 Task: Create a task titled 'Welcome Message and Kit' in the 'Pre-onboarding checklist' with a description of the welcome message and kit contents, assign it to Garima, and set the due date to Tuesday.
Action: Mouse moved to (289, 71)
Screenshot: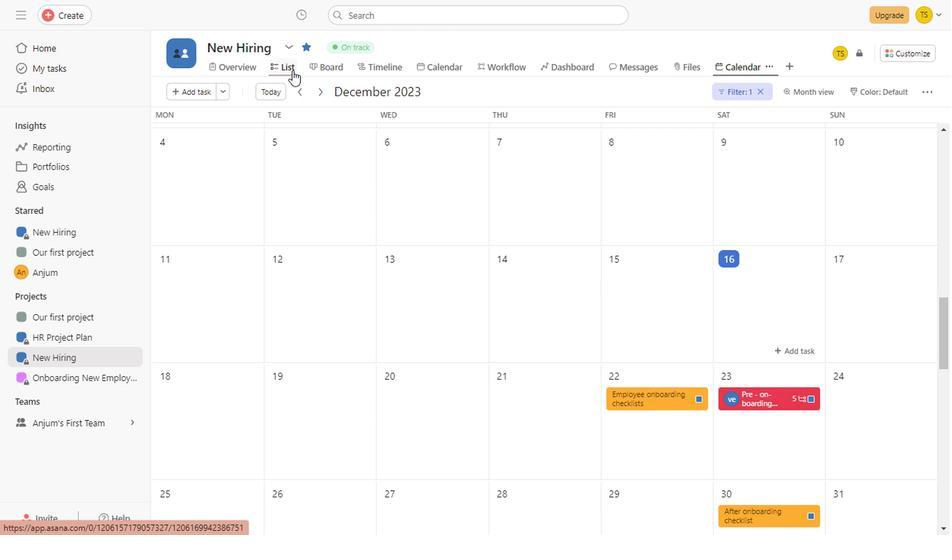 
Action: Mouse pressed left at (289, 71)
Screenshot: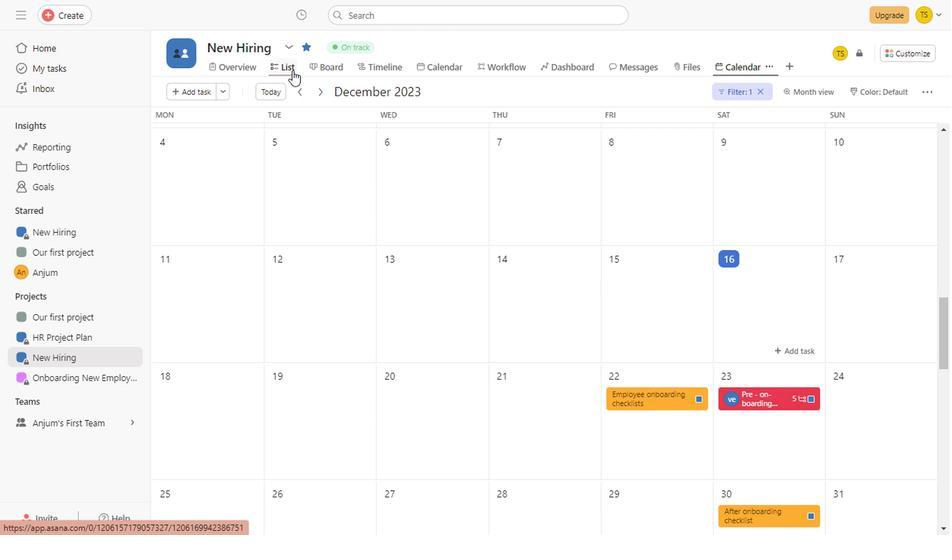 
Action: Mouse moved to (338, 259)
Screenshot: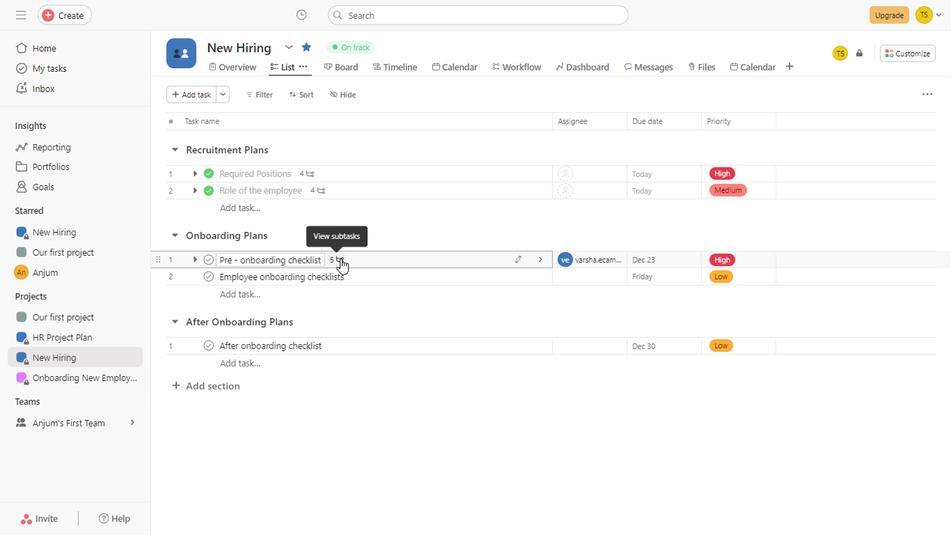 
Action: Mouse pressed left at (338, 259)
Screenshot: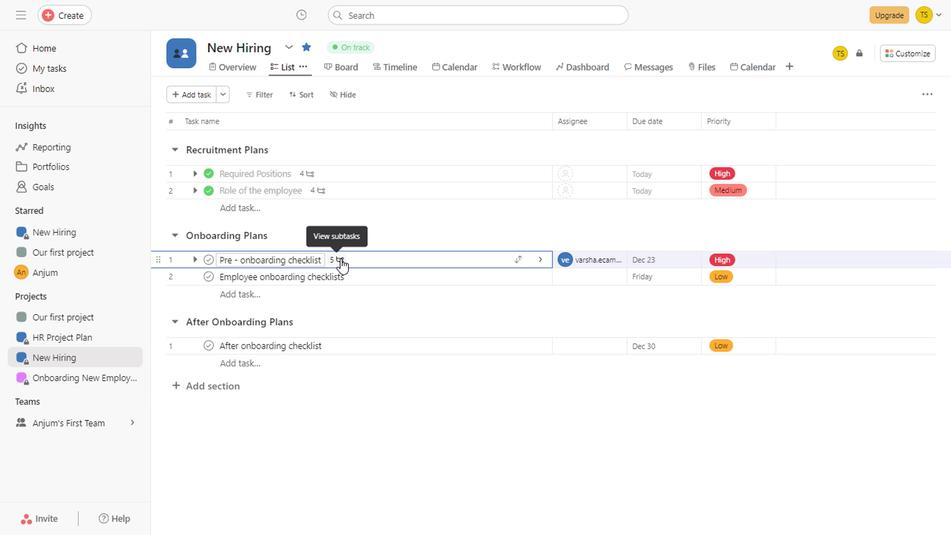 
Action: Mouse moved to (914, 251)
Screenshot: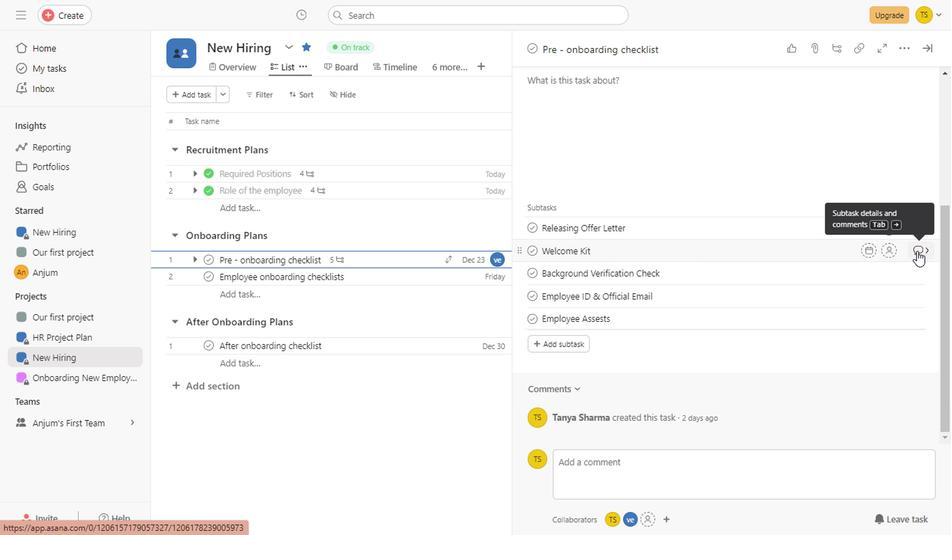 
Action: Mouse pressed left at (914, 251)
Screenshot: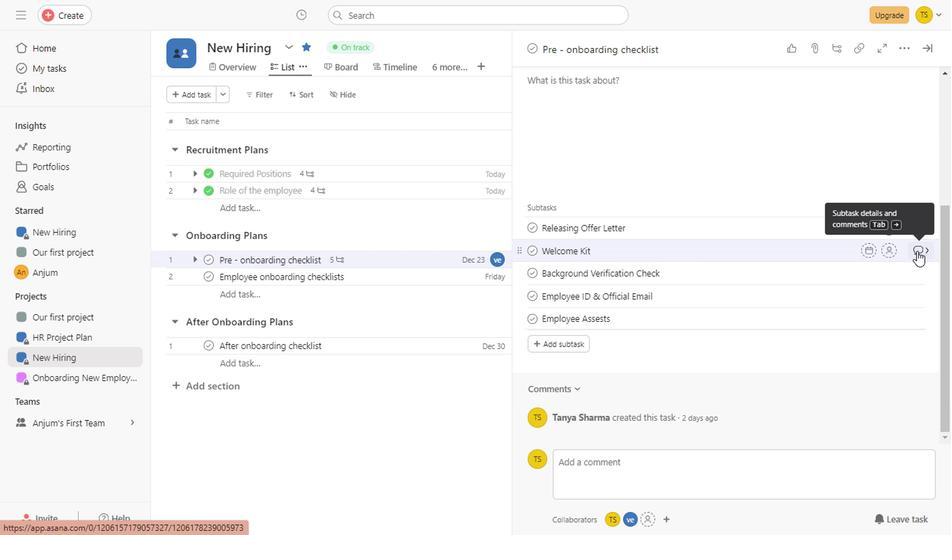 
Action: Mouse moved to (616, 280)
Screenshot: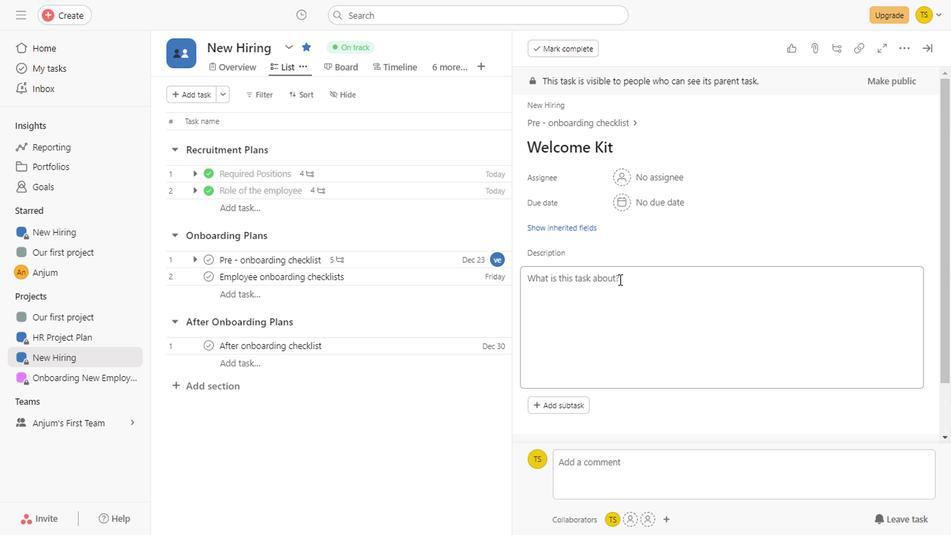 
Action: Mouse pressed left at (616, 280)
Screenshot: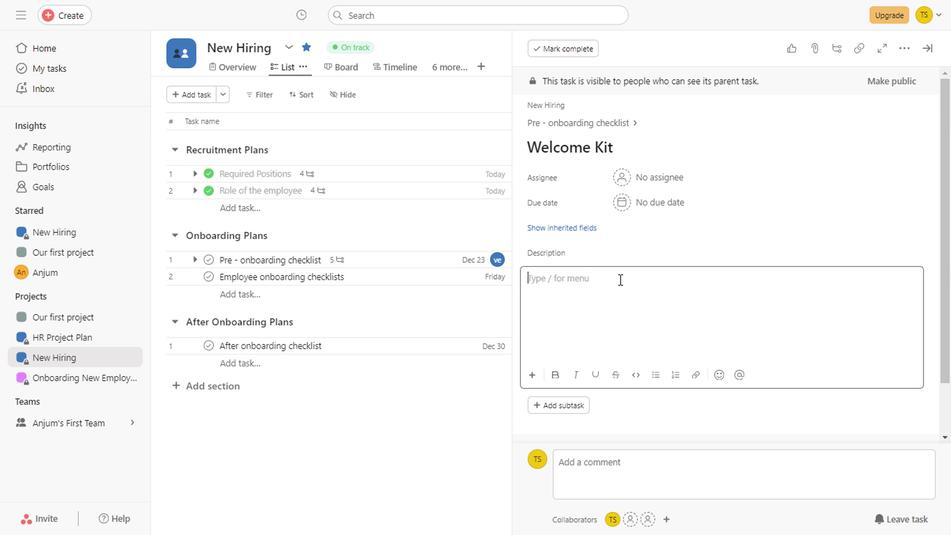 
Action: Key pressed <Key.shift>Welcome<Key.space>message<Key.space>for<Key.space>new<Key.space>hire<Key.space><Key.backspace>s<Key.space>
Screenshot: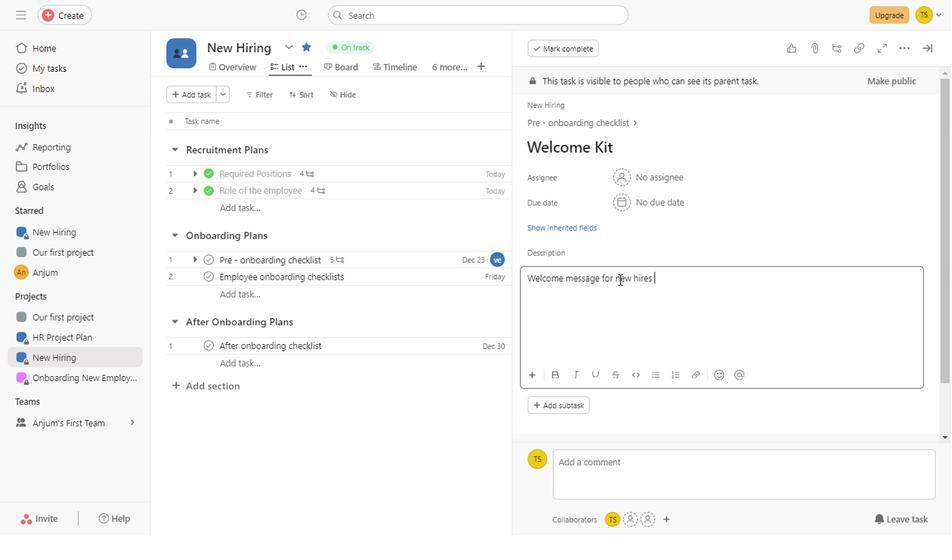 
Action: Mouse moved to (606, 279)
Screenshot: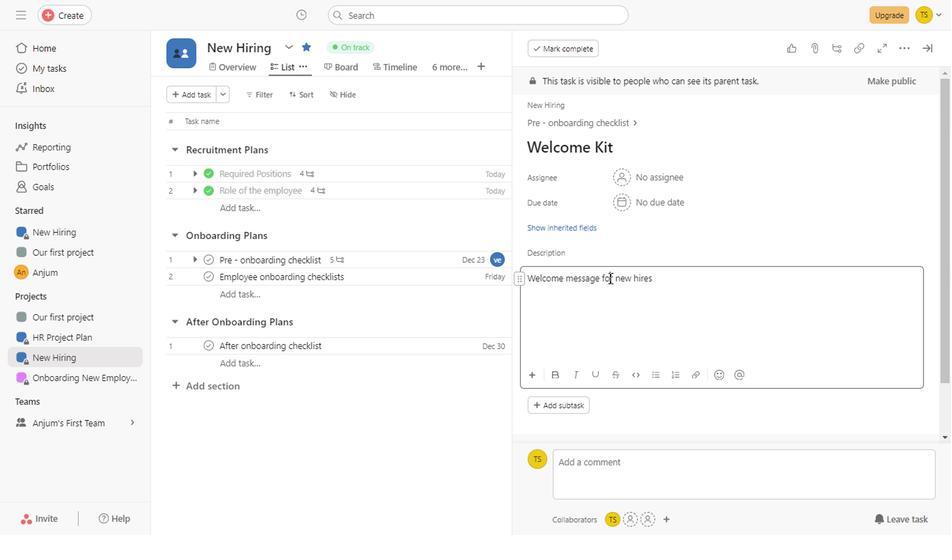 
Action: Mouse pressed left at (606, 279)
Screenshot: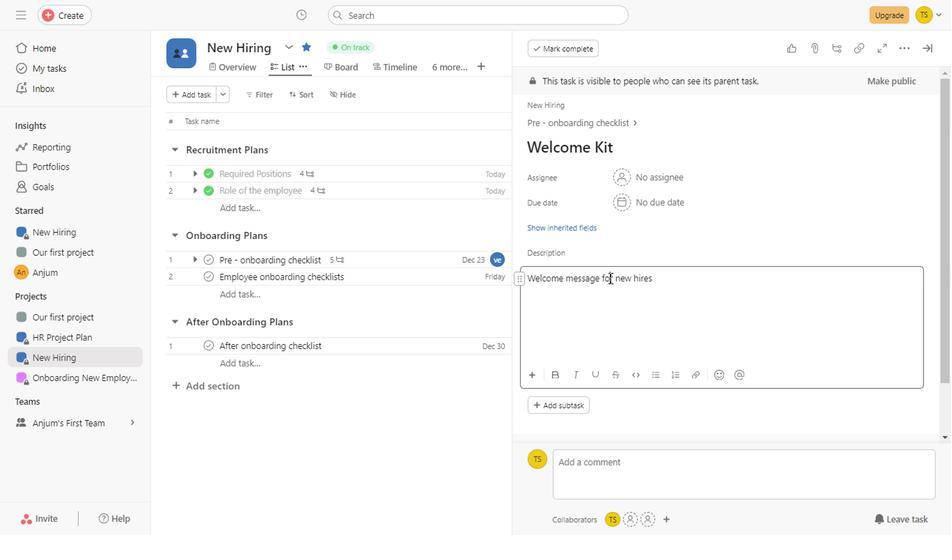 
Action: Mouse moved to (591, 157)
Screenshot: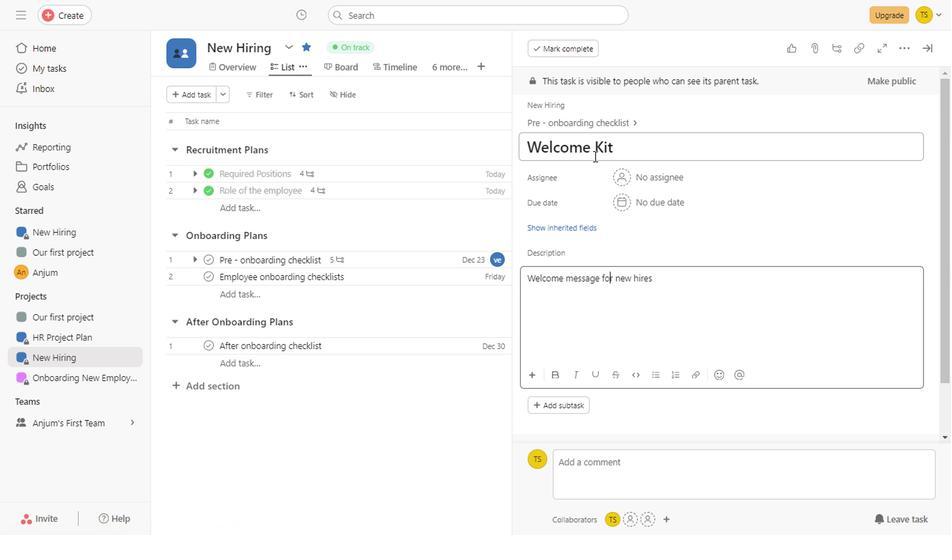 
Action: Mouse pressed left at (591, 157)
Screenshot: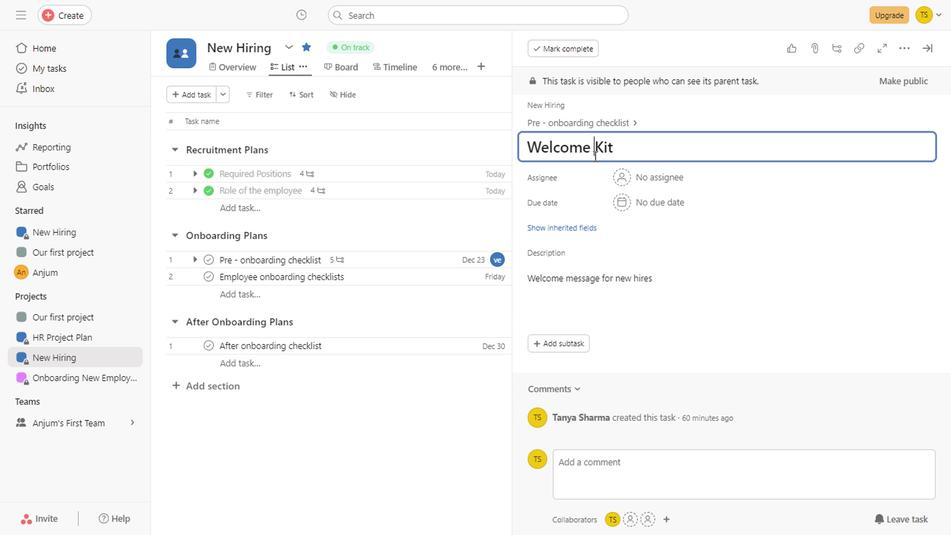 
Action: Mouse moved to (619, 152)
Screenshot: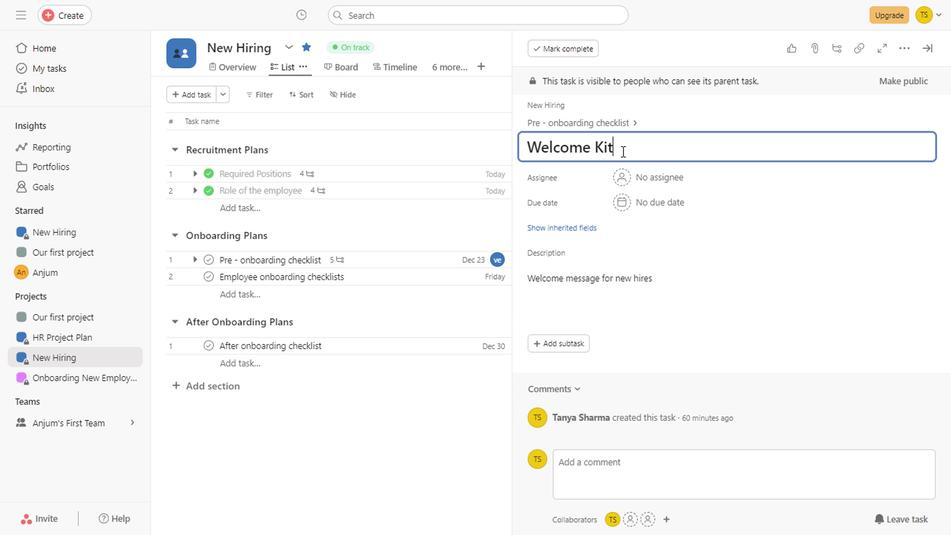 
Action: Mouse pressed left at (619, 152)
Screenshot: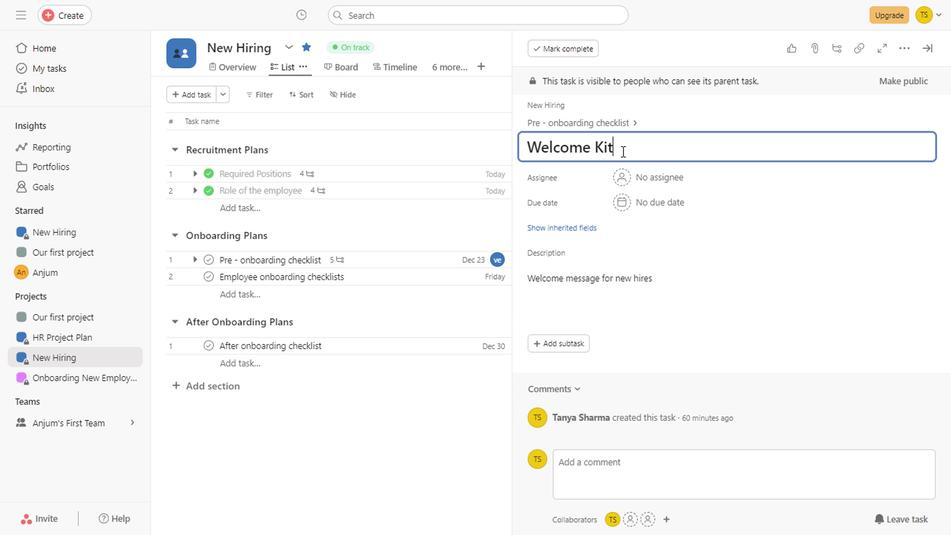 
Action: Key pressed <Key.backspace><Key.backspace><Key.backspace><Key.shift_r><Key.shift_r><Key.shift_r><Key.shift_r><Key.shift_r><Key.shift_r><Key.shift_r><Key.shift_r><Key.shift_r><Key.shift_r><Key.shift_r><Key.shift_r><Key.shift_r><Key.shift_r><Key.shift_r>M<Key.backspace><Key.shift_r>Mail<Key.space>
Screenshot: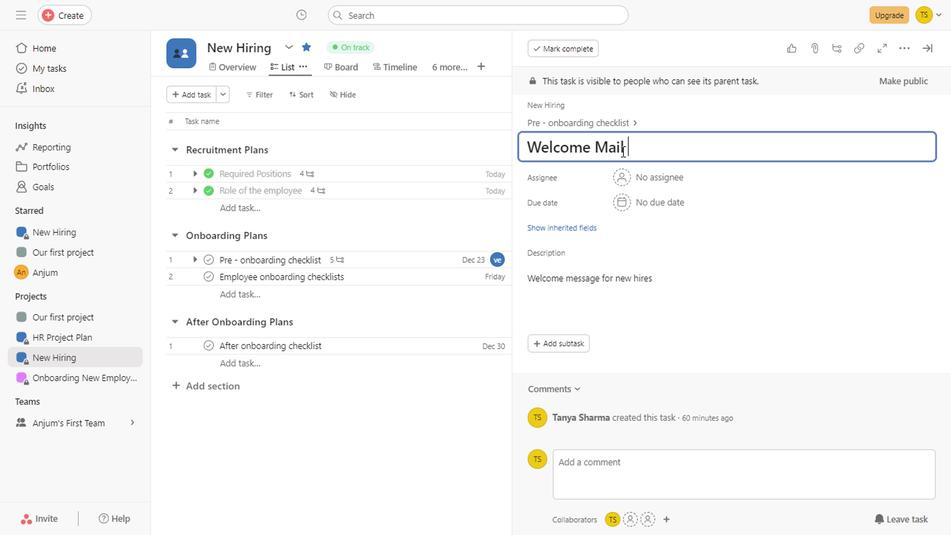 
Action: Mouse moved to (669, 284)
Screenshot: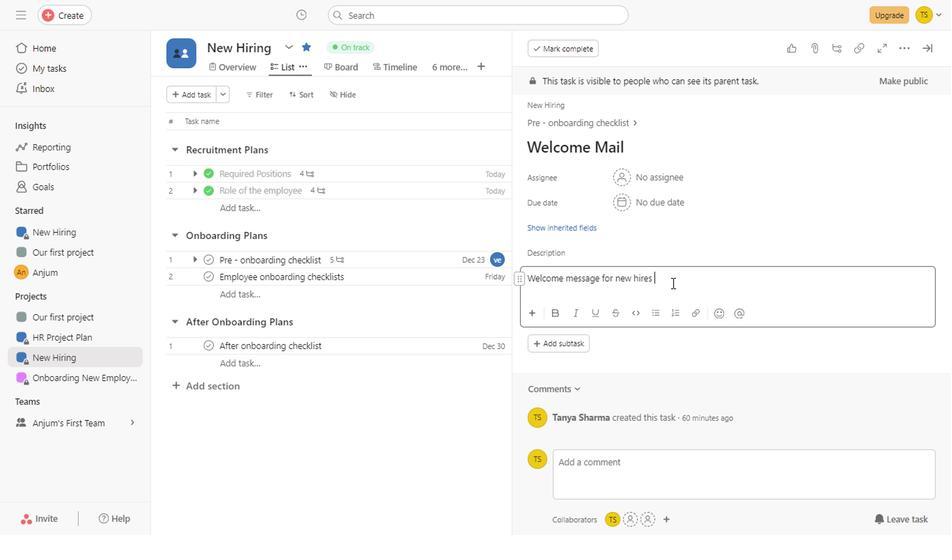 
Action: Mouse pressed left at (669, 284)
Screenshot: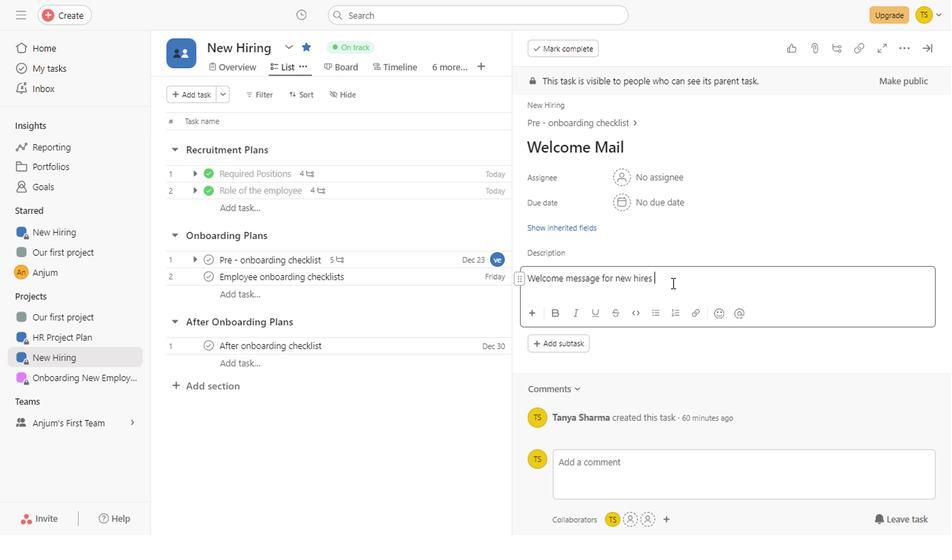 
Action: Mouse moved to (643, 145)
Screenshot: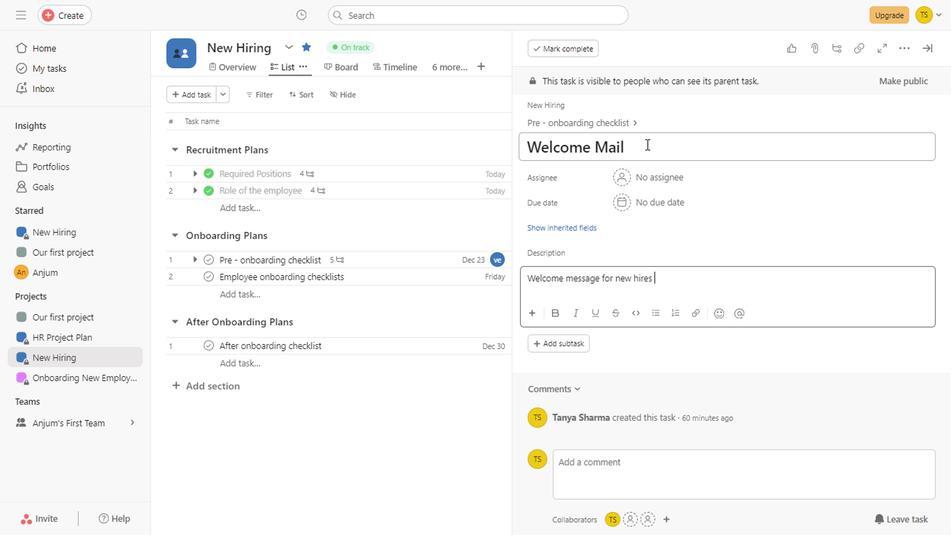 
Action: Mouse pressed left at (643, 145)
Screenshot: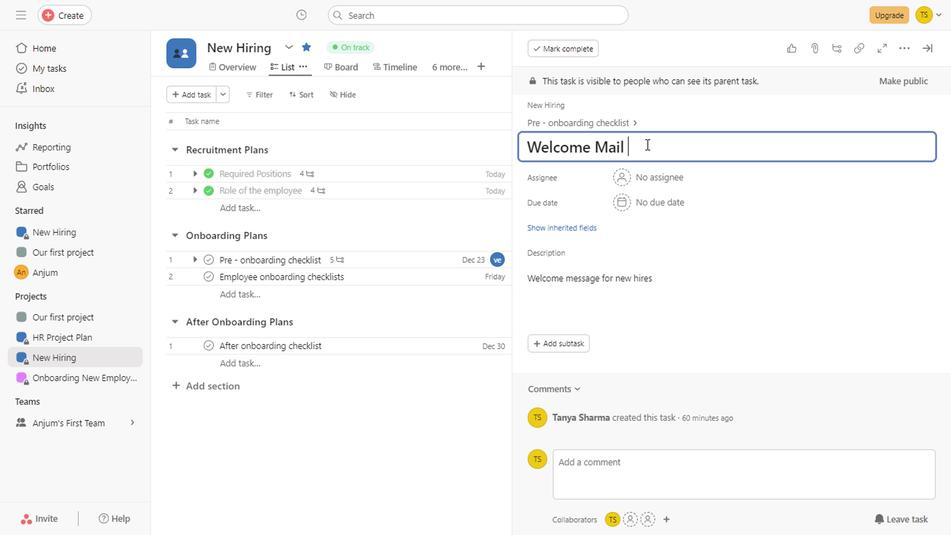 
Action: Key pressed <Key.backspace><Key.backspace><Key.backspace><Key.backspace>essage
Screenshot: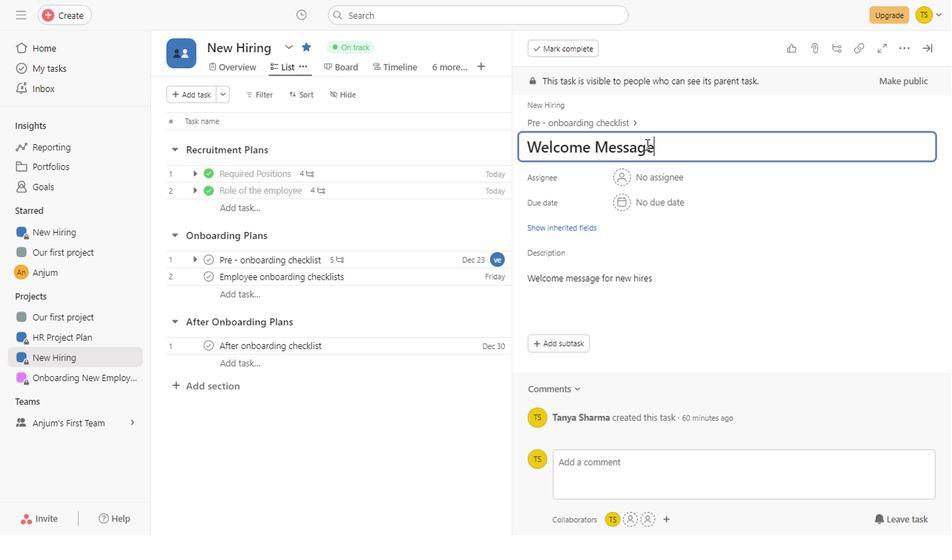 
Action: Mouse moved to (666, 282)
Screenshot: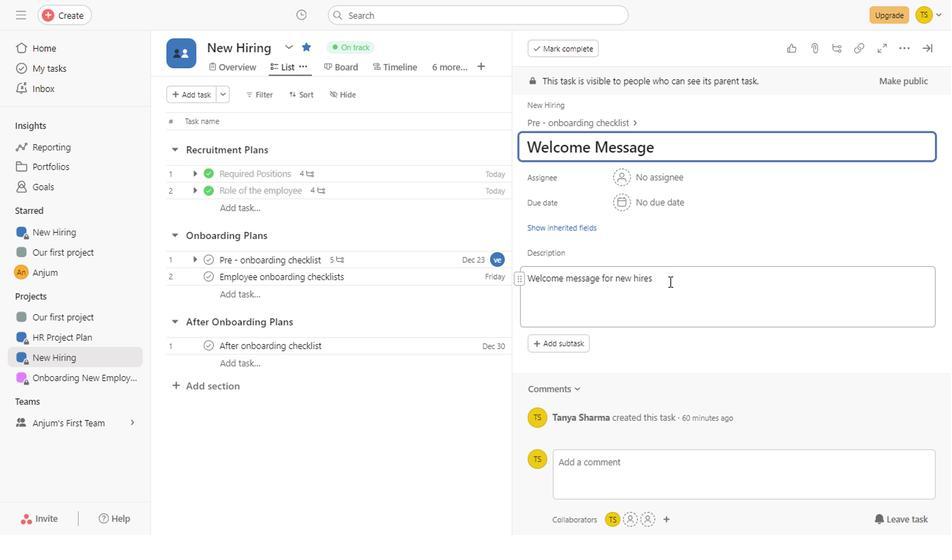 
Action: Mouse pressed left at (666, 282)
Screenshot: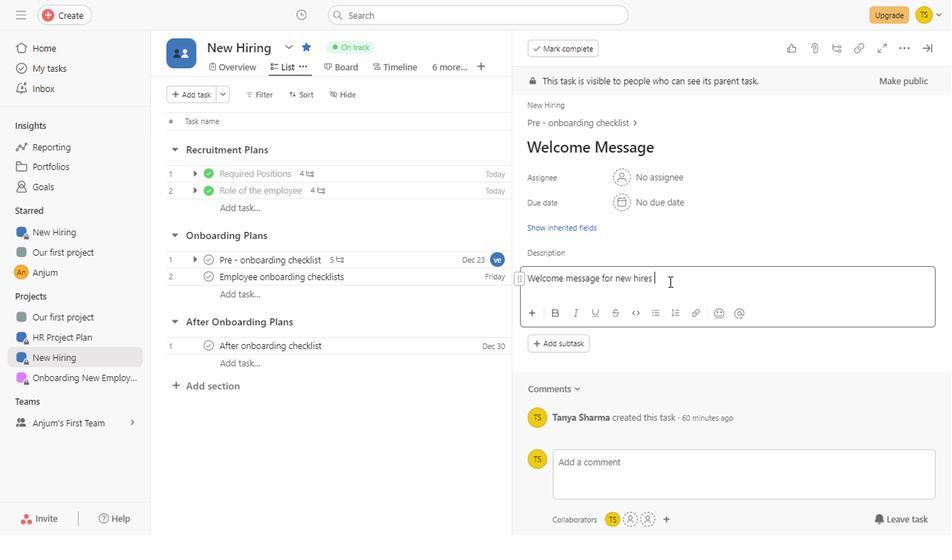 
Action: Key pressed to<Key.space>the<Key.space>respective<Key.space>team.<Key.enter><Key.shift>Confirm<Key.space><Key.backspace>s<Key.space>their<Key.space><Key.backspace><Key.backspace><Key.backspace><Key.backspace><Key.backspace><Key.backspace><Key.backspace><Key.backspace><Key.backspace><Key.backspace><Key.backspace><Key.backspace><Key.backspace><Key.backspace><Key.backspace><Key.shift>Convw<Key.backspace>eys<Key.space>the<Key.space>necessary<Key.space>prep<Key.space>f<Key.backspace><Key.shift_r><Key.shift_r><Key.shift_r><Key.shift_r>(a<Key.space>bank<Key.space>account,<Key.space>documents,<Key.space>etc.<Key.shift_r><Key.shift_r><Key.shift_r><Key.shift_r>)<Key.enter>
Screenshot: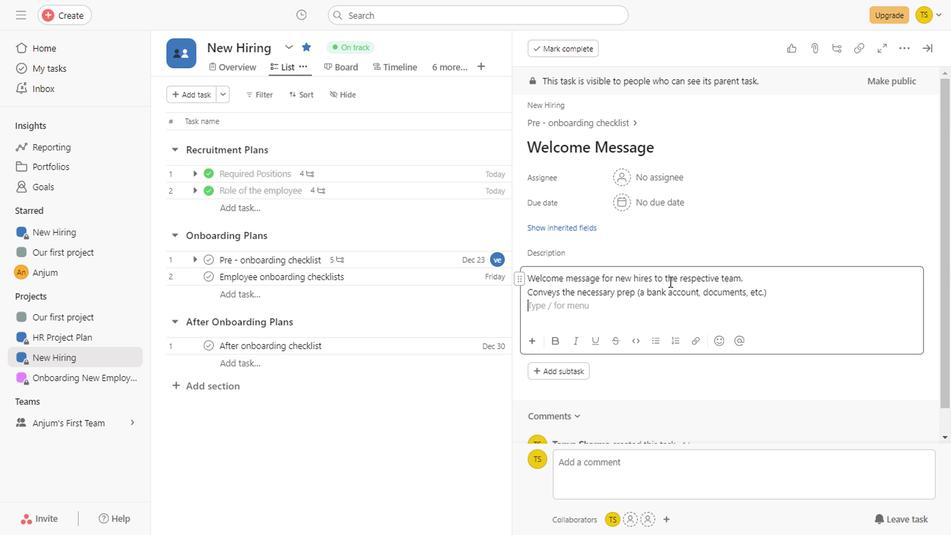 
Action: Mouse moved to (660, 152)
Screenshot: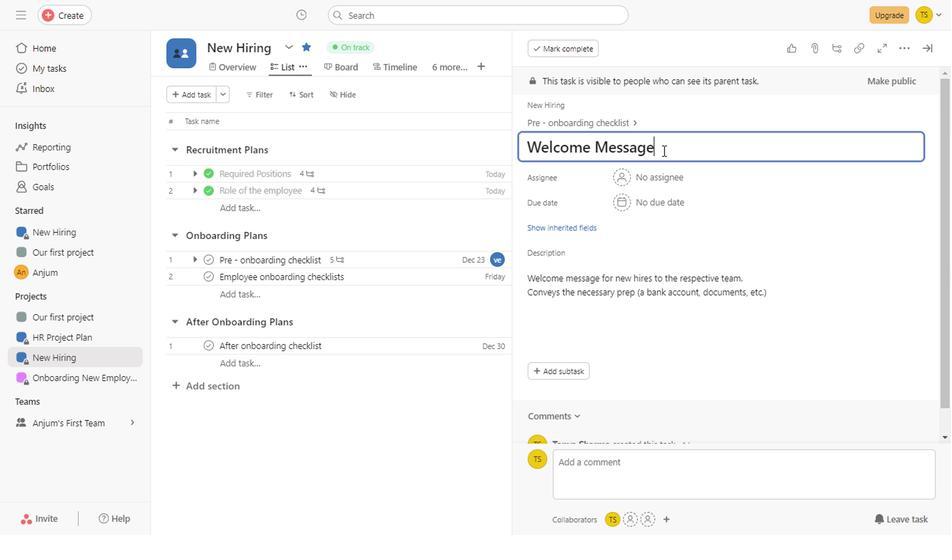 
Action: Mouse pressed left at (660, 152)
Screenshot: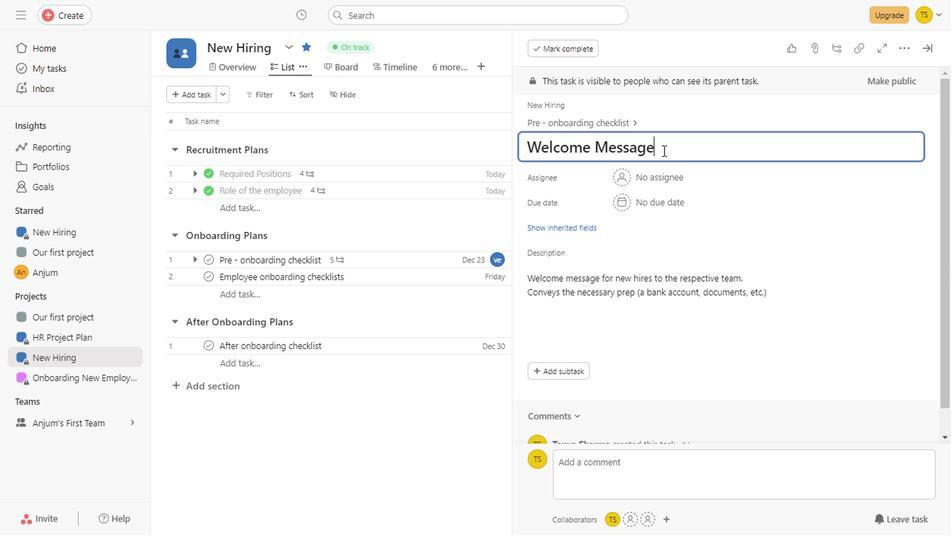 
Action: Key pressed <Key.space>and<Key.space><Key.shift_r><Key.shift_r><Key.shift_r><Key.shift_r><Key.shift_r><Key.shift_r><Key.shift_r><Key.shift_r>Kit
Screenshot: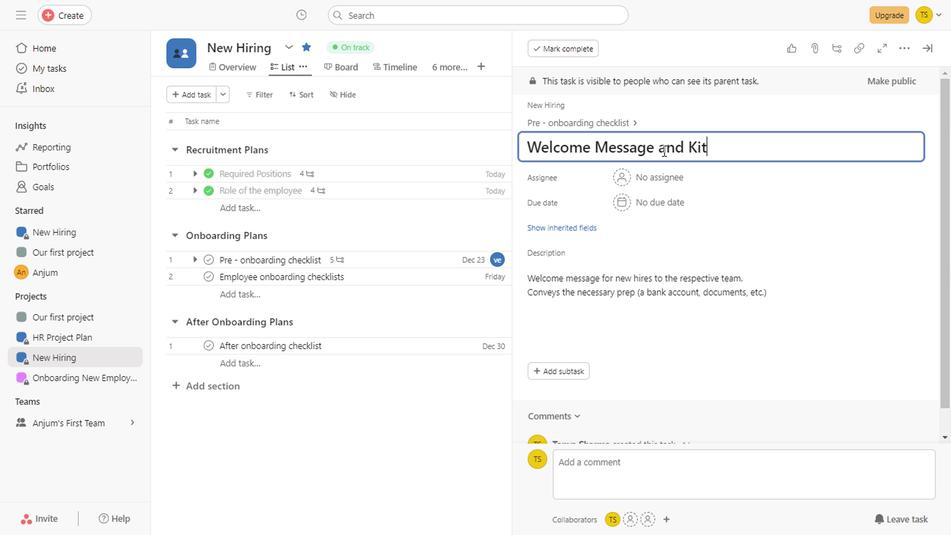 
Action: Mouse moved to (780, 290)
Screenshot: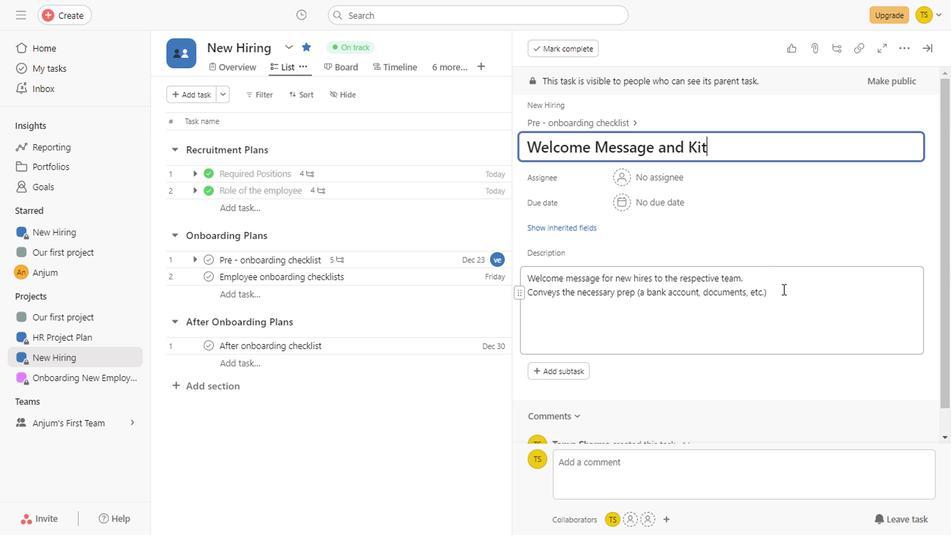 
Action: Mouse pressed left at (780, 290)
Screenshot: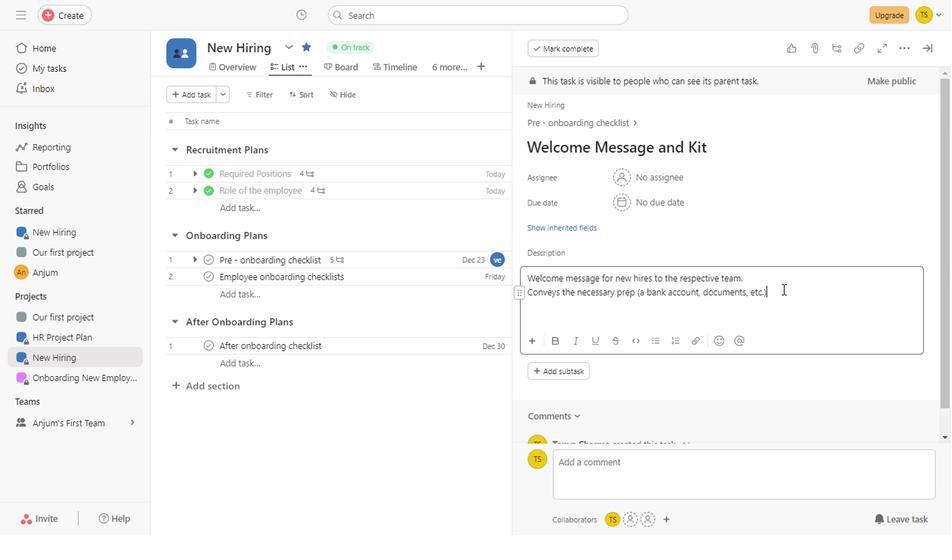
Action: Key pressed <Key.enter><Key.shift_r><Key.shift_r><Key.shift_r><Key.shift_r><Key.shift_r><Key.shift_r><Key.shift_r><Key.shift_r><Key.shift_r><Key.shift_r><Key.shift_r>The<Key.space>welcome<Key.space>pax<Key.backspace><Key.backspace><Key.backspace>
Screenshot: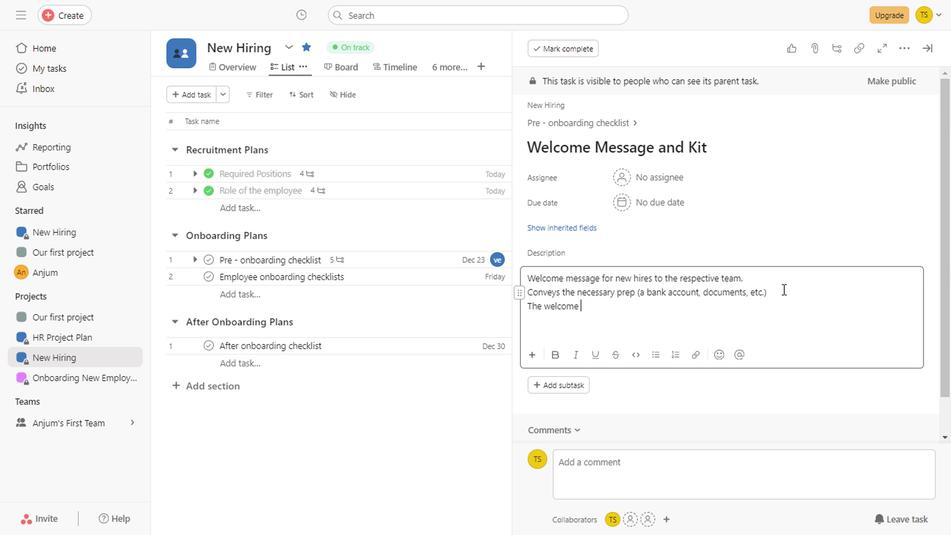 
Action: Mouse moved to (881, 48)
Screenshot: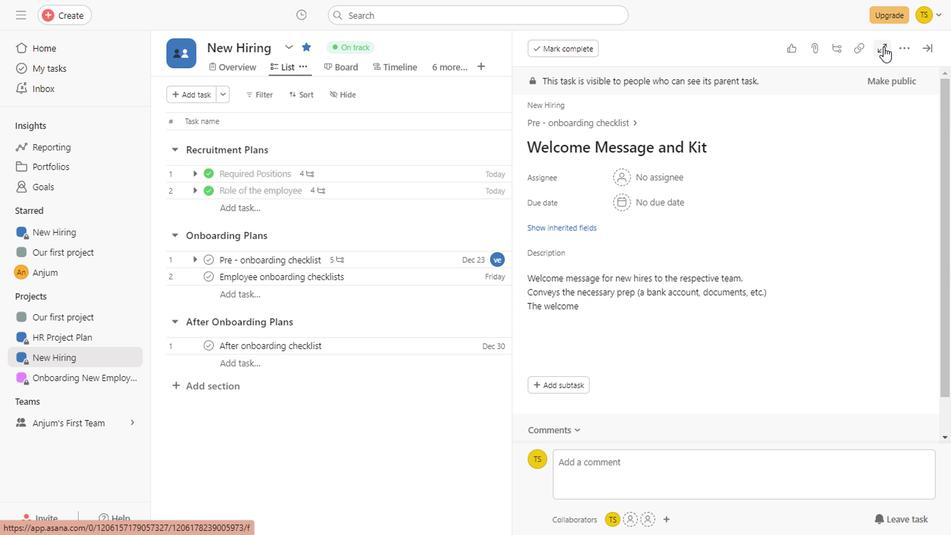 
Action: Mouse pressed left at (881, 48)
Screenshot: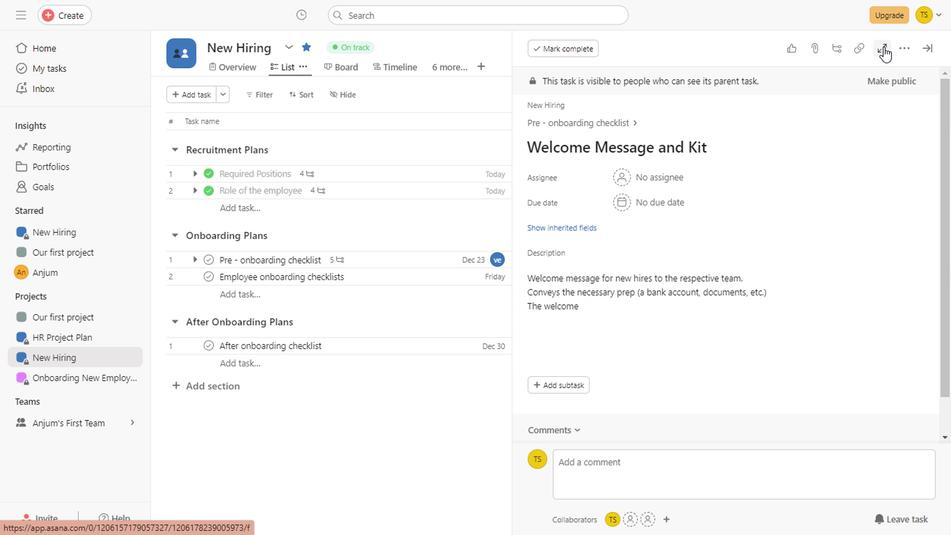 
Action: Mouse moved to (314, 283)
Screenshot: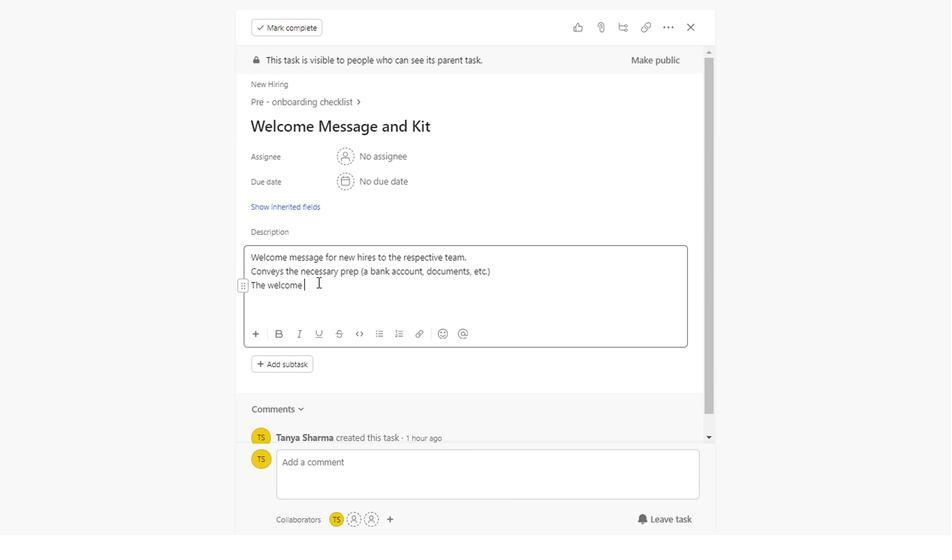
Action: Mouse pressed left at (314, 283)
Screenshot: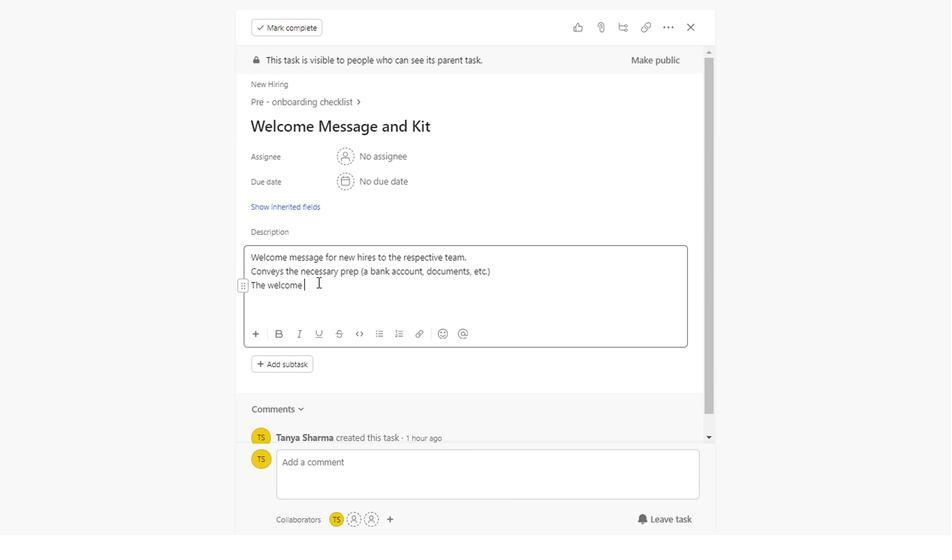 
Action: Key pressed pack
Screenshot: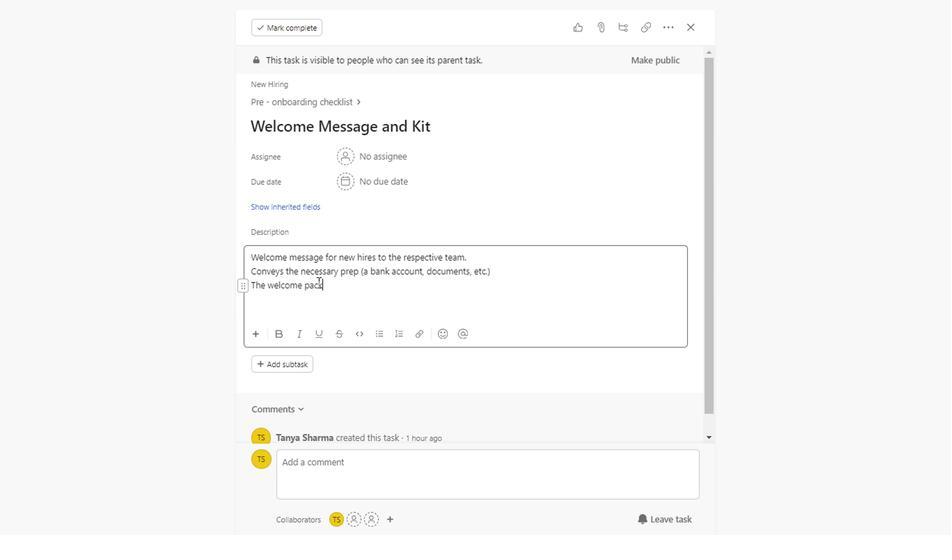 
Action: Mouse moved to (733, 301)
Screenshot: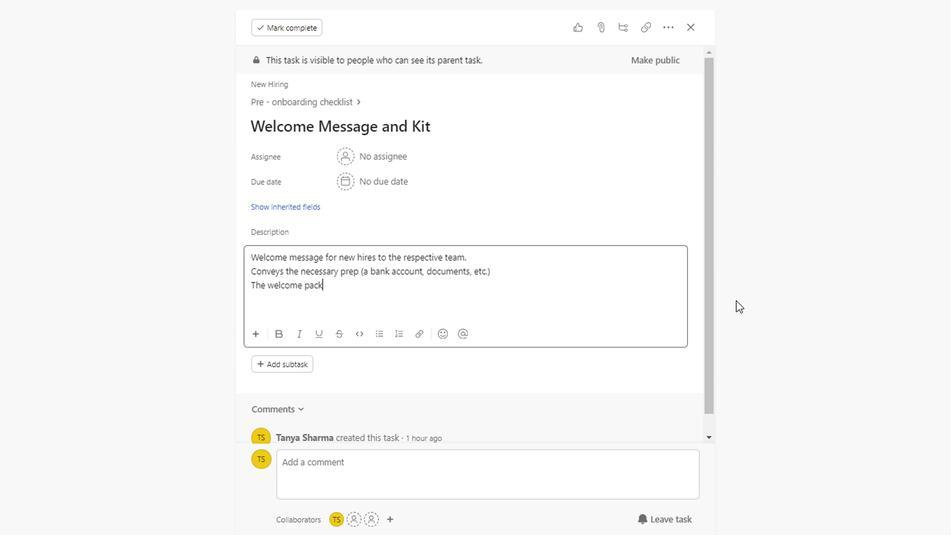 
Action: Key pressed age<Key.space>typically<Key.space>includes<Key.space>notepads,<Key.space>a<Key.space>pen,<Key.space>mousepad,<Key.space><Key.backspace><Key.space>a<Key.space>water<Key.space>bottle,<Key.space>a<Key.space>bags,<Key.space>and<Key.space>a<Key.space>t-shirst<Key.space><Key.space>carrying<Key.space>the<Key.space>compancy<Key.space>logo.<Key.up><Key.up><Key.up><Key.up><Key.shift><Key.shift><Key.shift><Key.shift><Key.shift><Key.shift><Key.shift><Key.shift><Key.shift><Key.shift><Key.shift><Key.shift><Key.shift><Key.down><Key.down><Key.down><Key.up>
Screenshot: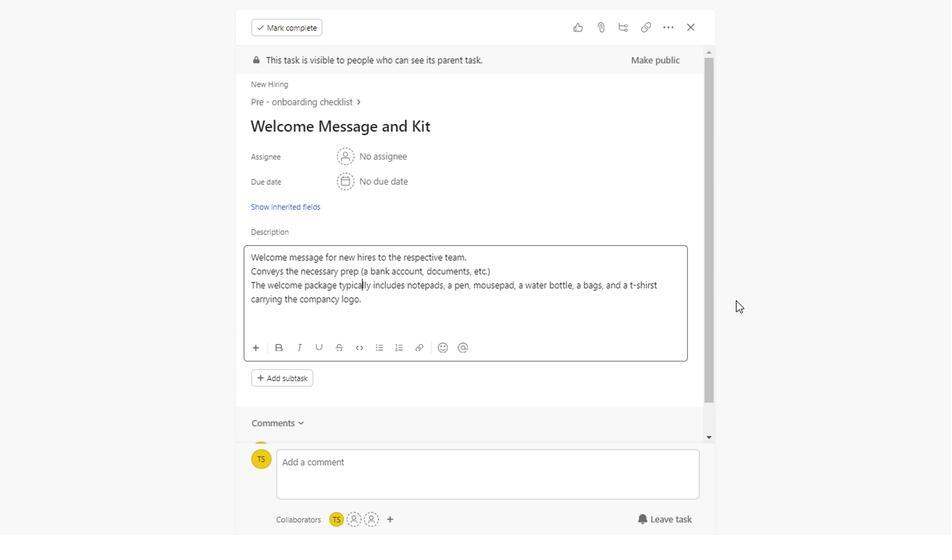 
Action: Mouse moved to (250, 259)
Screenshot: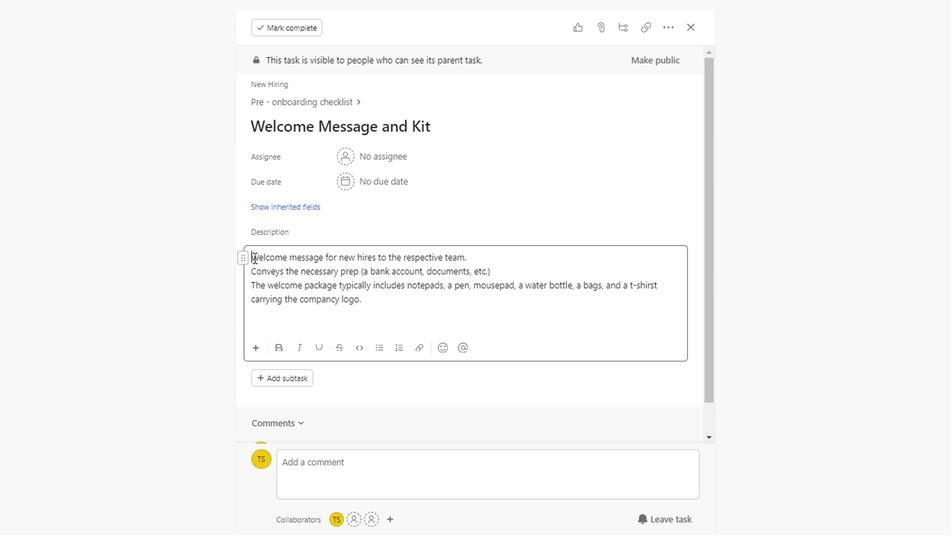 
Action: Mouse pressed left at (250, 259)
Screenshot: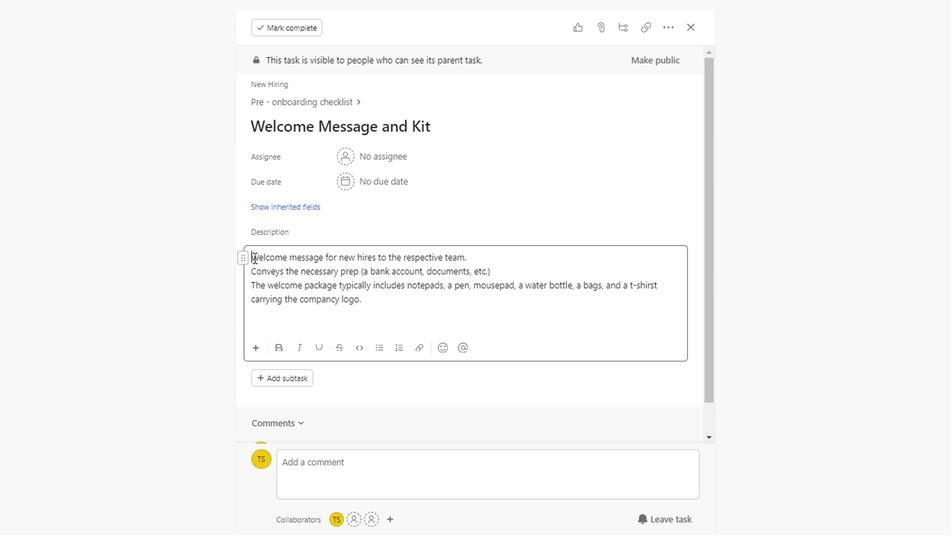 
Action: Mouse moved to (422, 305)
Screenshot: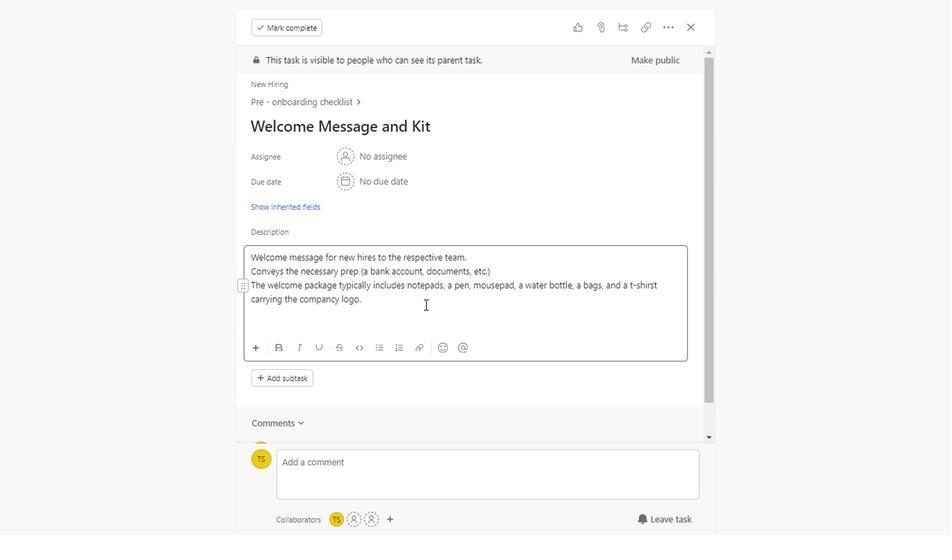 
Action: Key pressed <Key.shift><Key.shift><Key.shift><Key.shift><Key.shift><Key.shift><Key.shift><Key.shift><Key.shift><Key.shift><Key.shift><Key.shift><Key.shift><Key.shift><Key.shift><Key.shift><Key.shift><Key.shift><Key.shift><Key.shift><Key.shift><Key.shift><Key.shift><Key.shift><Key.shift><Key.shift><Key.shift><Key.shift><Key.shift><Key.shift><Key.shift><Key.shift><Key.shift><Key.shift><Key.shift><Key.shift><Key.shift><Key.shift><Key.shift><Key.shift><Key.shift><Key.shift><Key.shift><Key.shift><Key.shift><Key.shift><Key.right><Key.right><Key.right><Key.right><Key.right><Key.right><Key.right><Key.right><Key.right><Key.right><Key.right><Key.right><Key.right><Key.right><Key.right><Key.right><Key.right><Key.right><Key.right><Key.right><Key.right><Key.right><Key.right><Key.right><Key.right><Key.right><Key.right><Key.right><Key.right><Key.right><Key.right><Key.right><Key.right><Key.right><Key.right><Key.right><Key.right><Key.right><Key.right><Key.right><Key.right><Key.right><Key.right><Key.right><Key.right><Key.right><Key.right><Key.right><Key.right><Key.right><Key.right><Key.right><Key.right><Key.right><Key.right><Key.right><Key.right><Key.right><Key.right><Key.right><Key.right><Key.right><Key.right><Key.right><Key.right><Key.right><Key.right><Key.right><Key.right><Key.right><Key.right><Key.right><Key.right><Key.right><Key.right><Key.right><Key.right><Key.right><Key.right><Key.right><Key.right><Key.right><Key.right><Key.right><Key.right><Key.right><Key.right><Key.right><Key.right><Key.right><Key.right><Key.right><Key.right><Key.right><Key.right><Key.right><Key.right><Key.right><Key.right><Key.right><Key.right><Key.right><Key.right><Key.right><Key.right><Key.right><Key.right><Key.right><Key.right><Key.right><Key.right><Key.right><Key.right><Key.right><Key.right><Key.right><Key.right><Key.right><Key.right><Key.right><Key.right><Key.right><Key.right><Key.right><Key.right><Key.right><Key.right><Key.right><Key.right><Key.right><Key.right><Key.right><Key.right><Key.right><Key.right><Key.right><Key.right><Key.right><Key.right><Key.right><Key.right><Key.right><Key.right><Key.right><Key.right><Key.right><Key.right><Key.right><Key.right><Key.right><Key.right><Key.right><Key.right><Key.right><Key.right><Key.right><Key.right><Key.right><Key.right><Key.right><Key.right><Key.right><Key.right><Key.right><Key.right><Key.right><Key.right><Key.right><Key.right><Key.right><Key.right><Key.right><Key.right><Key.right><Key.right><Key.right><Key.right><Key.right><Key.right><Key.right><Key.right><Key.right><Key.right><Key.right><Key.right><Key.right><Key.right><Key.right><Key.right><Key.right><Key.right><Key.right><Key.right><Key.right><Key.right><Key.right><Key.right><Key.right><Key.right><Key.right><Key.right><Key.right><Key.right><Key.right><Key.right><Key.right><Key.right><Key.right><Key.right><Key.right><Key.right><Key.right><Key.right><Key.right><Key.right><Key.right><Key.right><Key.right><Key.right><Key.right><Key.right><Key.right><Key.right><Key.right><Key.right><Key.right><Key.up><Key.right><Key.right><Key.right><Key.right><Key.right><Key.right><Key.right><Key.right><Key.right><Key.right><Key.right><Key.right><Key.right><Key.right><Key.right><Key.right><Key.right><Key.right><Key.right><Key.right><Key.right><Key.right><Key.right><Key.right><Key.right><Key.right><Key.right><Key.right><Key.right><Key.right><Key.right><Key.right><Key.right><Key.right><Key.right><Key.right><Key.right><Key.right><Key.right><Key.right><Key.right><Key.right><Key.right><Key.right><Key.right><Key.right><Key.right><Key.right><Key.right><Key.right><Key.right><Key.right><Key.right><Key.right><Key.right><Key.right><Key.right><Key.right><Key.right><Key.right><Key.right><Key.right><Key.right><Key.right><Key.right><Key.right><Key.right><Key.right><Key.right><Key.right><Key.right><Key.right><Key.right><Key.right><Key.right><Key.right><Key.right><Key.right><Key.right><Key.right><Key.right><Key.right><Key.right><Key.right><Key.right><Key.right><Key.right><Key.right><Key.right><Key.right><Key.right><Key.right><Key.right><Key.right><Key.right><Key.right><Key.right><Key.right><Key.right><Key.right><Key.right><Key.right><Key.right><Key.right><Key.right><Key.right><Key.right><Key.right><Key.right><Key.right><Key.right><Key.right><Key.right><Key.right><Key.right><Key.right><Key.right><Key.right><Key.right><Key.right><Key.right><Key.right><Key.right><Key.right><Key.right><Key.right><Key.right><Key.right><Key.right><Key.right>
Screenshot: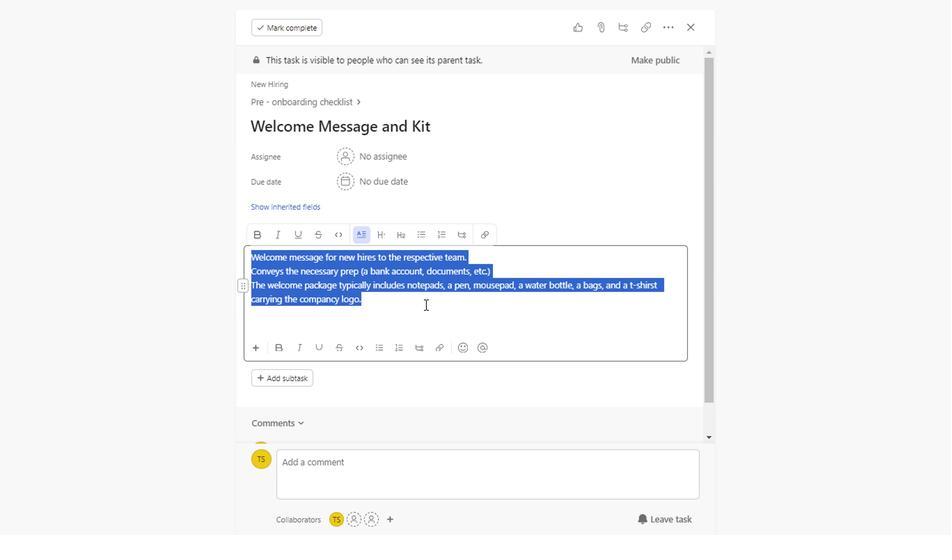 
Action: Mouse moved to (297, 349)
Screenshot: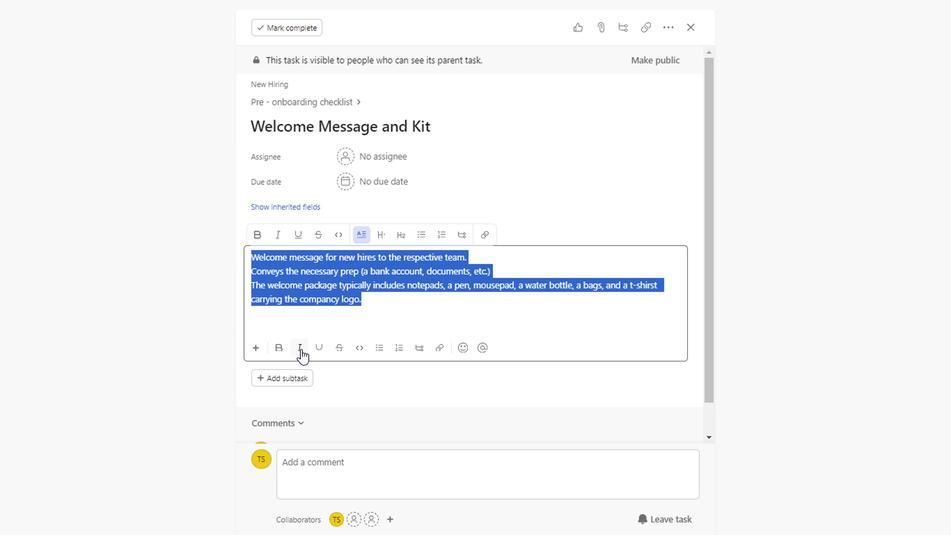 
Action: Mouse pressed left at (297, 349)
Screenshot: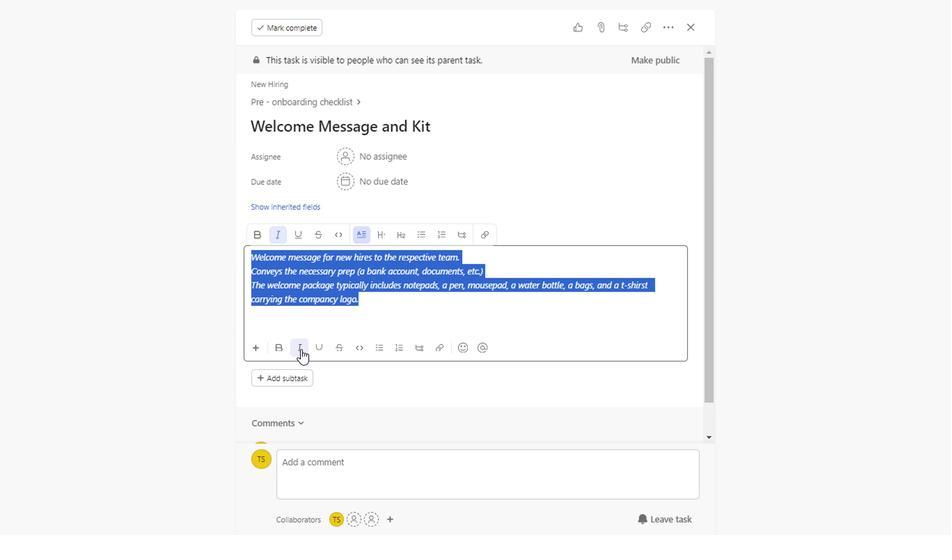
Action: Mouse moved to (381, 303)
Screenshot: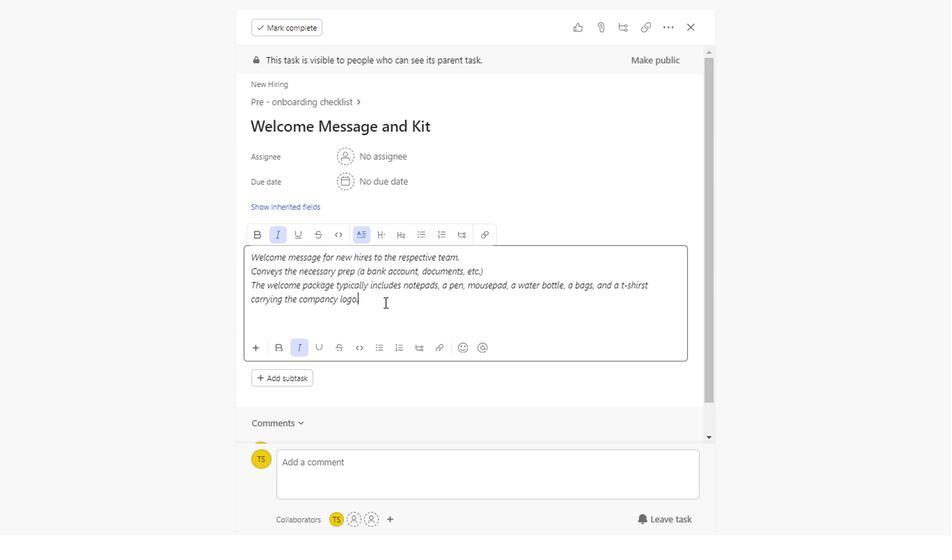 
Action: Mouse pressed left at (381, 303)
Screenshot: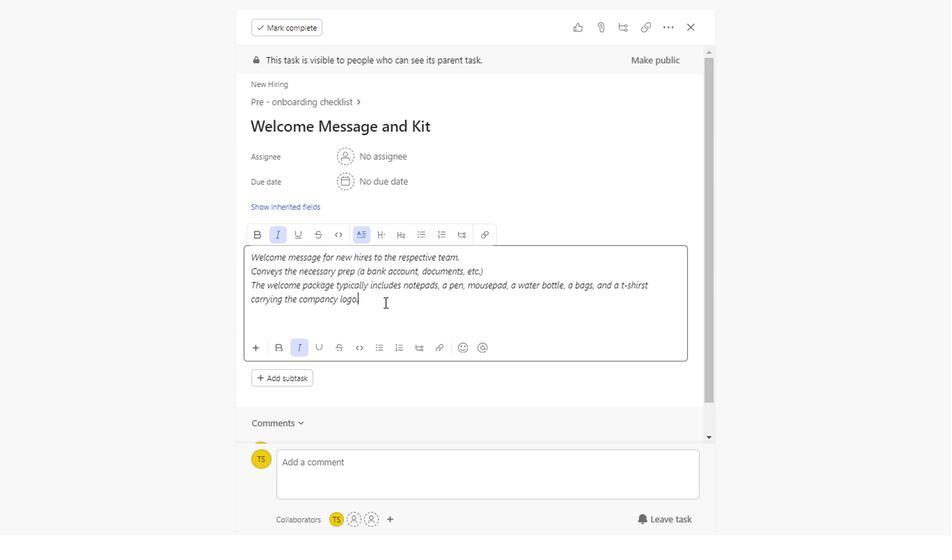 
Action: Mouse moved to (249, 258)
Screenshot: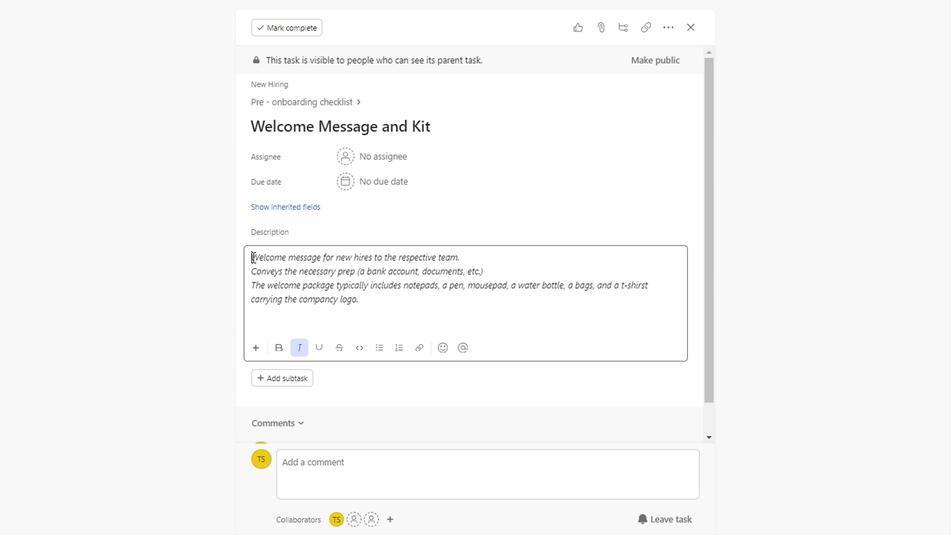 
Action: Mouse pressed left at (249, 258)
Screenshot: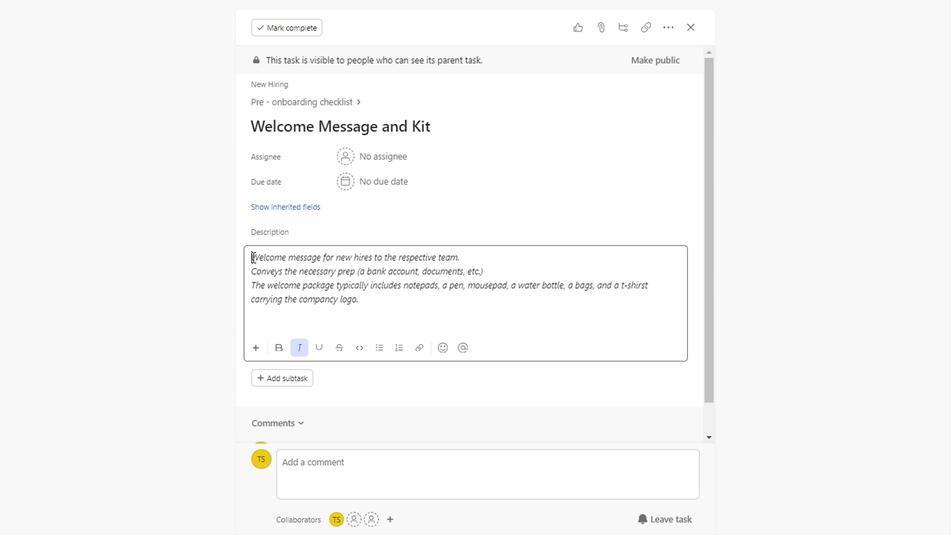 
Action: Key pressed <Key.shift><Key.right><Key.right><Key.right><Key.right><Key.right><Key.right><Key.right><Key.right><Key.right><Key.right><Key.right><Key.right><Key.right><Key.right><Key.right><Key.right><Key.right><Key.right><Key.right><Key.right><Key.right><Key.right><Key.right><Key.right><Key.right><Key.right><Key.right><Key.right><Key.right><Key.right><Key.right><Key.right><Key.right><Key.right><Key.right><Key.right><Key.right><Key.right><Key.right><Key.right><Key.right><Key.right><Key.right><Key.right><Key.right><Key.right><Key.right><Key.right><Key.right><Key.right><Key.right><Key.right><Key.right><Key.right><Key.right><Key.right><Key.right><Key.right><Key.right><Key.right><Key.right><Key.right><Key.right><Key.right><Key.right><Key.right><Key.right><Key.right><Key.right><Key.right><Key.right><Key.right><Key.right><Key.right><Key.right><Key.right><Key.right><Key.right><Key.right><Key.right><Key.right><Key.right><Key.right><Key.right><Key.right><Key.right><Key.right><Key.right><Key.right><Key.right><Key.right><Key.right><Key.right><Key.right><Key.right><Key.right><Key.right><Key.right><Key.right><Key.right><Key.right><Key.right><Key.right><Key.right><Key.right><Key.right><Key.right><Key.right><Key.right><Key.right><Key.right><Key.right><Key.right><Key.right><Key.right><Key.right><Key.right><Key.right><Key.right><Key.right><Key.right><Key.right><Key.right><Key.right><Key.right><Key.right><Key.right><Key.right><Key.right><Key.right><Key.right><Key.right><Key.right><Key.right><Key.right><Key.right><Key.right><Key.right><Key.right><Key.right><Key.right><Key.right><Key.right><Key.right><Key.right><Key.right><Key.right><Key.right><Key.right><Key.right><Key.right><Key.right><Key.right><Key.right><Key.right><Key.right><Key.right><Key.right><Key.right><Key.right><Key.right><Key.right><Key.right><Key.right><Key.right><Key.right><Key.right><Key.right><Key.right><Key.right><Key.right><Key.right><Key.right><Key.right><Key.right><Key.right><Key.right><Key.right><Key.right><Key.right><Key.right><Key.right><Key.right><Key.right><Key.right><Key.right><Key.right><Key.right><Key.right><Key.right><Key.right><Key.right><Key.right><Key.right><Key.right><Key.right><Key.right><Key.right><Key.right><Key.right><Key.right><Key.right><Key.right><Key.right><Key.right><Key.right><Key.right><Key.right><Key.right><Key.right><Key.right><Key.right><Key.right><Key.right><Key.right><Key.right><Key.right><Key.right><Key.right><Key.right><Key.right><Key.right><Key.right><Key.right><Key.right><Key.right><Key.right><Key.right><Key.right><Key.right><Key.right><Key.right><Key.right><Key.right><Key.right><Key.right><Key.right><Key.right><Key.right><Key.right><Key.right><Key.right><Key.right><Key.right><Key.right><Key.right><Key.right><Key.right><Key.right><Key.right><Key.right><Key.right><Key.right><Key.right><Key.right><Key.right><Key.right><Key.right>
Screenshot: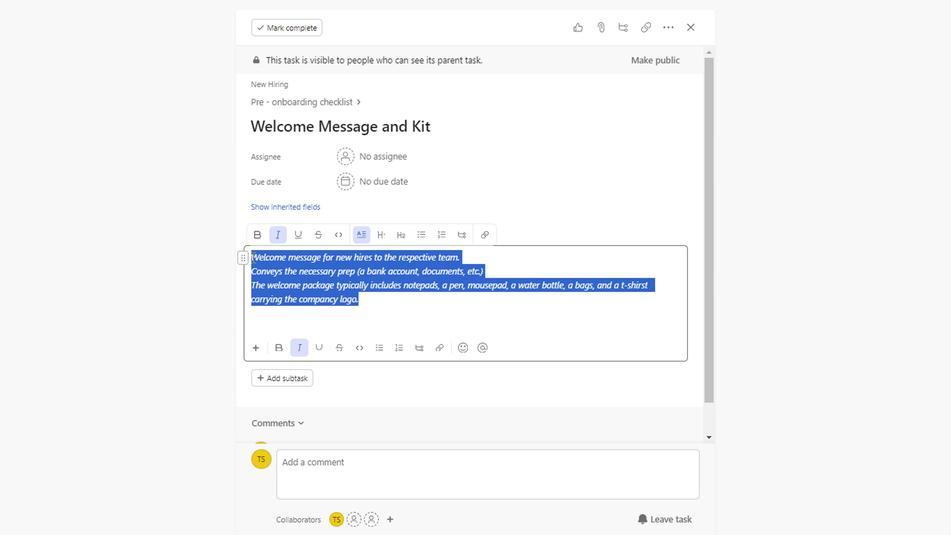 
Action: Mouse moved to (379, 344)
Screenshot: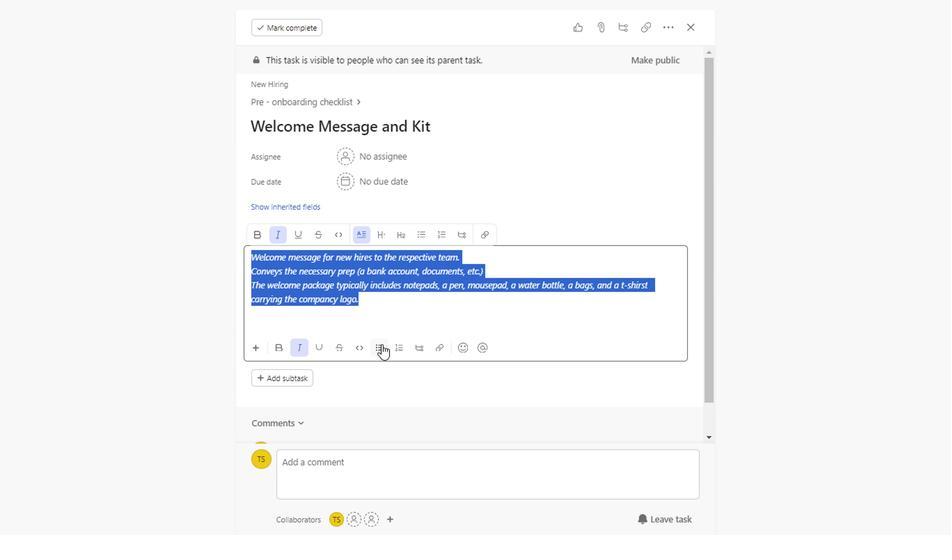 
Action: Mouse pressed left at (379, 344)
Screenshot: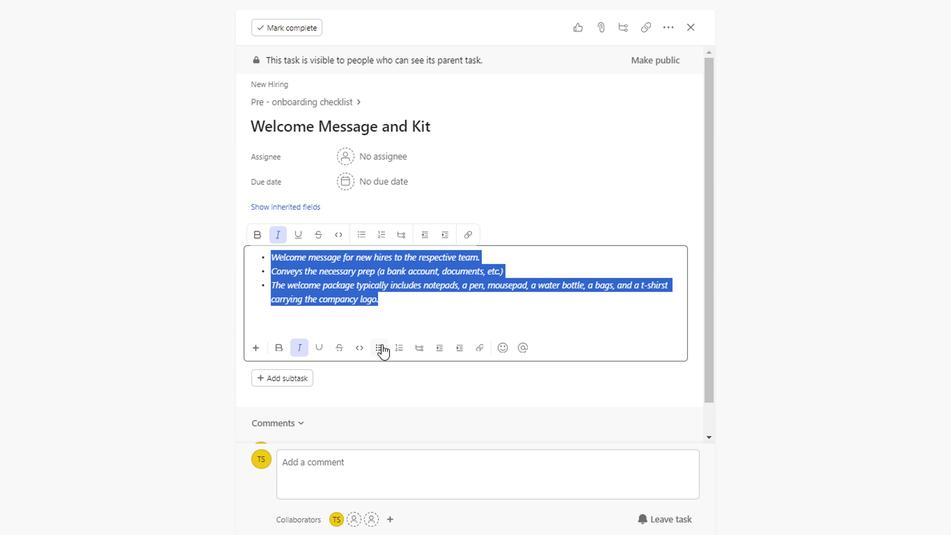 
Action: Mouse moved to (360, 301)
Screenshot: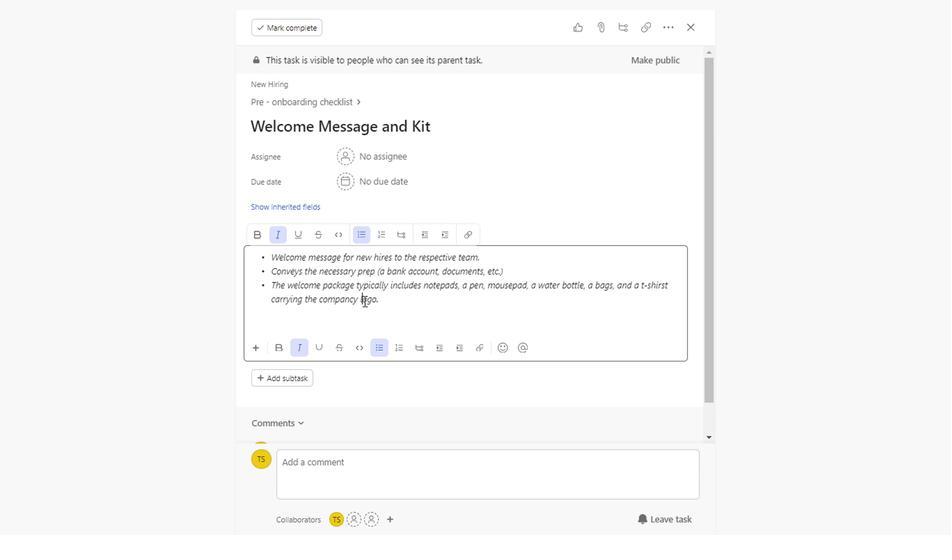 
Action: Mouse pressed left at (360, 301)
Screenshot: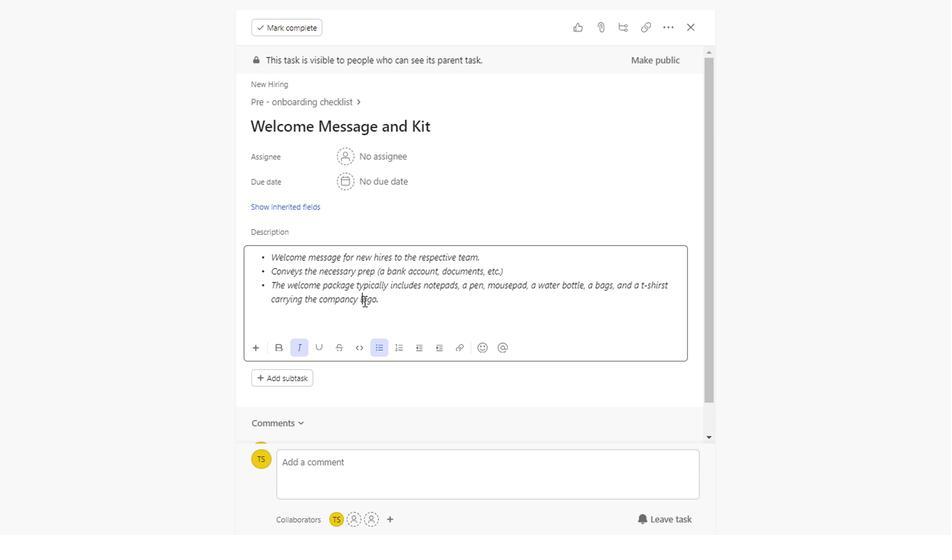 
Action: Mouse moved to (385, 178)
Screenshot: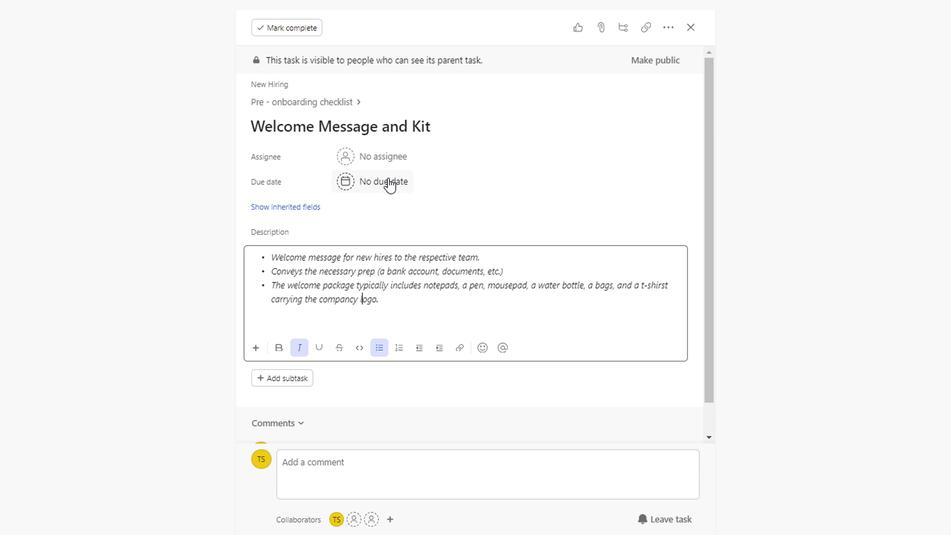 
Action: Mouse pressed left at (385, 178)
Screenshot: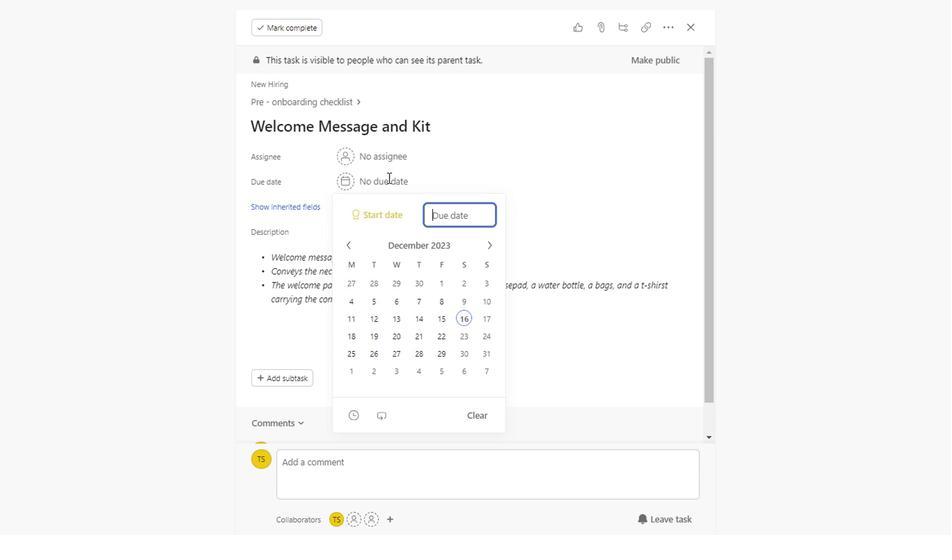 
Action: Mouse moved to (457, 338)
Screenshot: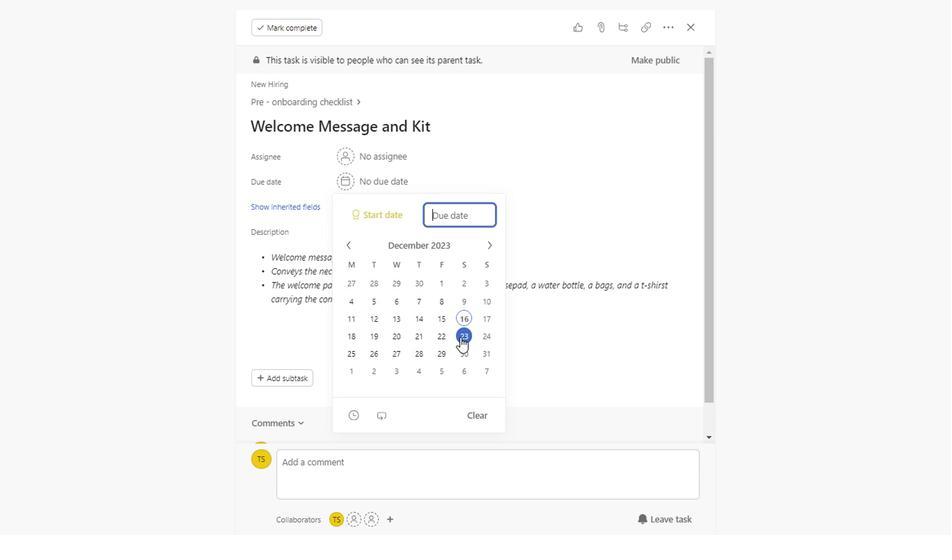 
Action: Mouse pressed left at (457, 338)
Screenshot: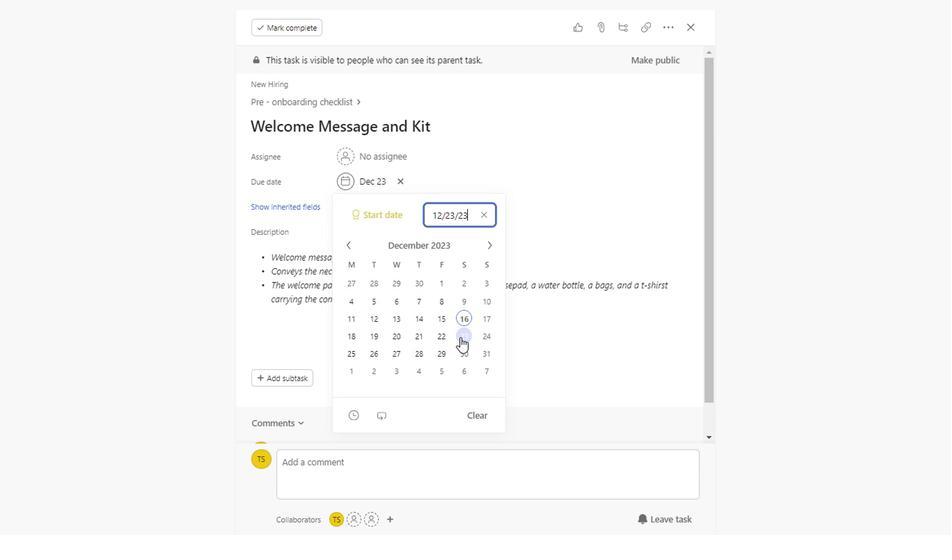 
Action: Mouse moved to (371, 341)
Screenshot: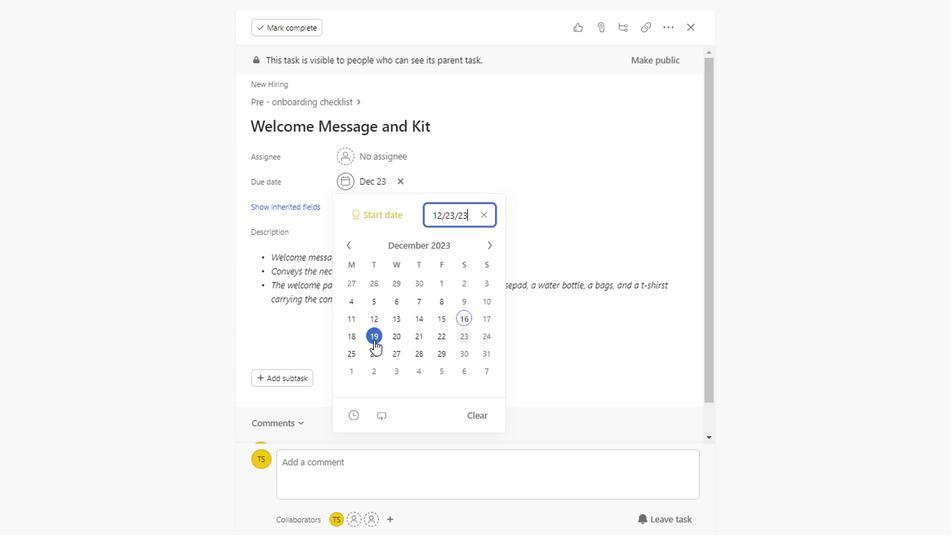 
Action: Mouse pressed left at (371, 341)
Screenshot: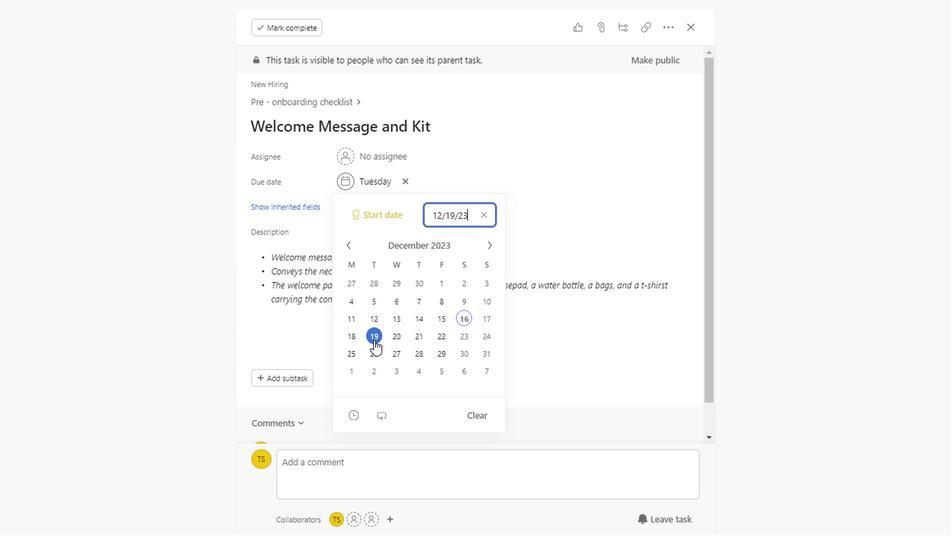
Action: Mouse moved to (563, 284)
Screenshot: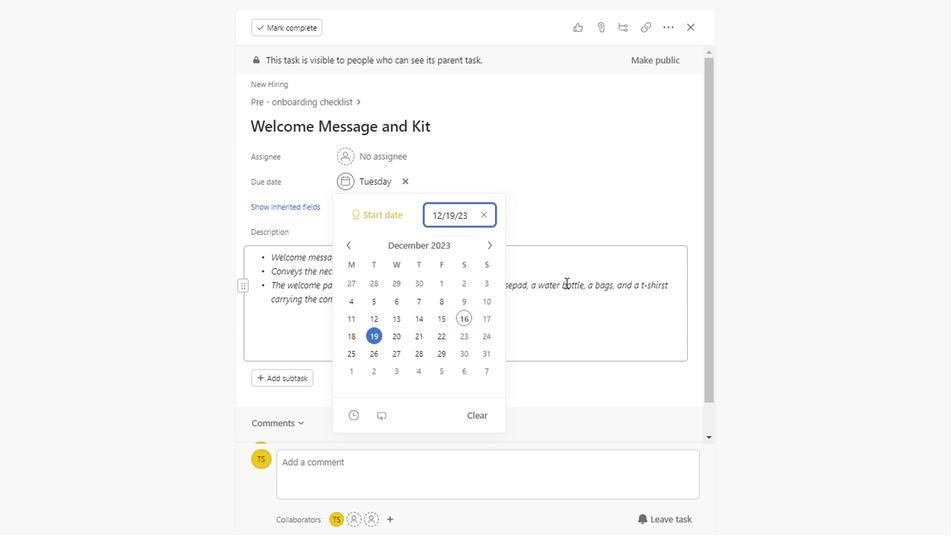 
Action: Mouse pressed left at (563, 284)
Screenshot: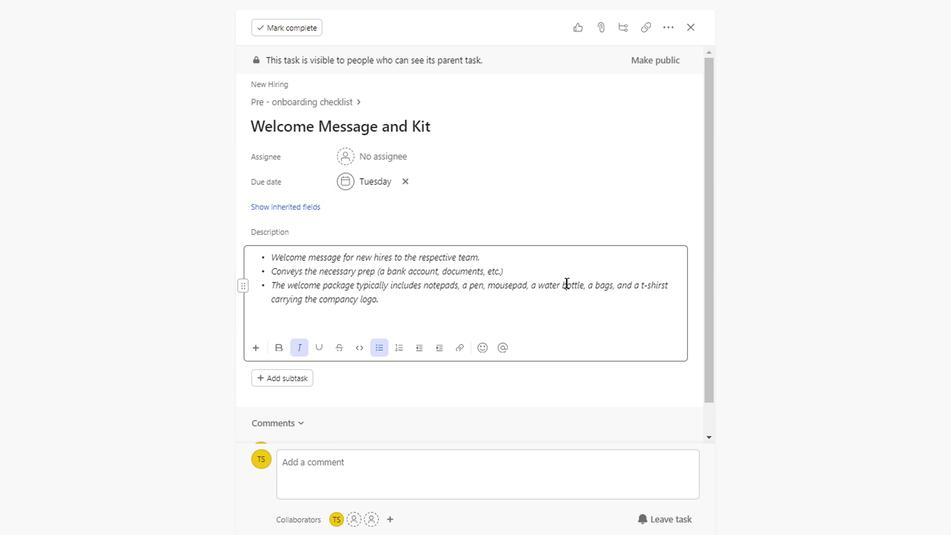 
Action: Mouse moved to (399, 164)
Screenshot: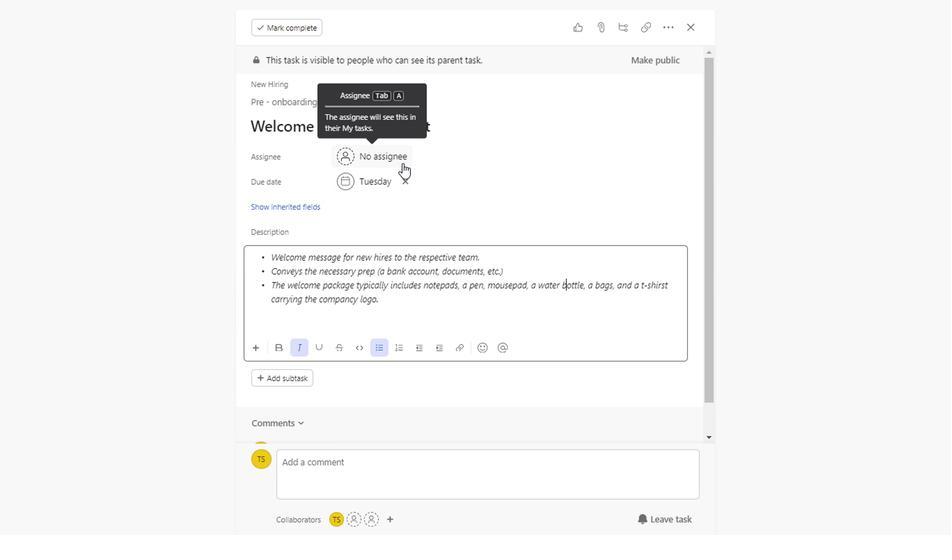 
Action: Mouse pressed left at (399, 164)
Screenshot: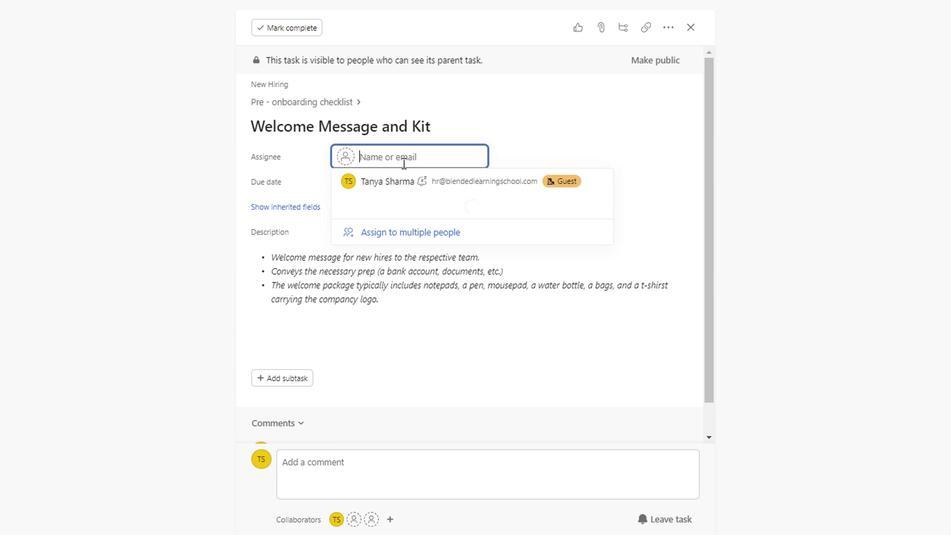 
Action: Key pressed ga<Key.backspace><Key.backspace><Key.backspace>garima<Key.shift><Key.shift><Key.shift><Key.shift><Key.shift><Key.shift><Key.shift><Key.shift><Key.shift><Key.shift><Key.shift><Key.shift><Key.shift>@disc<Key.backspace>tance
Screenshot: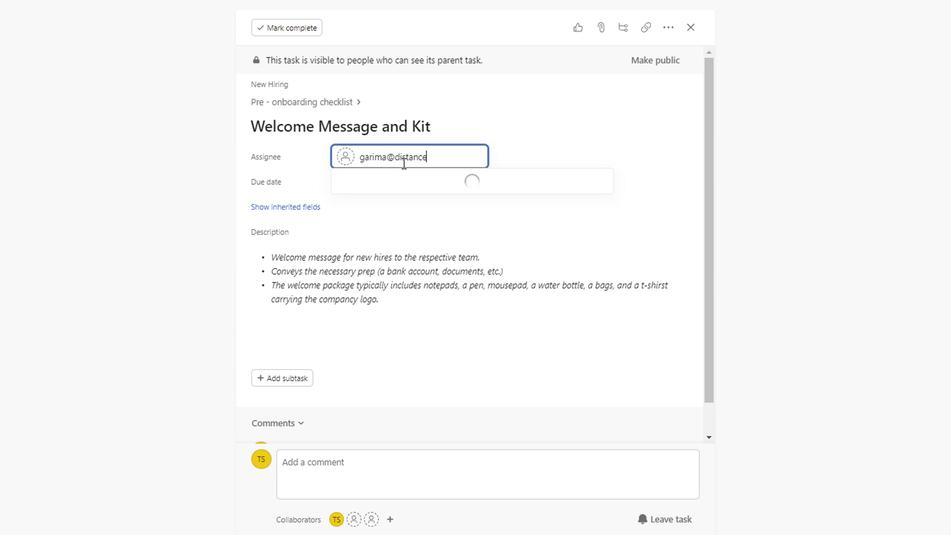 
Action: Mouse moved to (563, 311)
Screenshot: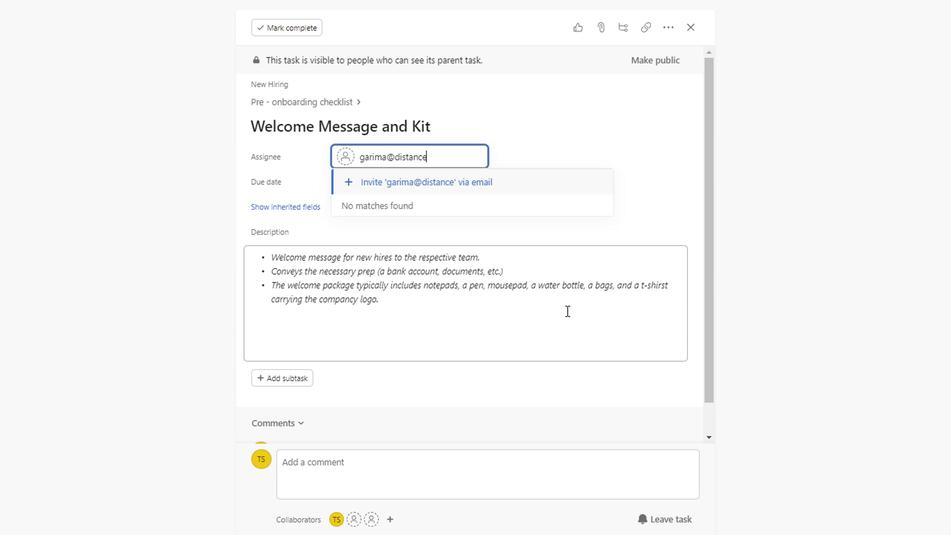 
Action: Key pressed educationcen<Key.backspace><Key.backspace>entre.com
Screenshot: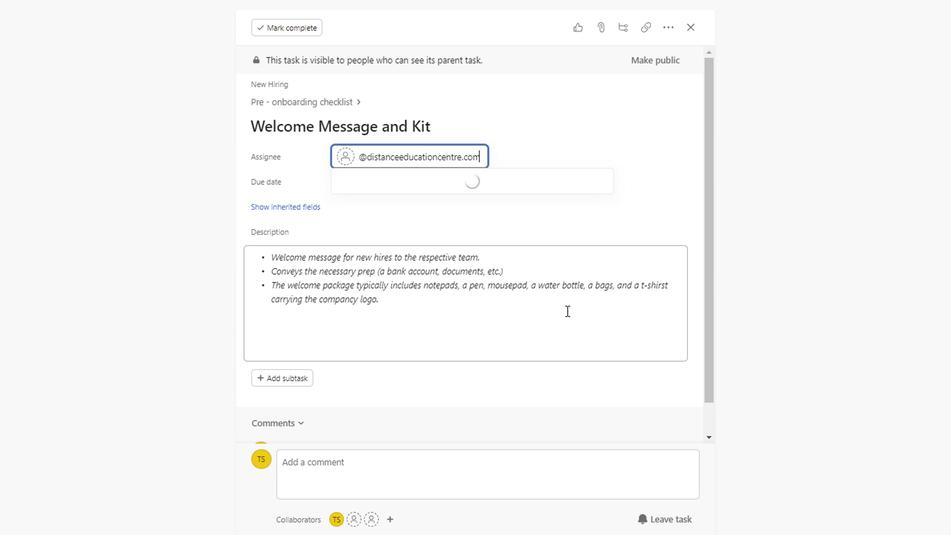 
Action: Mouse moved to (533, 177)
Screenshot: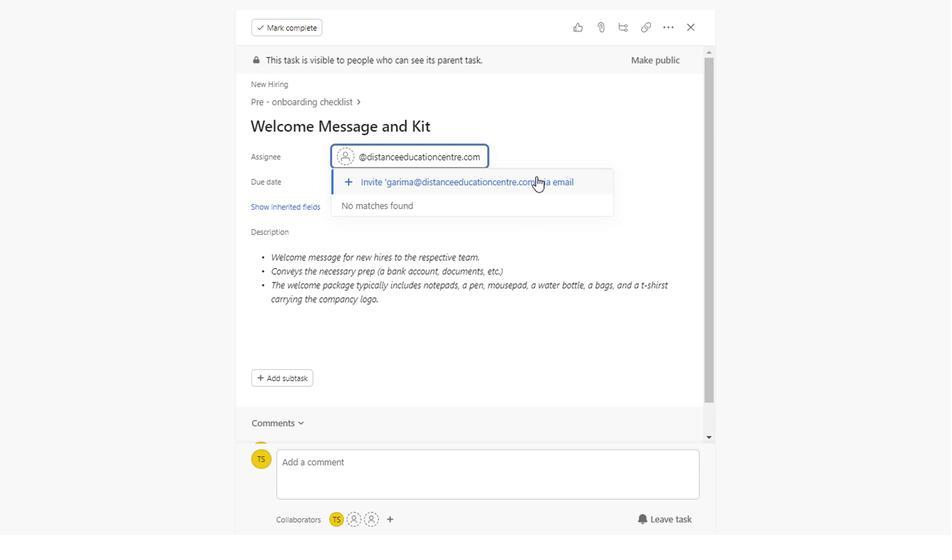 
Action: Mouse pressed left at (533, 177)
Screenshot: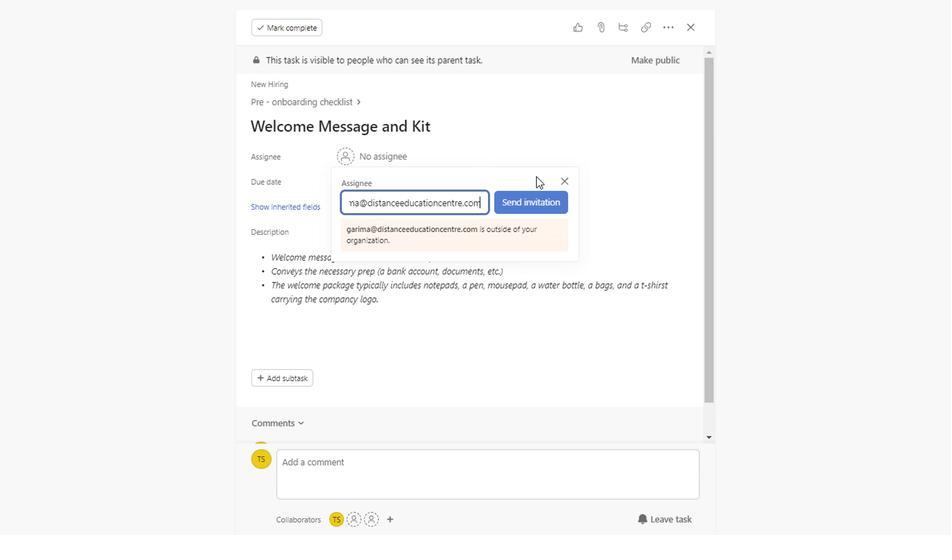 
Action: Mouse moved to (544, 204)
Screenshot: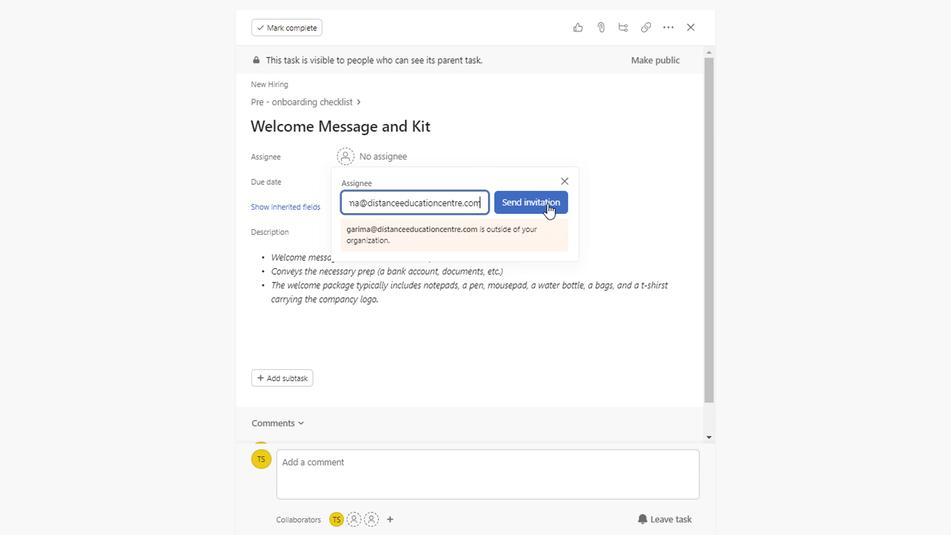 
Action: Mouse pressed left at (544, 204)
Screenshot: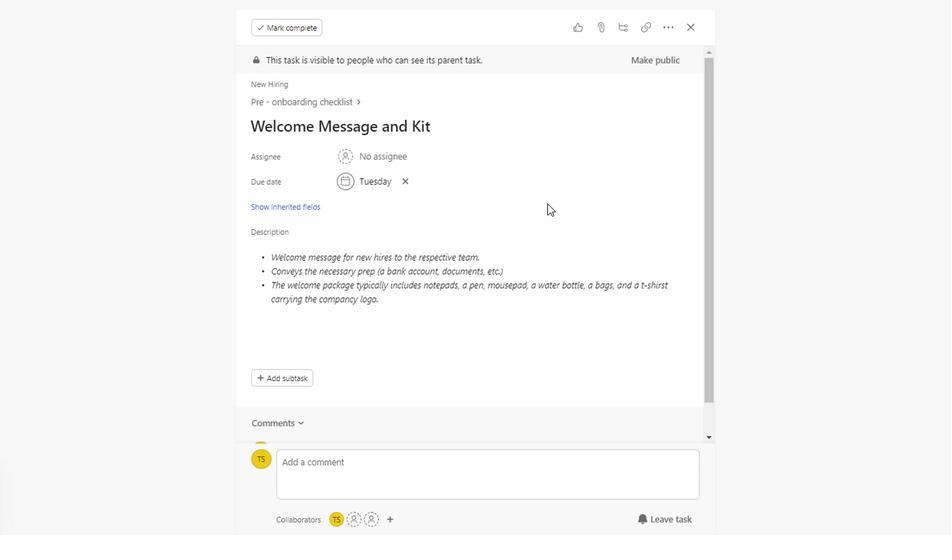 
Action: Mouse moved to (314, 332)
Screenshot: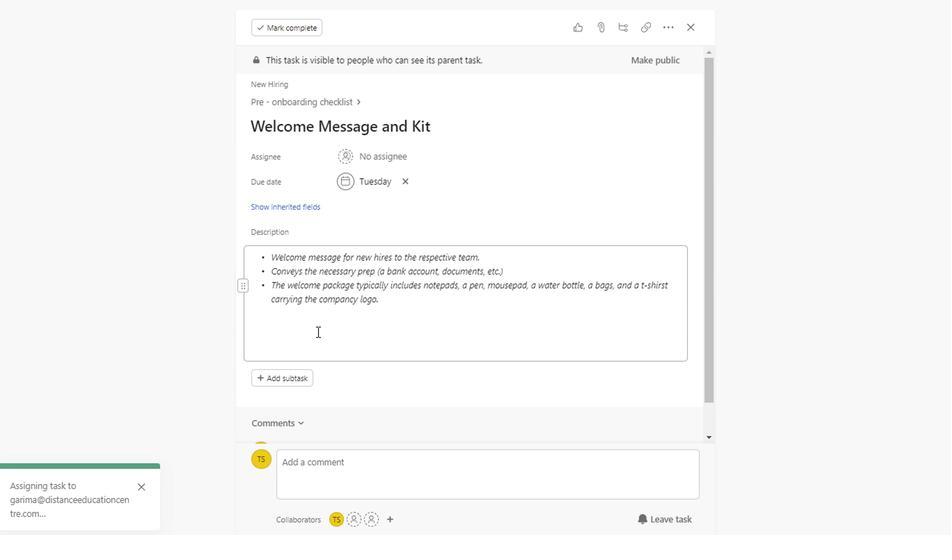 
Action: Mouse pressed left at (314, 332)
Screenshot: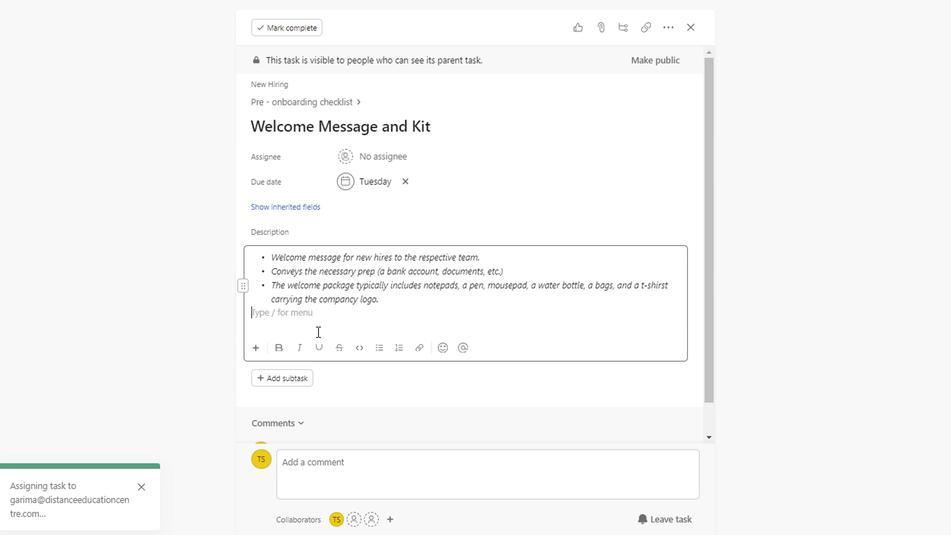 
Action: Key pressed <Key.backspace>
Screenshot: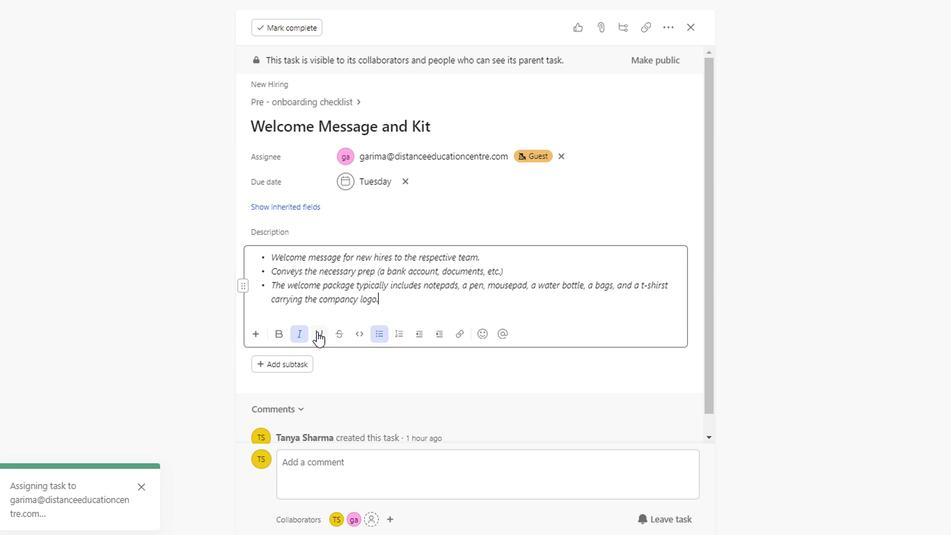 
Action: Mouse moved to (803, 328)
Screenshot: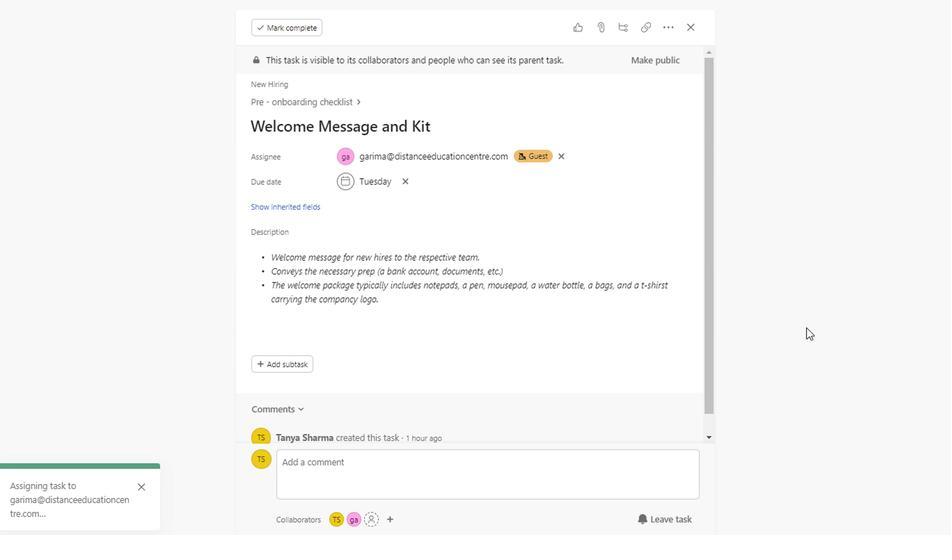 
Action: Mouse pressed left at (803, 328)
Screenshot: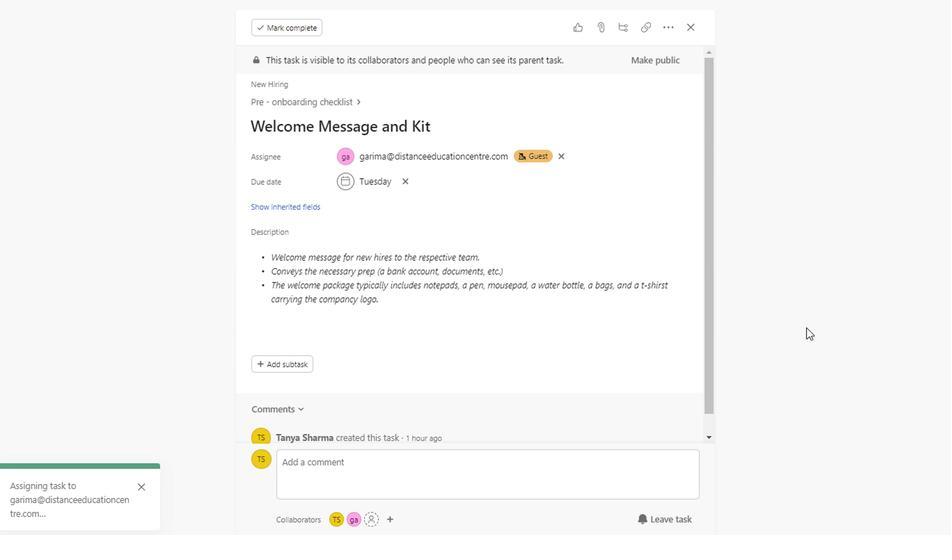 
Action: Mouse moved to (666, 62)
Screenshot: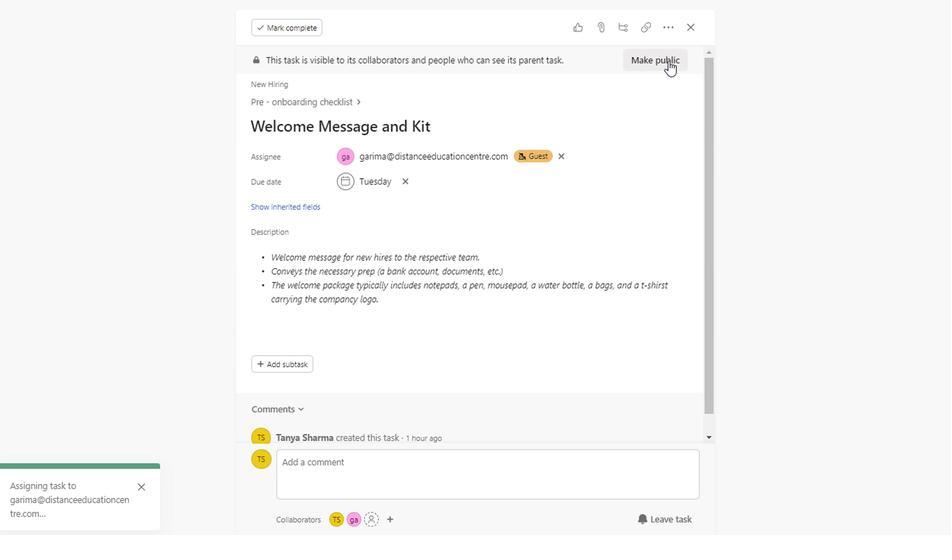 
Action: Mouse pressed left at (666, 62)
Screenshot: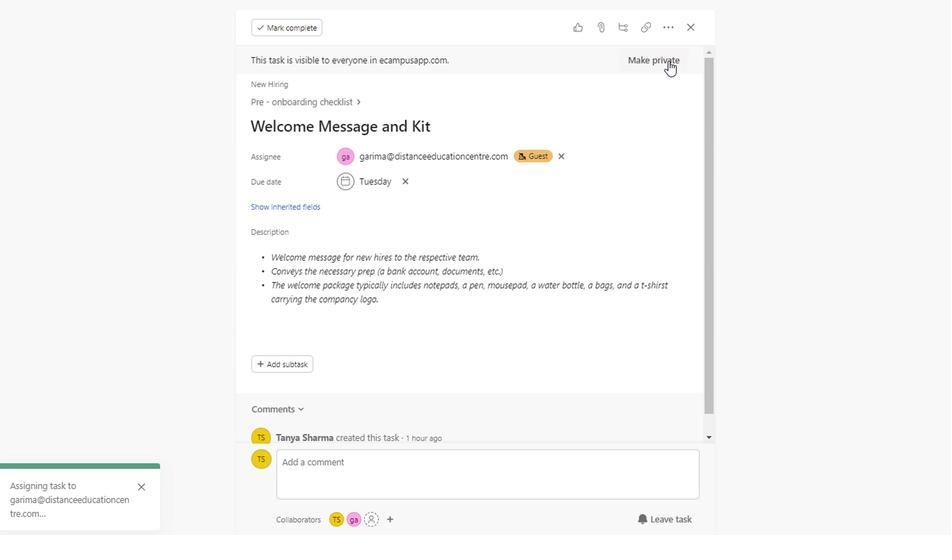 
Action: Mouse moved to (624, 354)
Screenshot: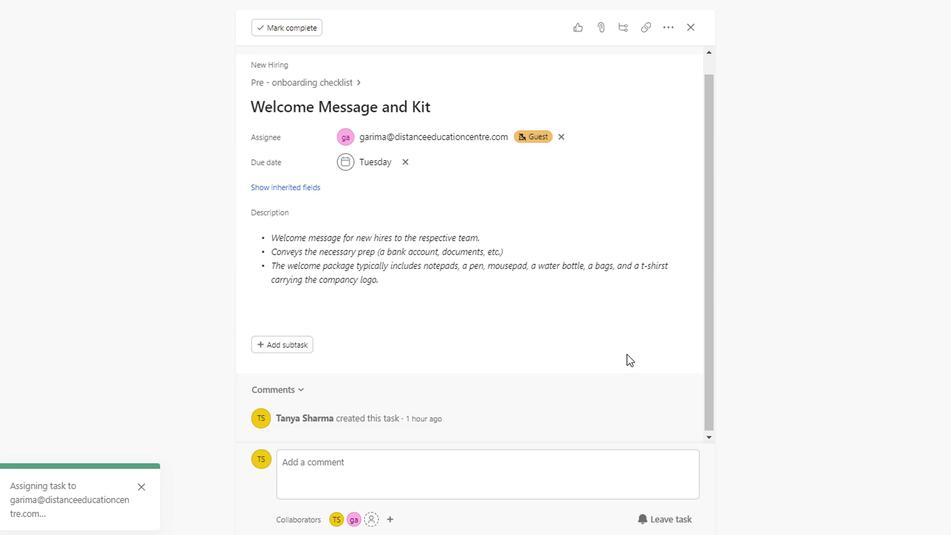 
Action: Mouse scrolled (624, 354) with delta (0, 0)
Screenshot: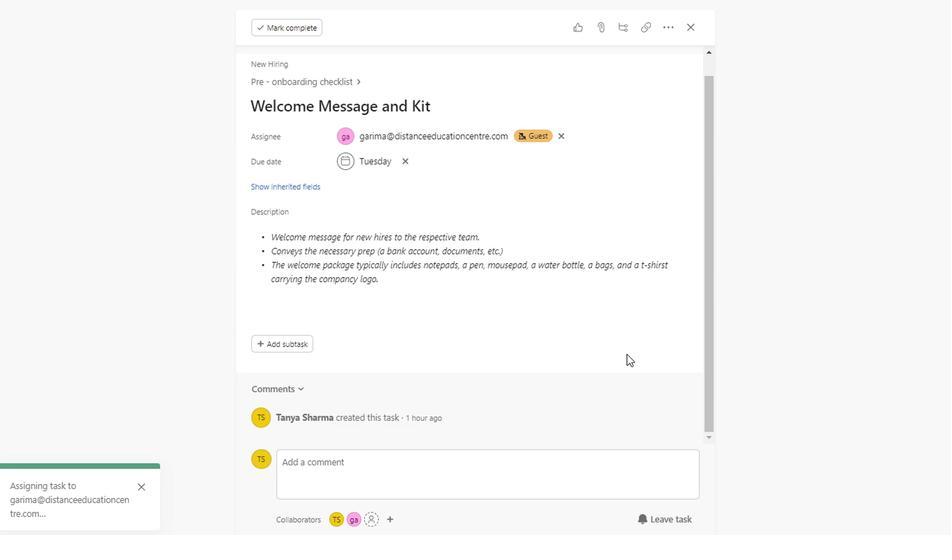 
Action: Mouse scrolled (624, 354) with delta (0, 0)
Screenshot: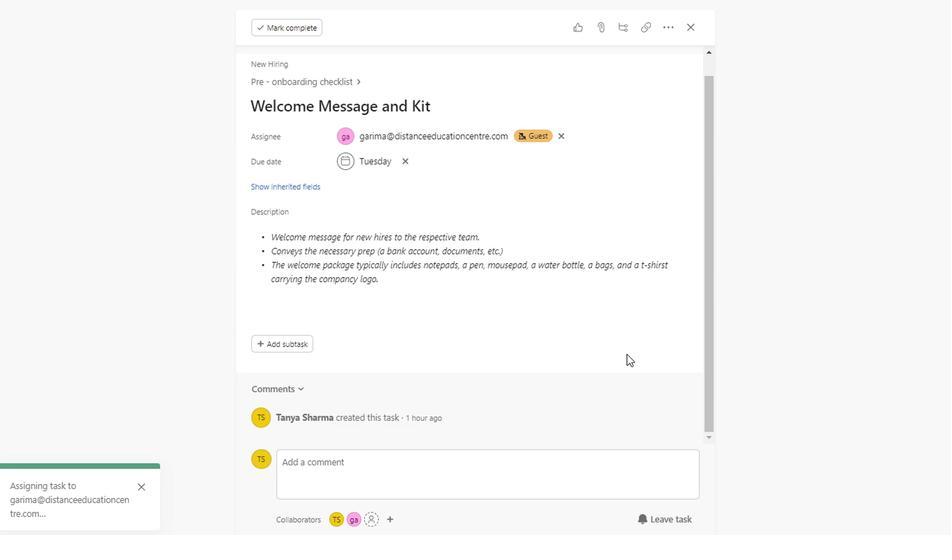 
Action: Mouse scrolled (624, 354) with delta (0, 0)
Screenshot: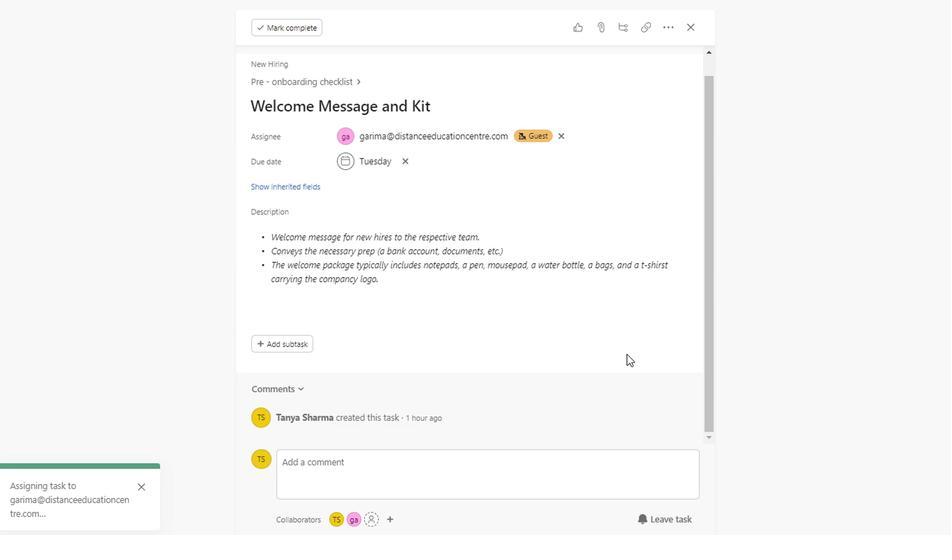 
Action: Mouse scrolled (624, 354) with delta (0, 0)
Screenshot: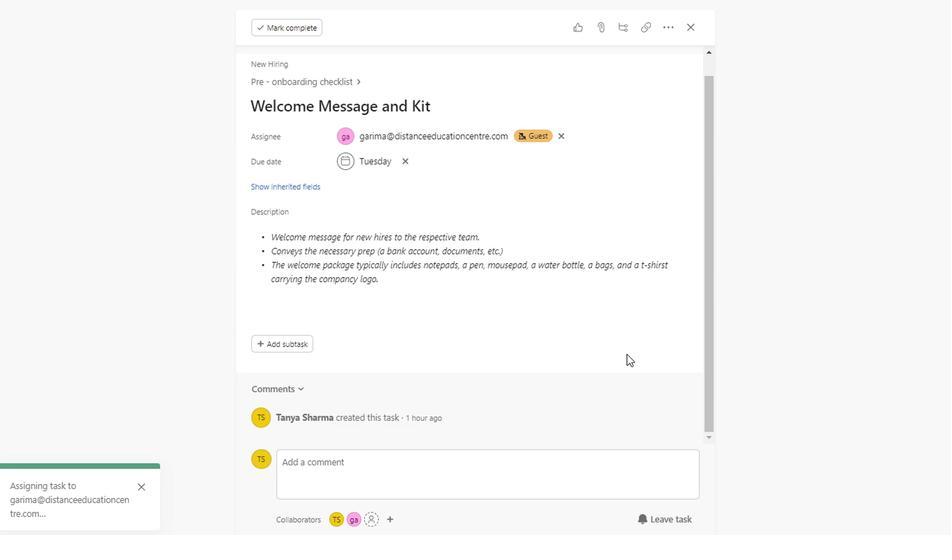 
Action: Mouse scrolled (624, 354) with delta (0, 0)
Screenshot: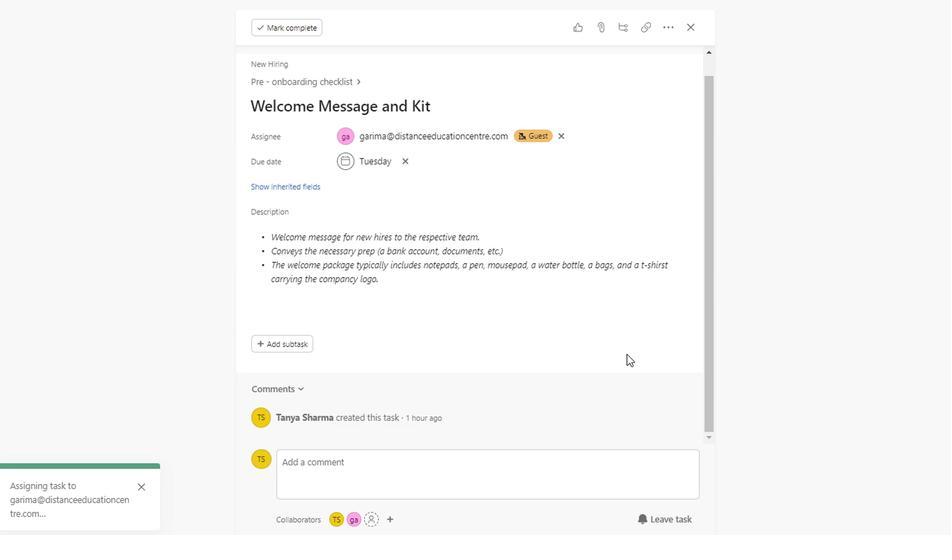 
Action: Mouse scrolled (624, 354) with delta (0, 0)
Screenshot: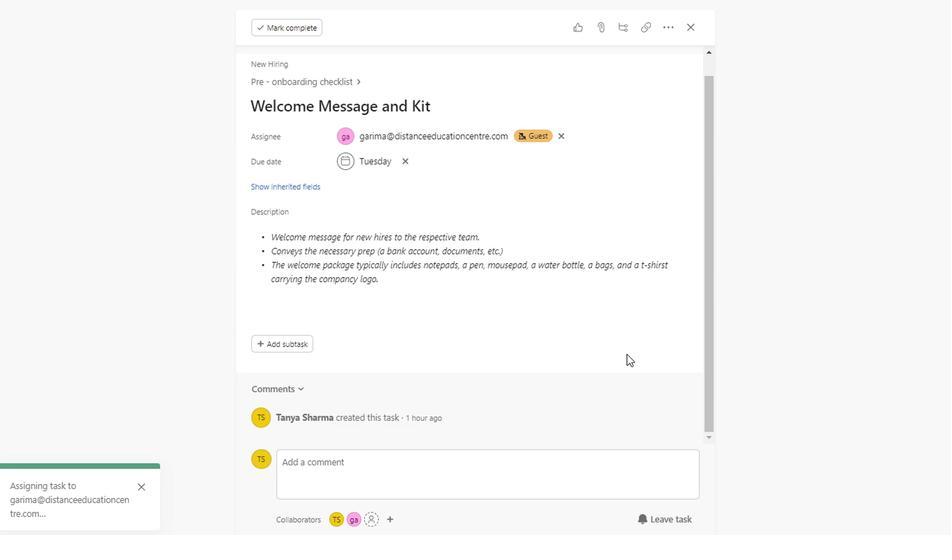 
Action: Mouse scrolled (624, 354) with delta (0, 0)
Screenshot: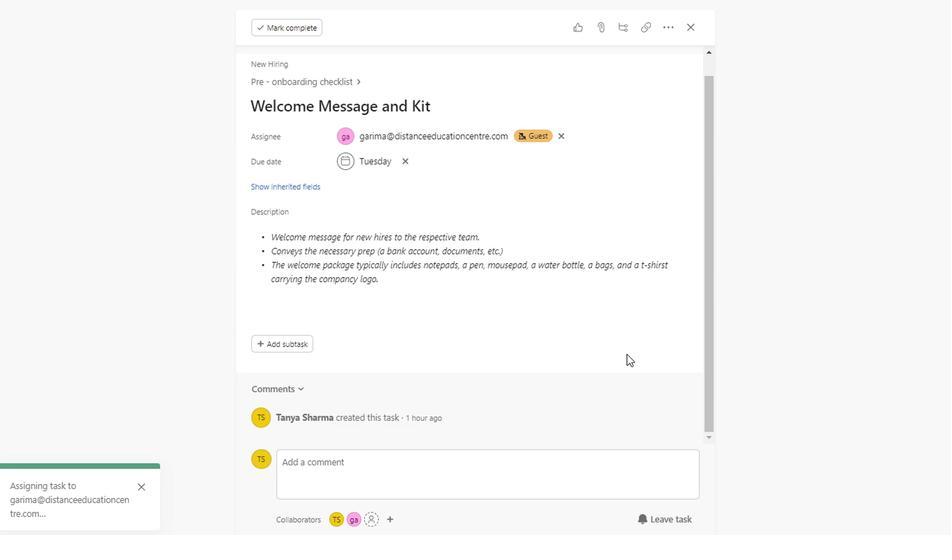 
Action: Mouse scrolled (624, 354) with delta (0, 0)
Screenshot: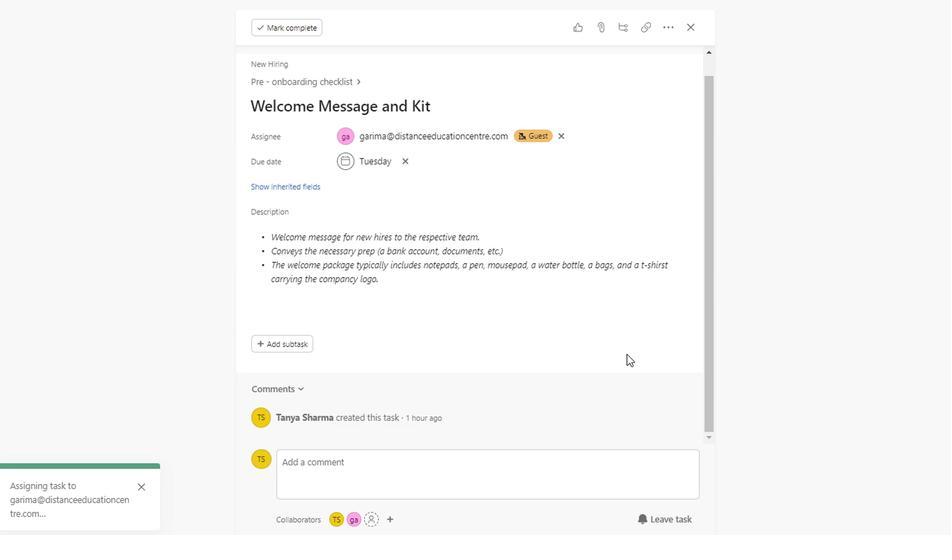 
Action: Mouse scrolled (624, 354) with delta (0, 0)
Screenshot: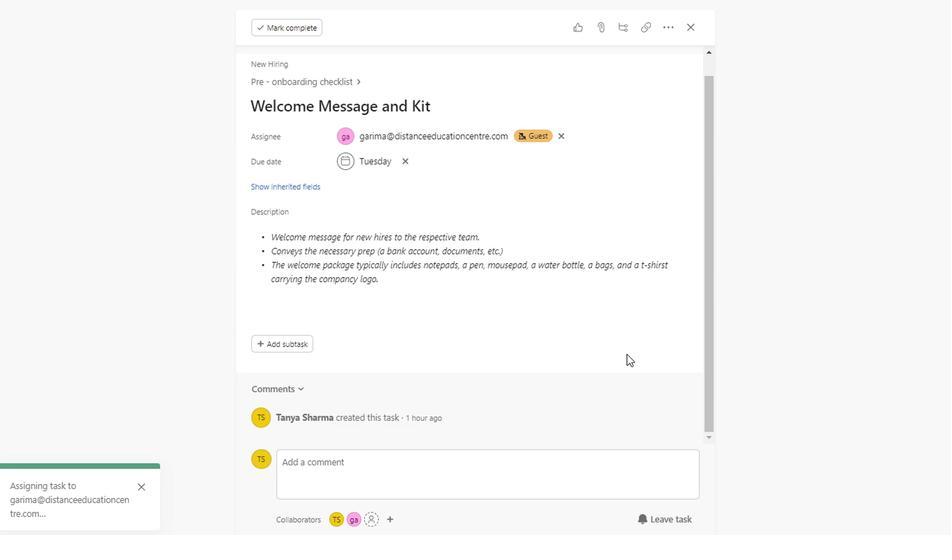 
Action: Mouse scrolled (624, 354) with delta (0, 0)
Screenshot: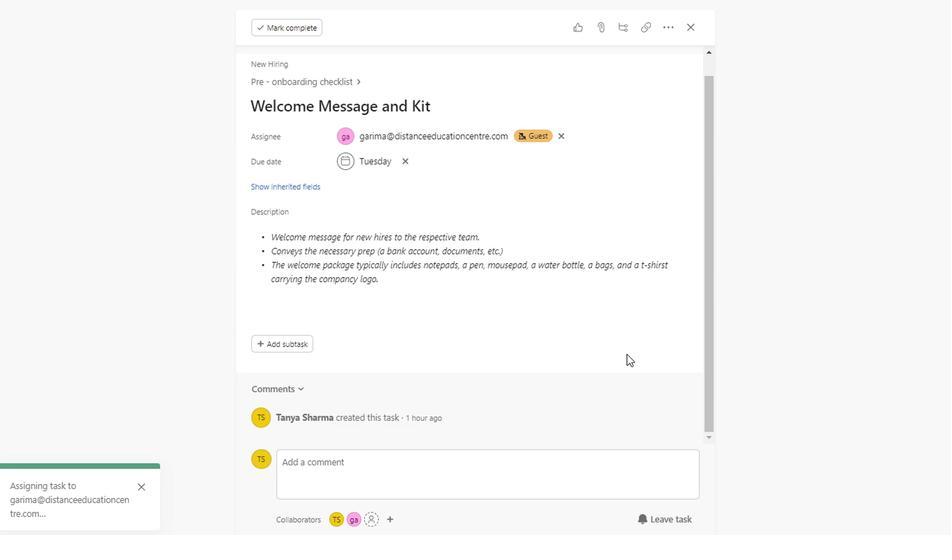 
Action: Mouse scrolled (624, 354) with delta (0, 0)
Screenshot: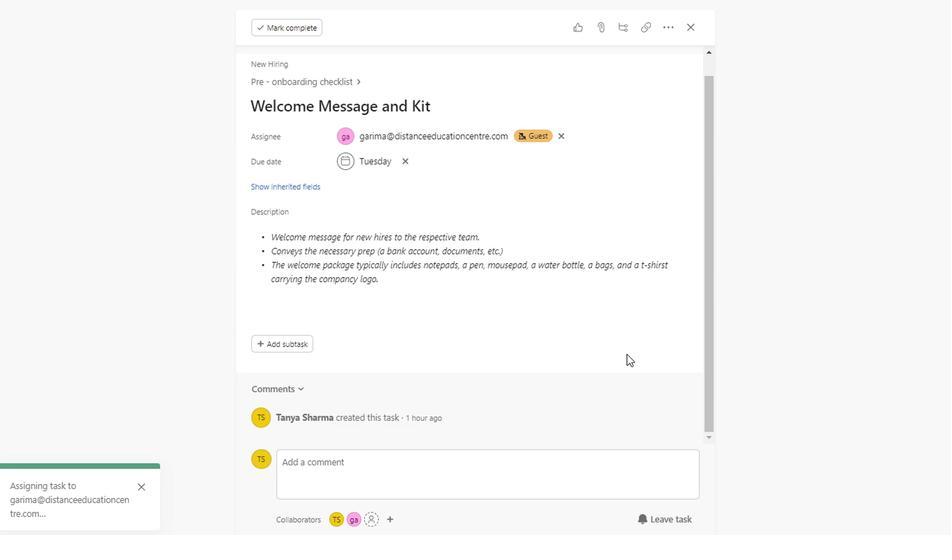 
Action: Mouse scrolled (624, 354) with delta (0, 0)
Screenshot: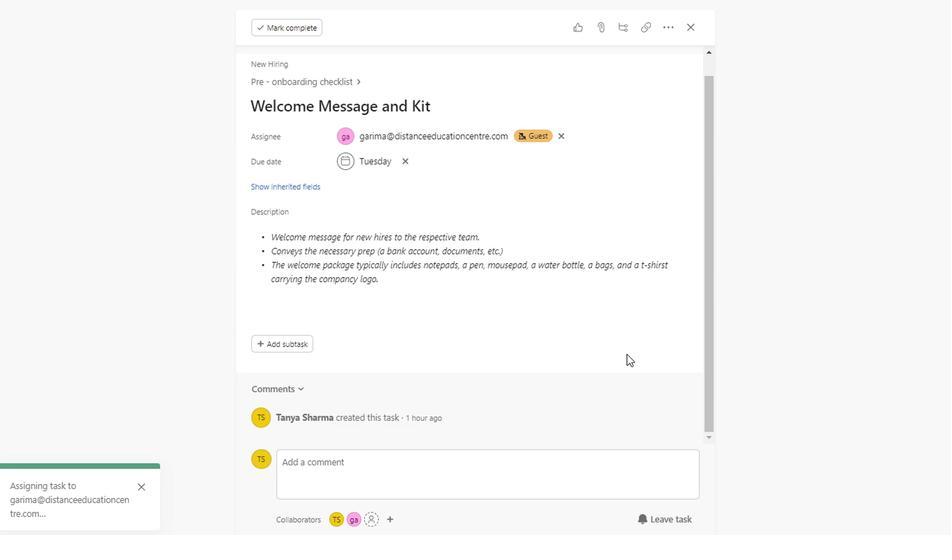 
Action: Mouse scrolled (624, 354) with delta (0, 0)
Screenshot: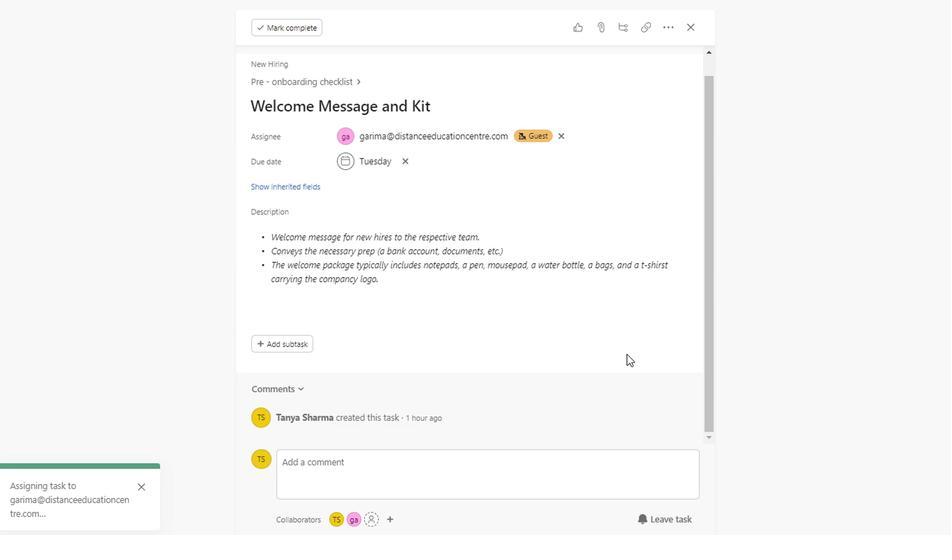
Action: Mouse scrolled (624, 354) with delta (0, 0)
Screenshot: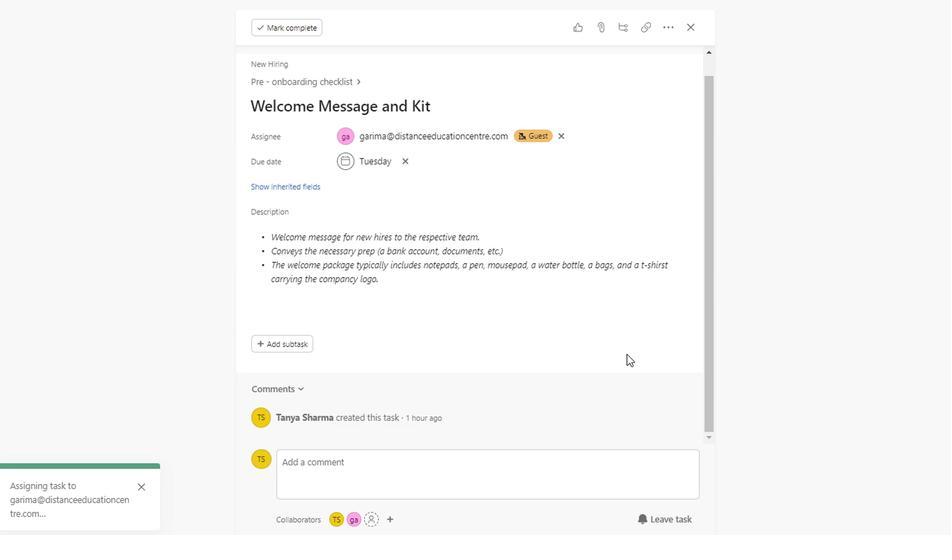 
Action: Mouse scrolled (624, 354) with delta (0, 0)
Screenshot: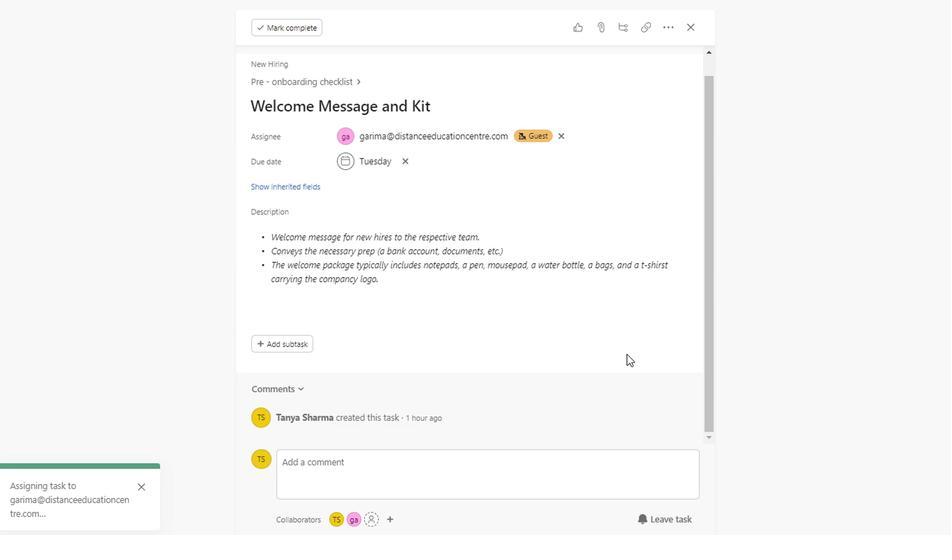 
Action: Mouse scrolled (624, 354) with delta (0, 0)
Screenshot: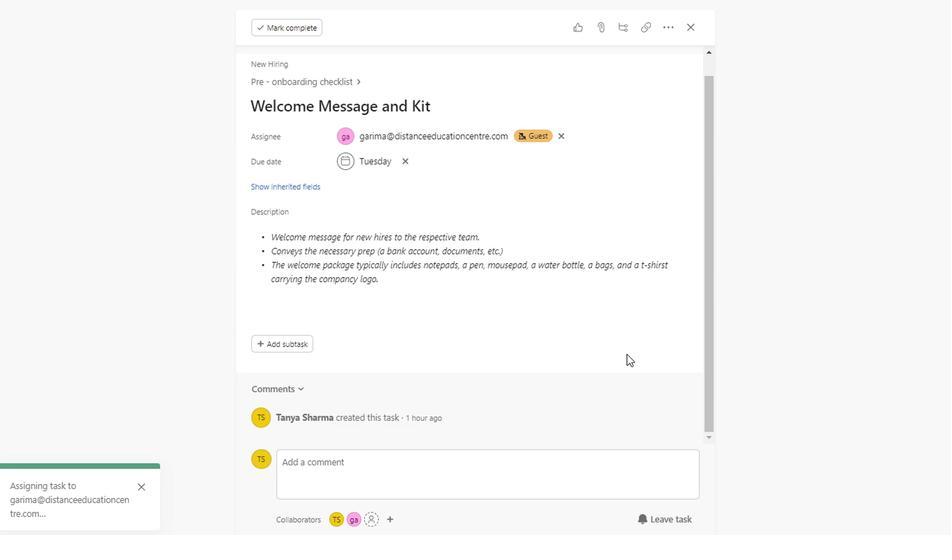 
Action: Mouse scrolled (624, 354) with delta (0, 0)
Screenshot: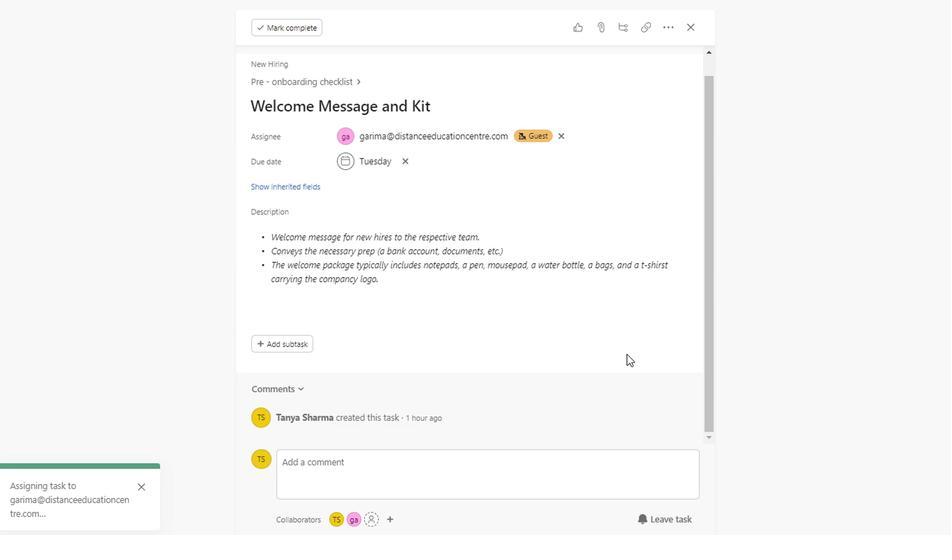 
Action: Mouse scrolled (624, 354) with delta (0, 0)
Screenshot: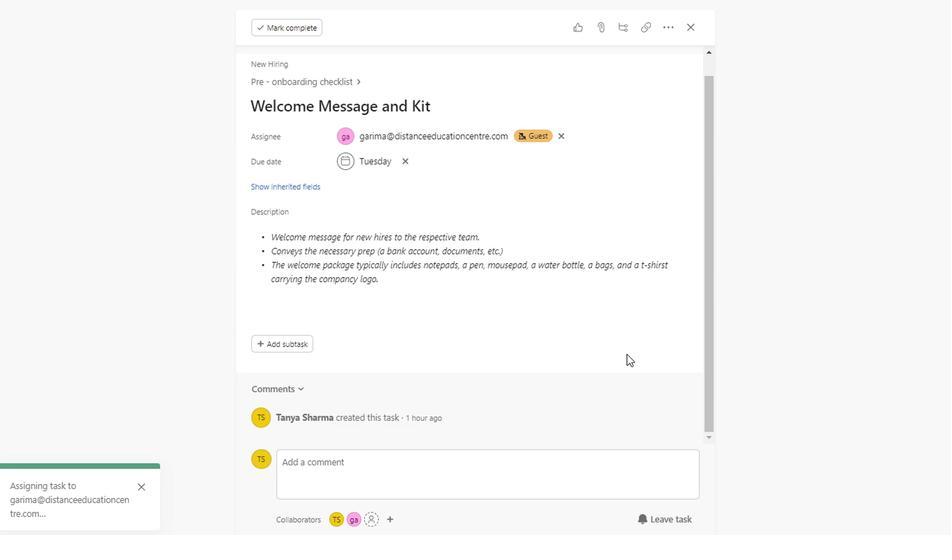 
Action: Mouse scrolled (624, 354) with delta (0, 0)
Screenshot: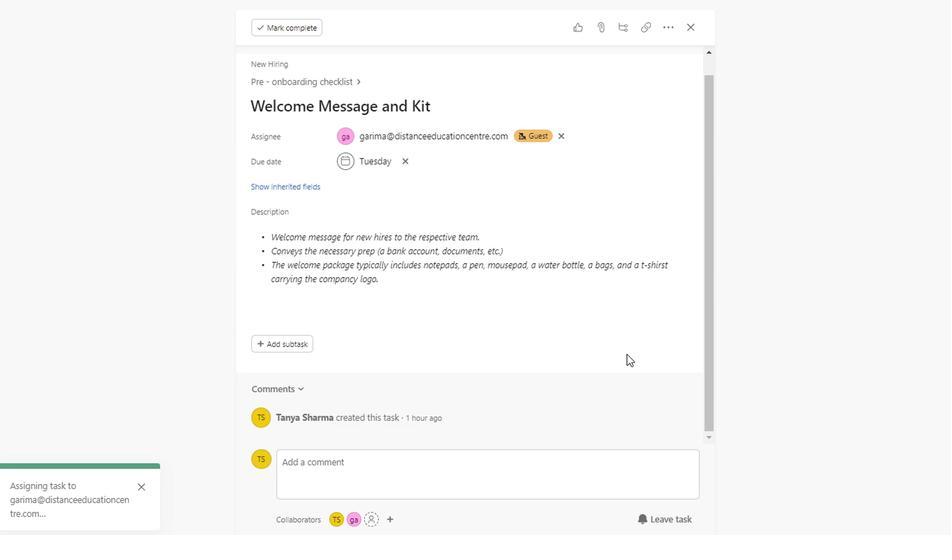 
Action: Mouse scrolled (624, 354) with delta (0, 0)
Screenshot: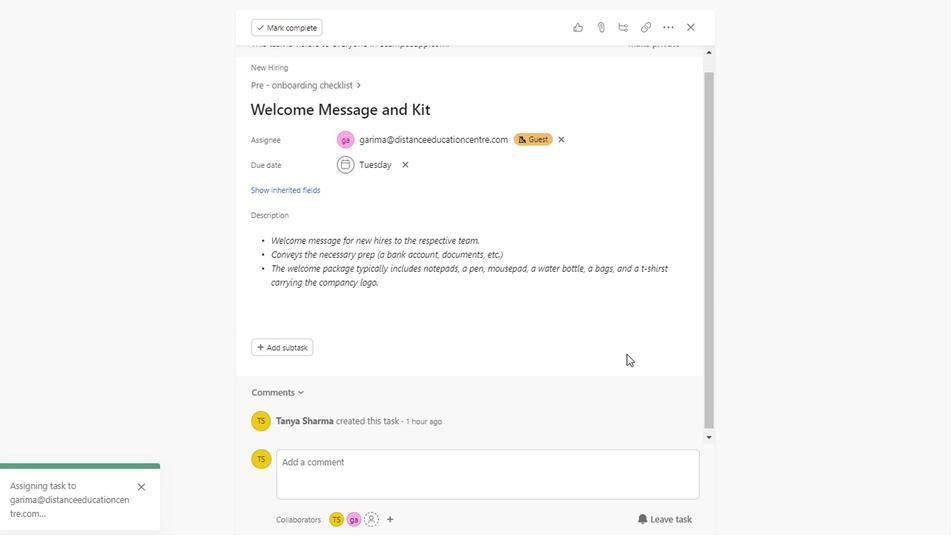 
Action: Mouse scrolled (624, 354) with delta (0, 0)
Screenshot: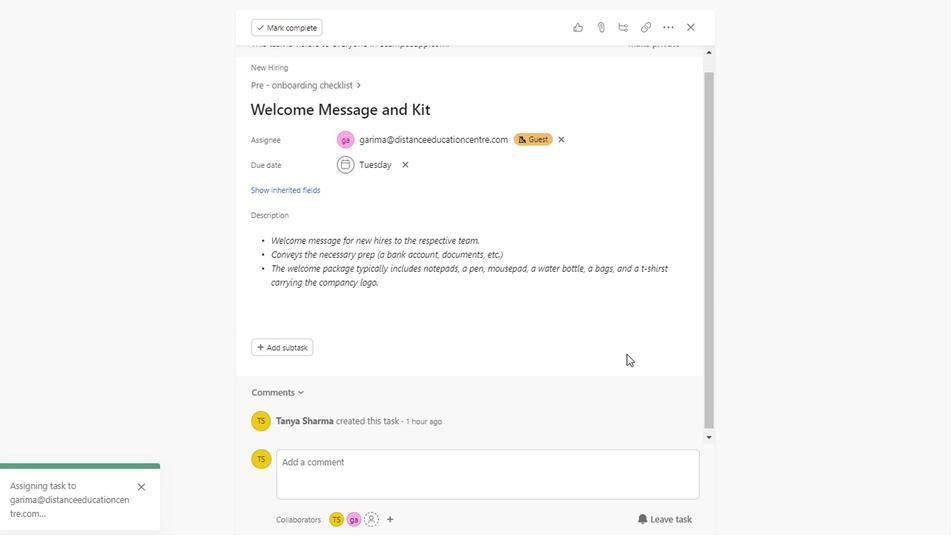 
Action: Mouse scrolled (624, 354) with delta (0, 0)
Screenshot: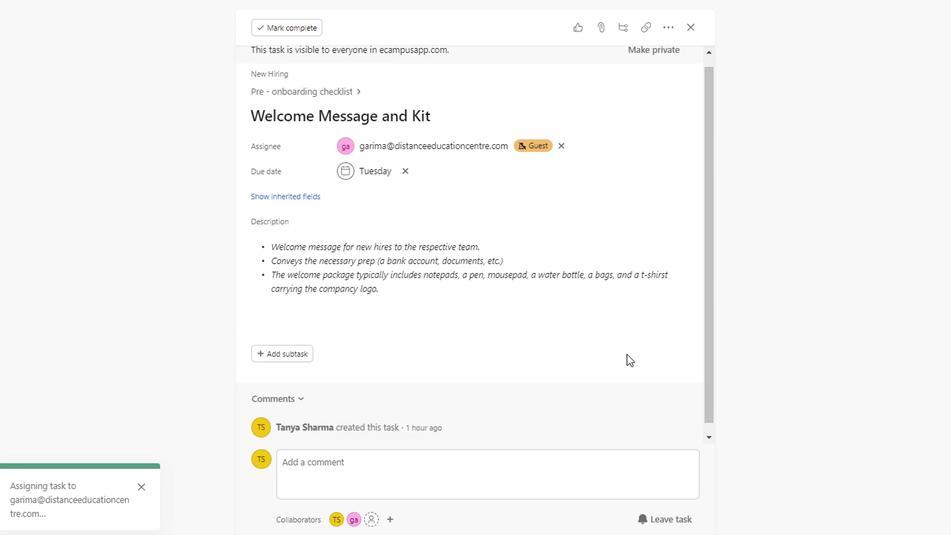 
Action: Mouse scrolled (624, 354) with delta (0, 0)
Screenshot: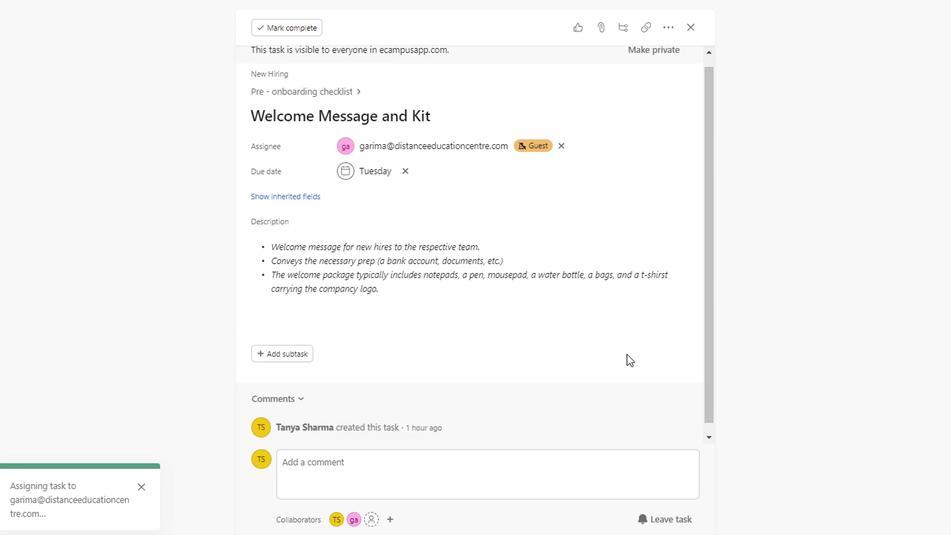 
Action: Mouse scrolled (624, 354) with delta (0, 0)
Screenshot: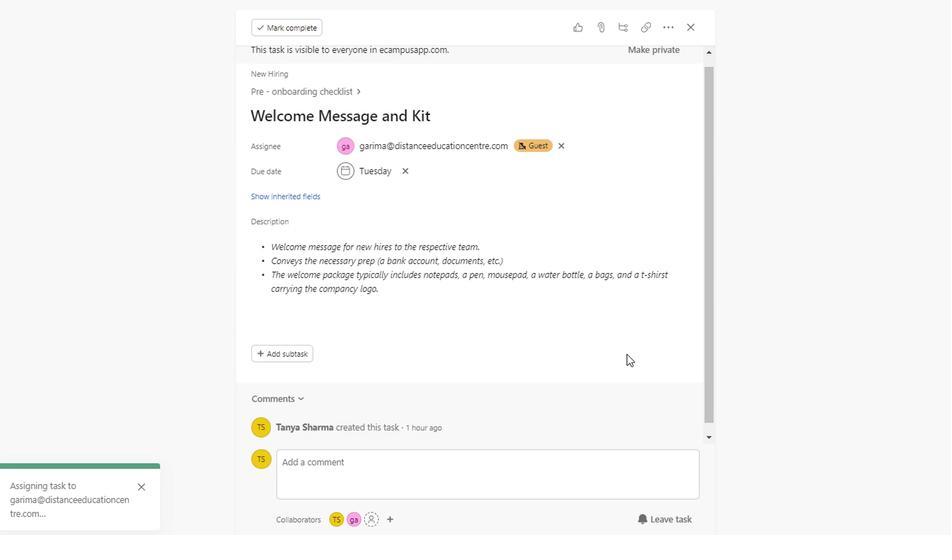 
Action: Mouse scrolled (624, 354) with delta (0, 0)
Screenshot: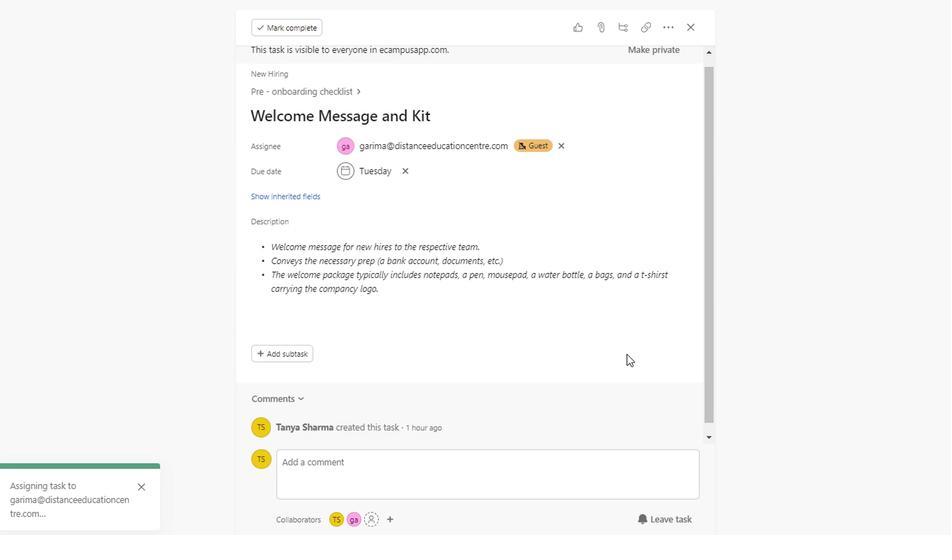 
Action: Mouse scrolled (624, 354) with delta (0, 0)
Screenshot: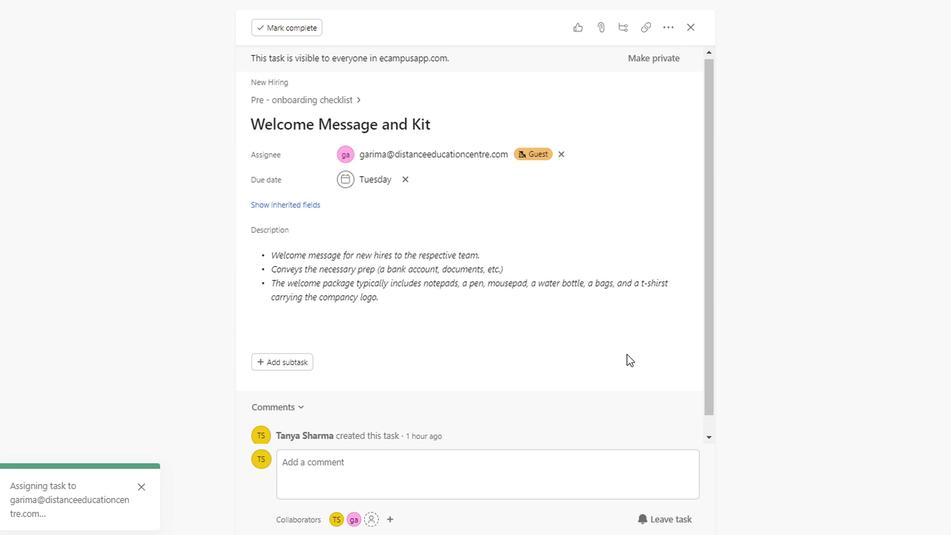 
Action: Mouse scrolled (624, 354) with delta (0, 0)
Screenshot: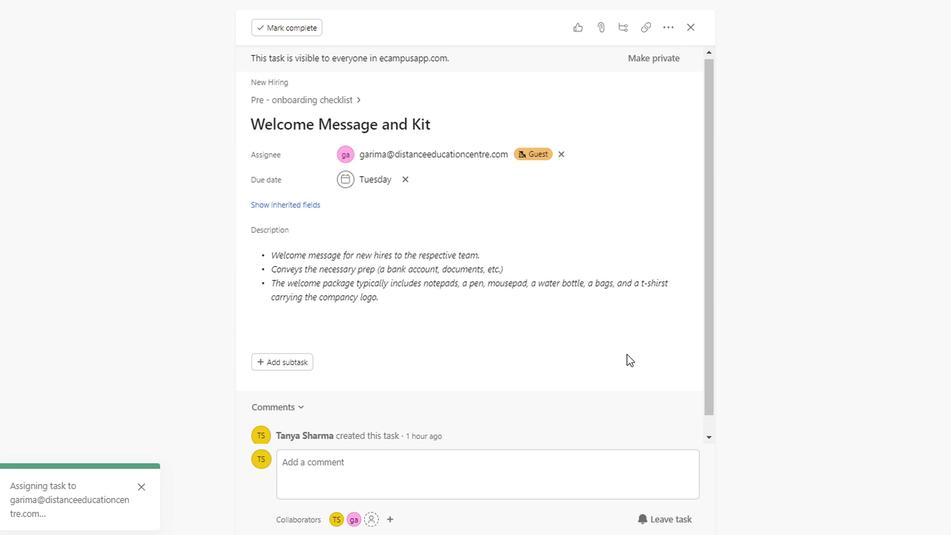 
Action: Mouse scrolled (624, 354) with delta (0, 0)
Screenshot: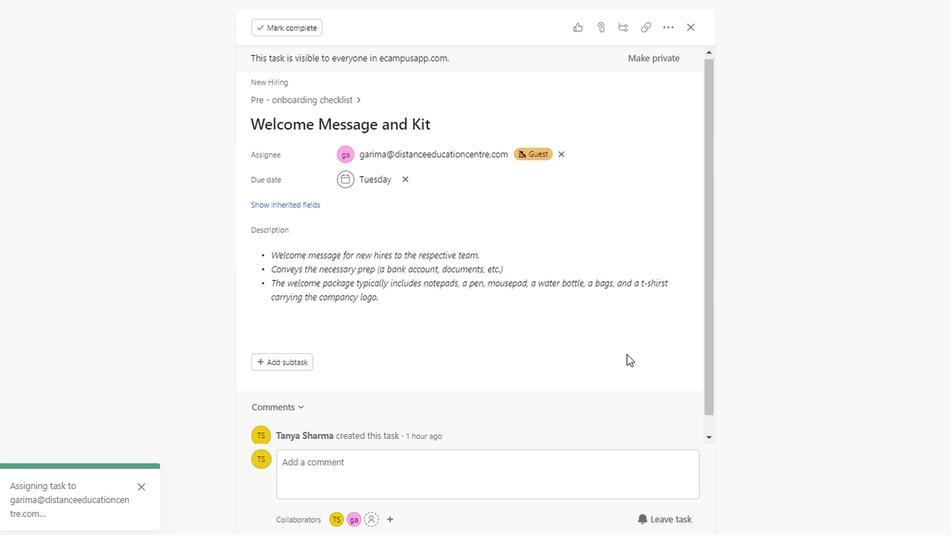 
Action: Mouse scrolled (624, 354) with delta (0, 0)
Screenshot: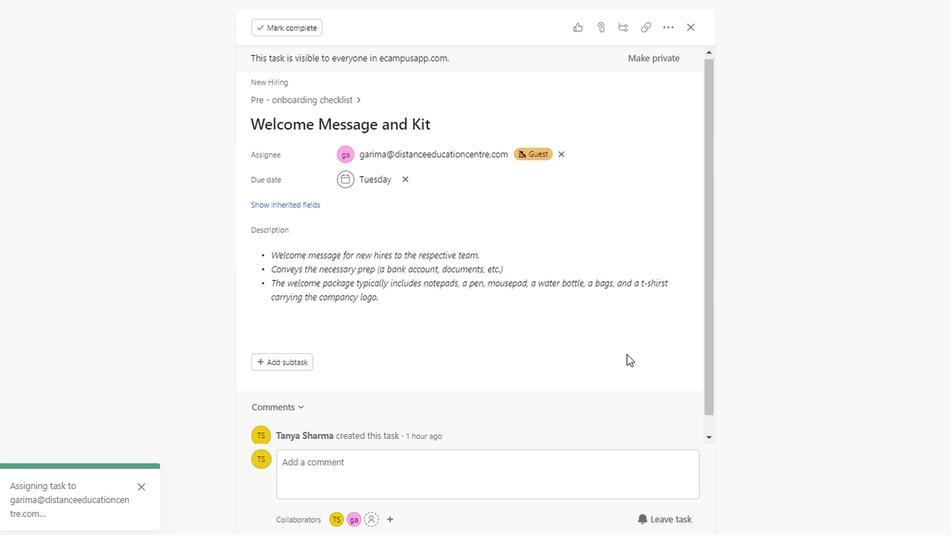 
Action: Mouse scrolled (624, 354) with delta (0, 0)
Screenshot: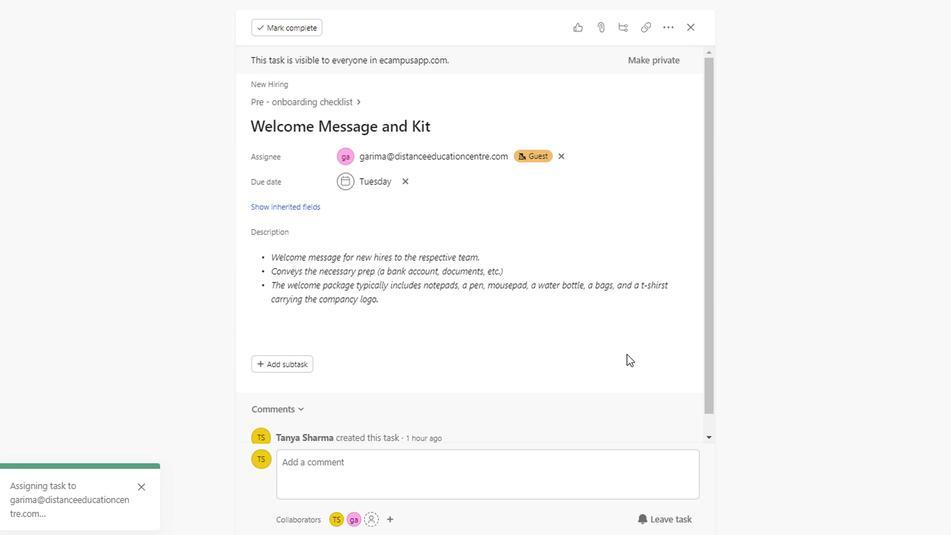 
Action: Mouse scrolled (624, 354) with delta (0, 0)
Screenshot: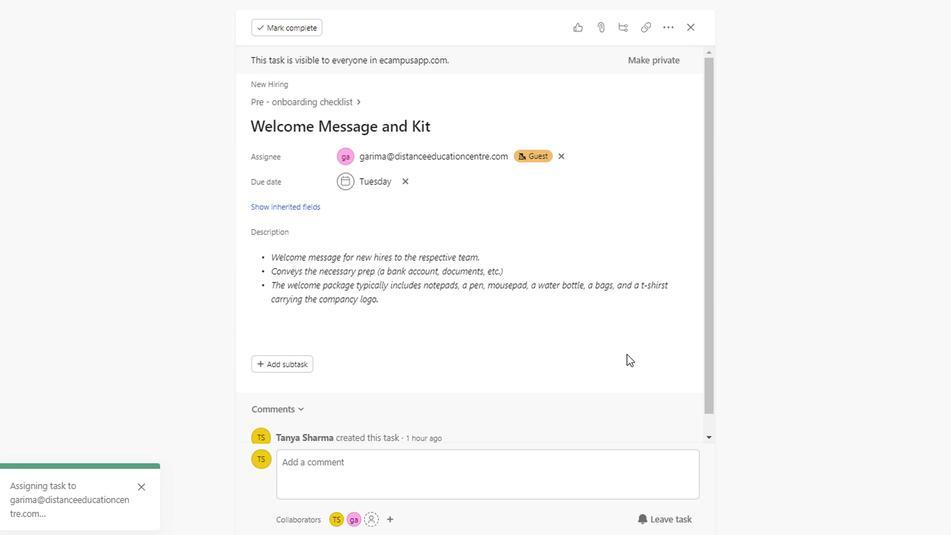 
Action: Mouse scrolled (624, 354) with delta (0, 0)
Screenshot: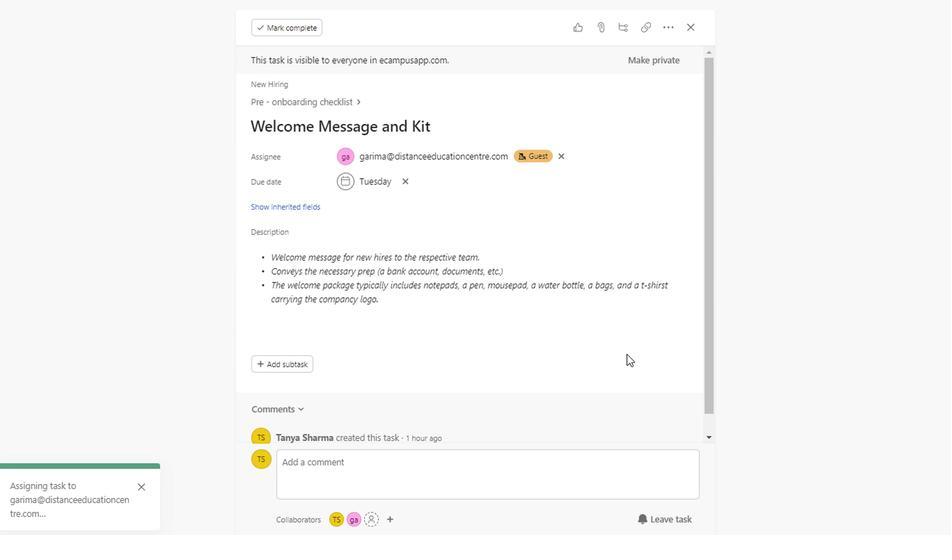 
Action: Mouse scrolled (624, 354) with delta (0, 0)
Screenshot: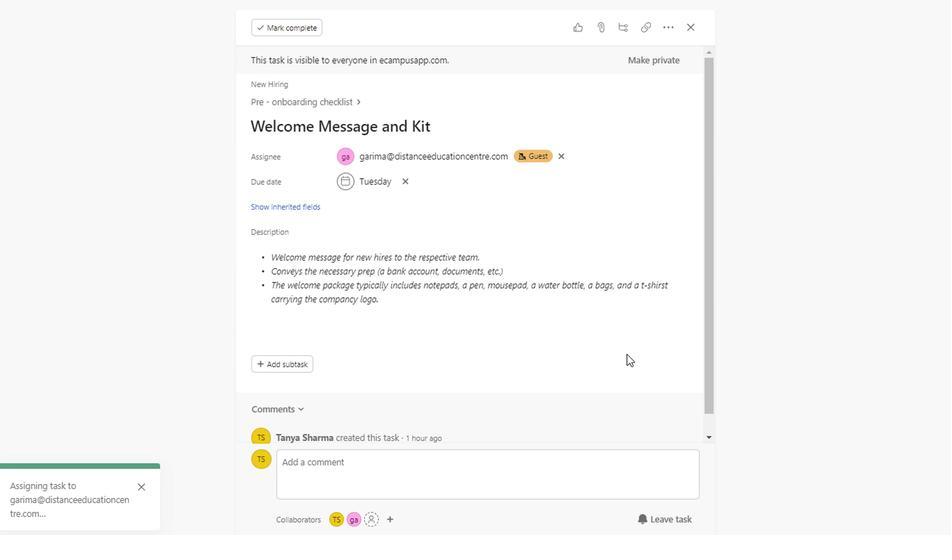 
Action: Mouse scrolled (624, 354) with delta (0, 0)
Screenshot: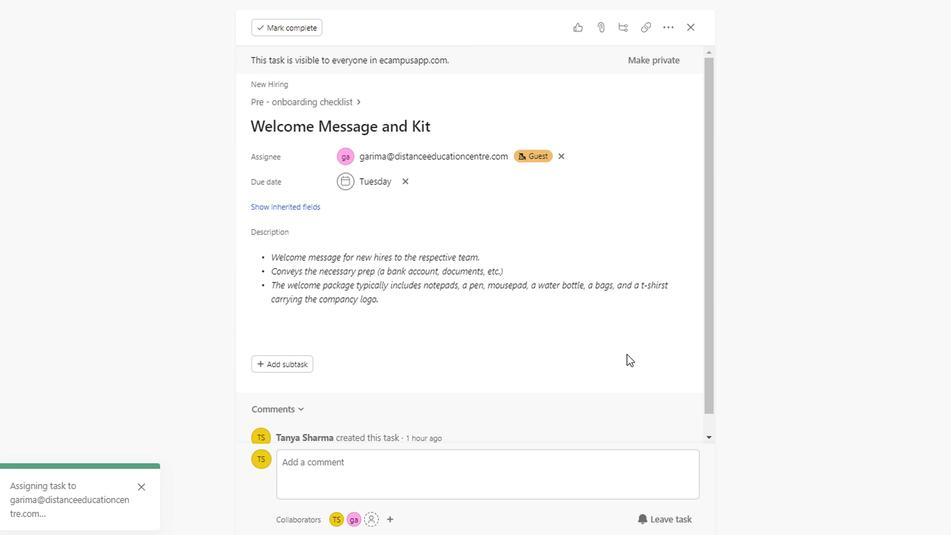 
Action: Mouse scrolled (624, 354) with delta (0, 0)
Screenshot: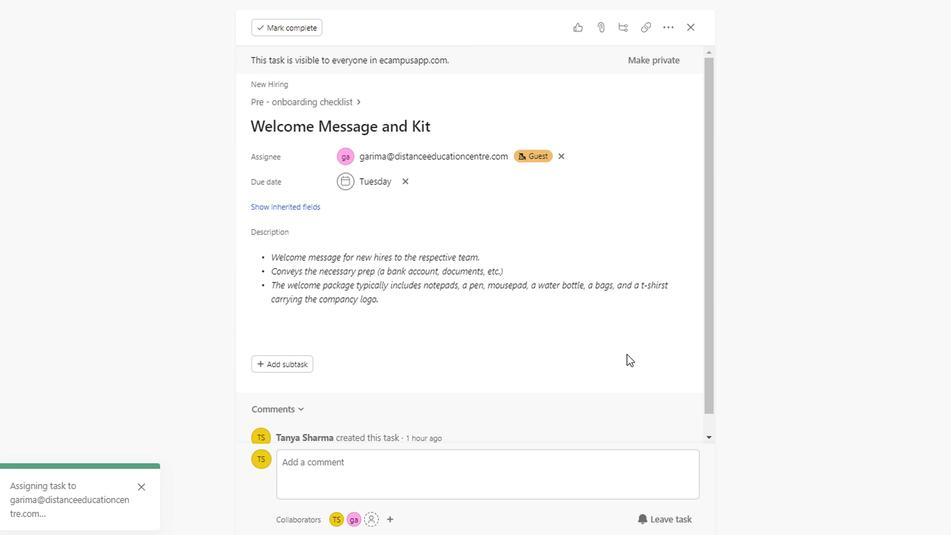 
Action: Mouse scrolled (624, 354) with delta (0, 0)
Screenshot: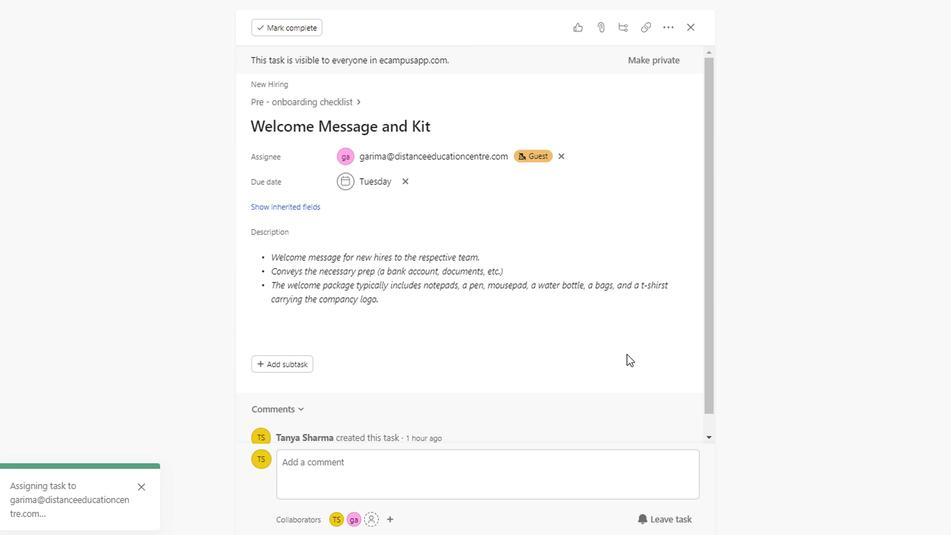 
Action: Mouse scrolled (624, 354) with delta (0, 0)
Screenshot: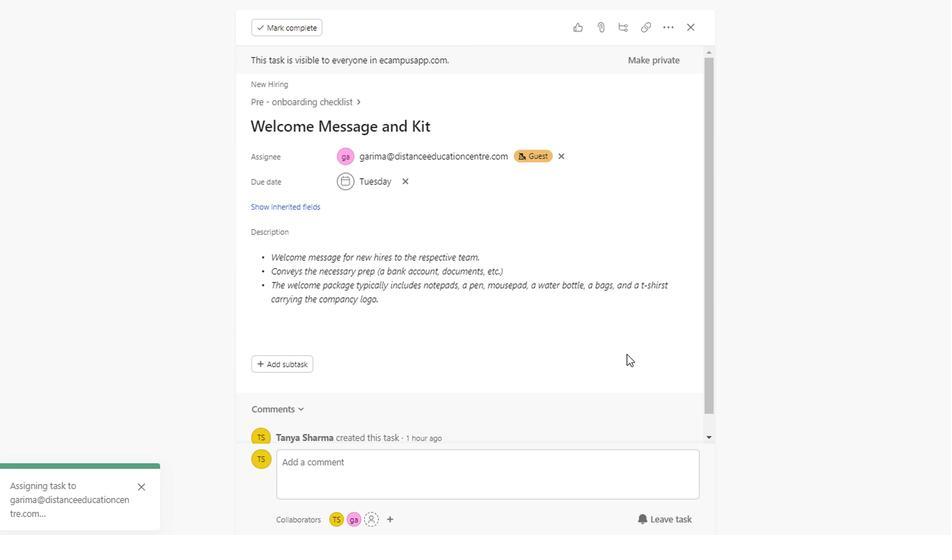 
Action: Mouse scrolled (624, 354) with delta (0, 0)
Screenshot: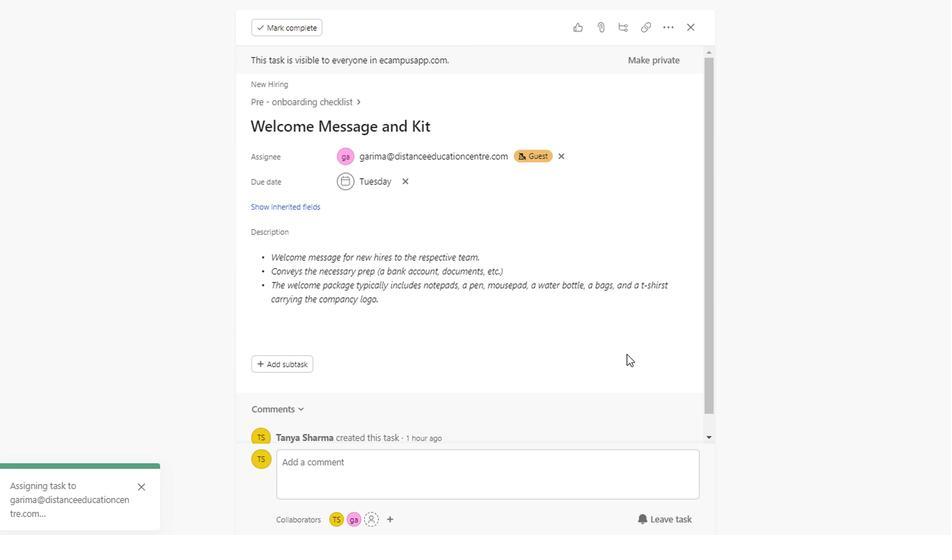 
Action: Mouse moved to (658, 517)
Screenshot: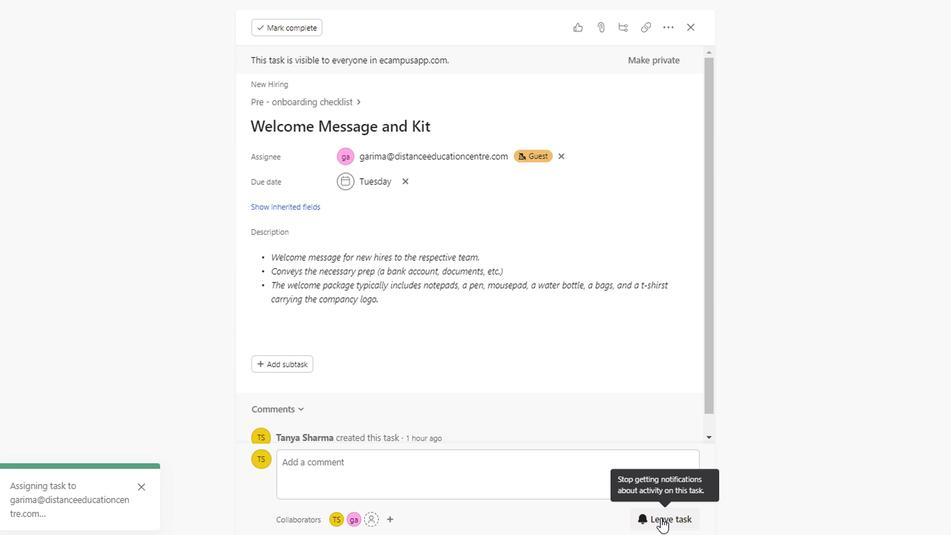 
Action: Mouse pressed left at (658, 517)
Screenshot: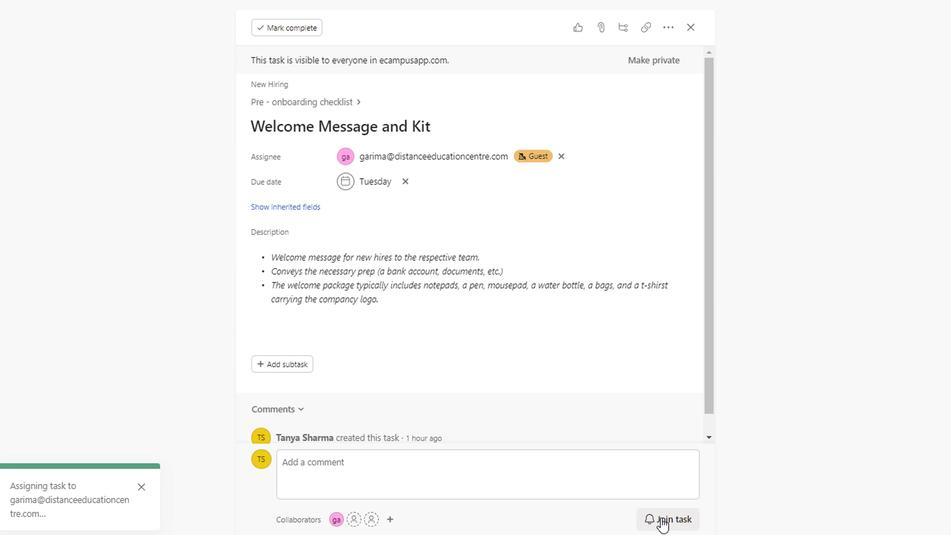 
Action: Mouse moved to (689, 35)
Screenshot: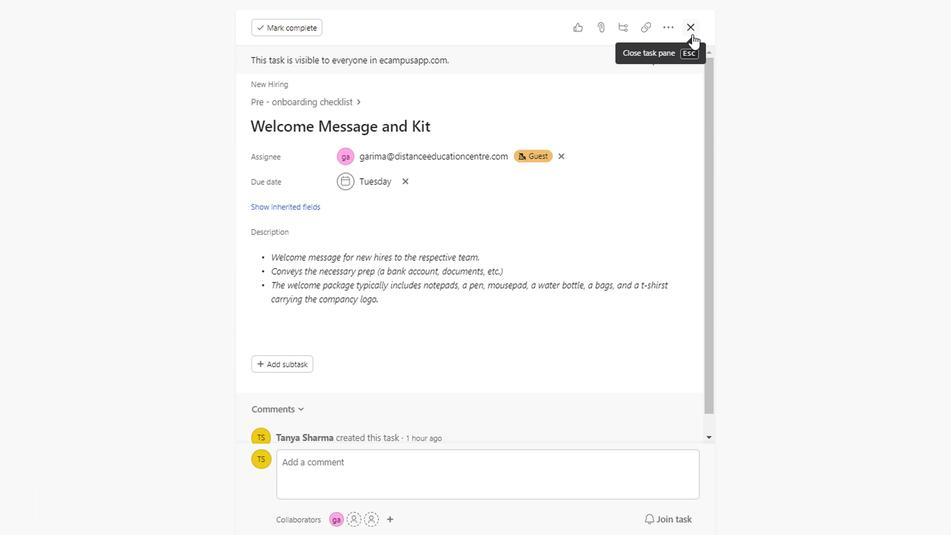 
Action: Mouse pressed left at (689, 35)
Screenshot: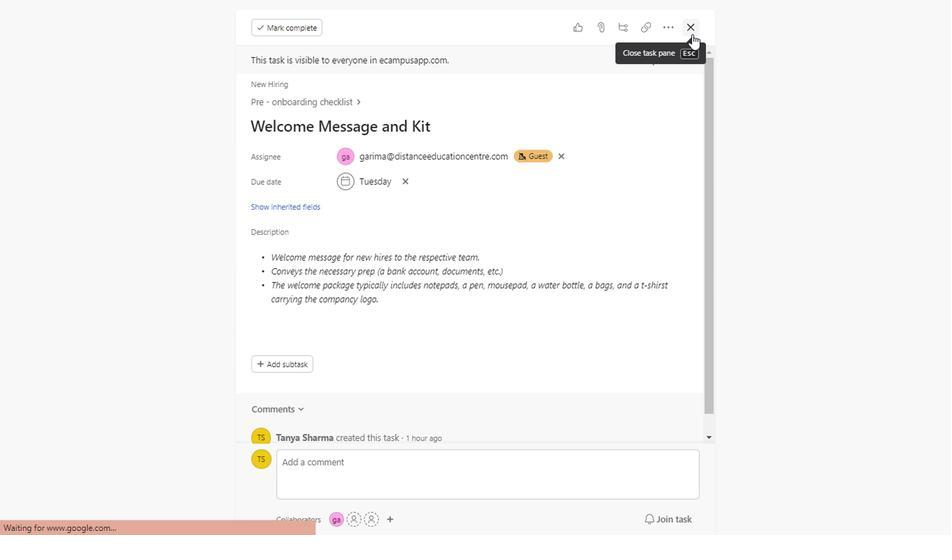 
Action: Mouse moved to (946, 405)
Screenshot: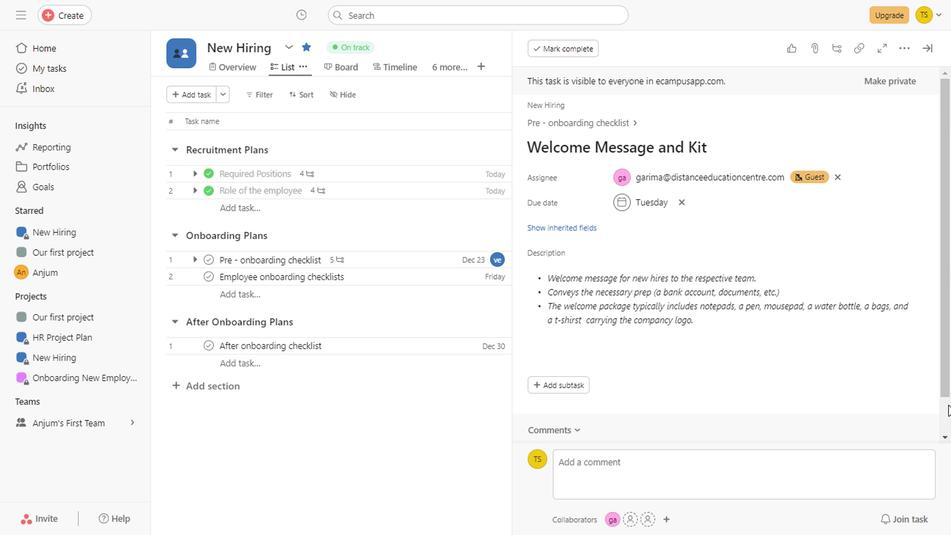 
Action: Mouse pressed left at (946, 405)
Screenshot: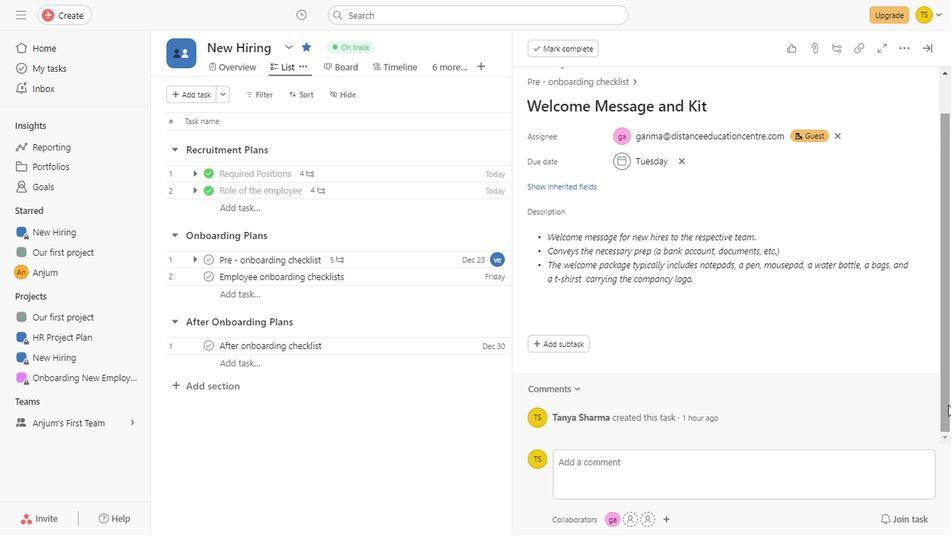 
Action: Mouse moved to (926, 44)
Screenshot: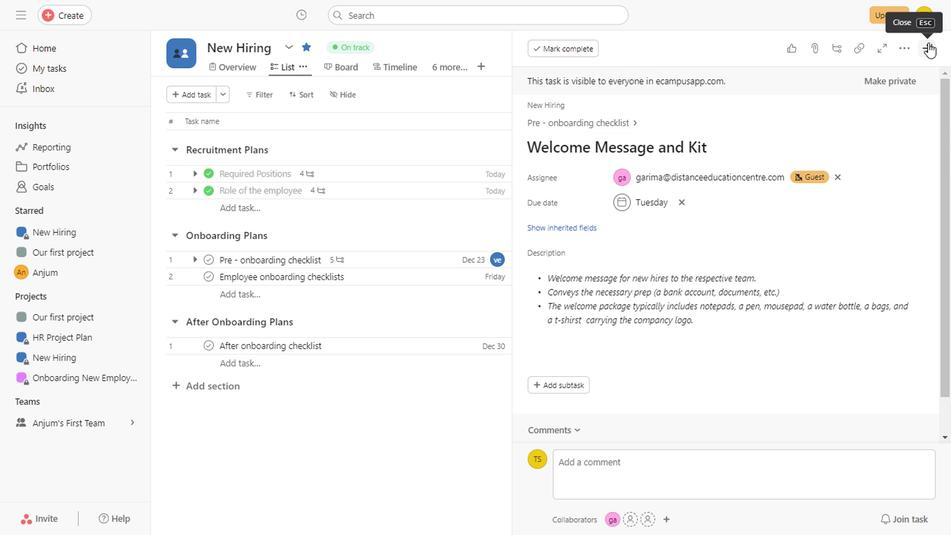 
Action: Mouse pressed left at (926, 44)
Screenshot: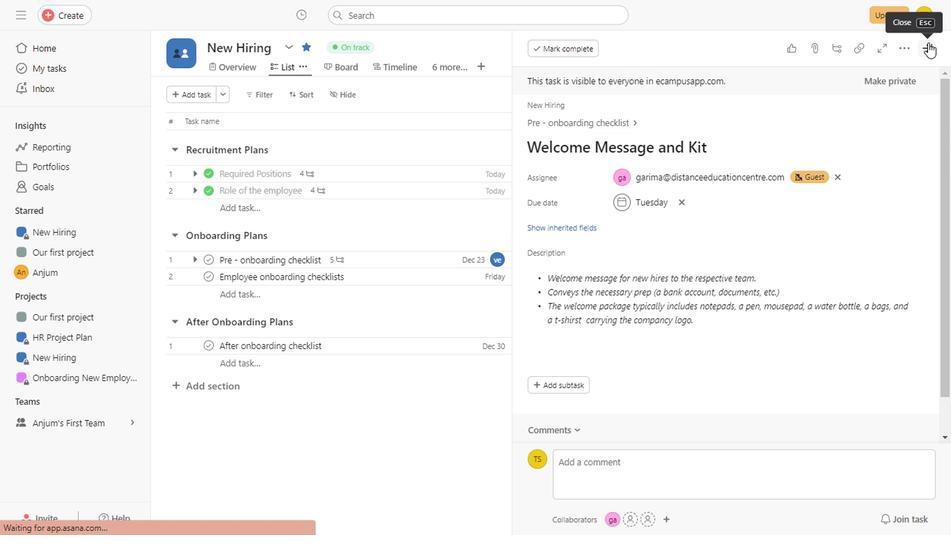
Action: Mouse moved to (335, 262)
Screenshot: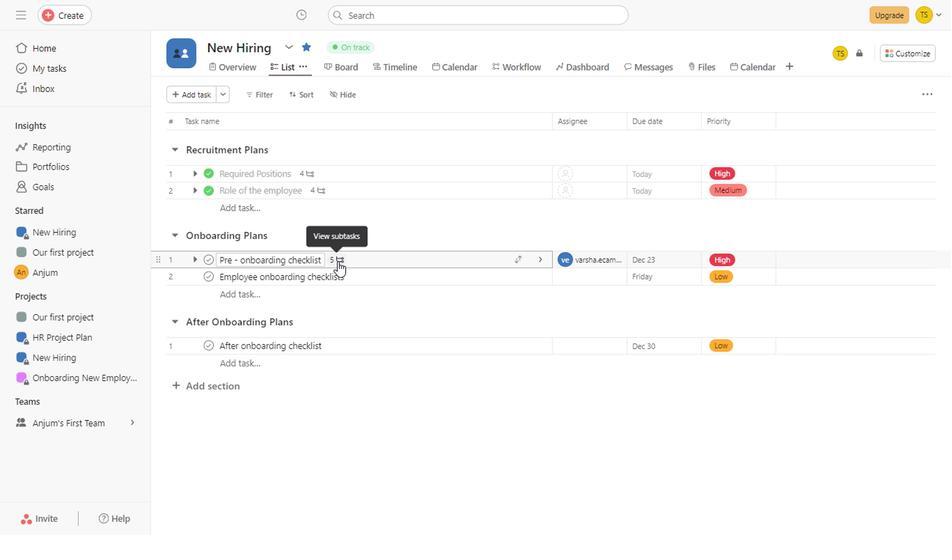 
Action: Mouse pressed left at (335, 262)
Screenshot: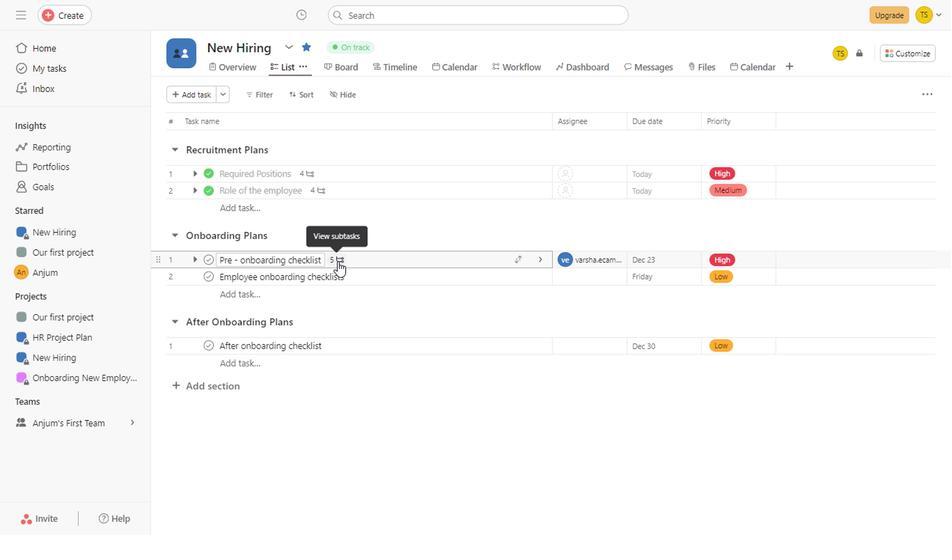 
Action: Mouse moved to (618, 389)
Screenshot: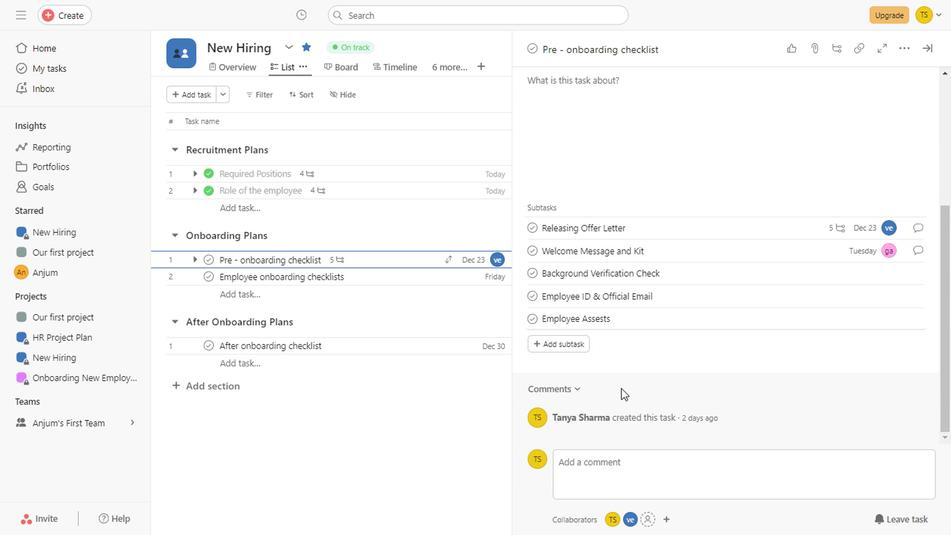 
Action: Mouse scrolled (618, 388) with delta (0, 0)
Screenshot: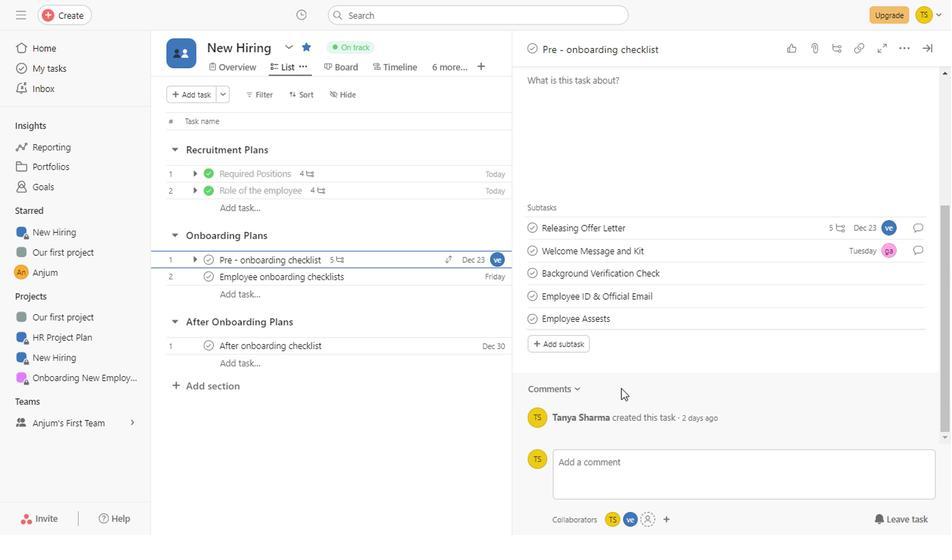 
Action: Mouse scrolled (618, 388) with delta (0, 0)
Screenshot: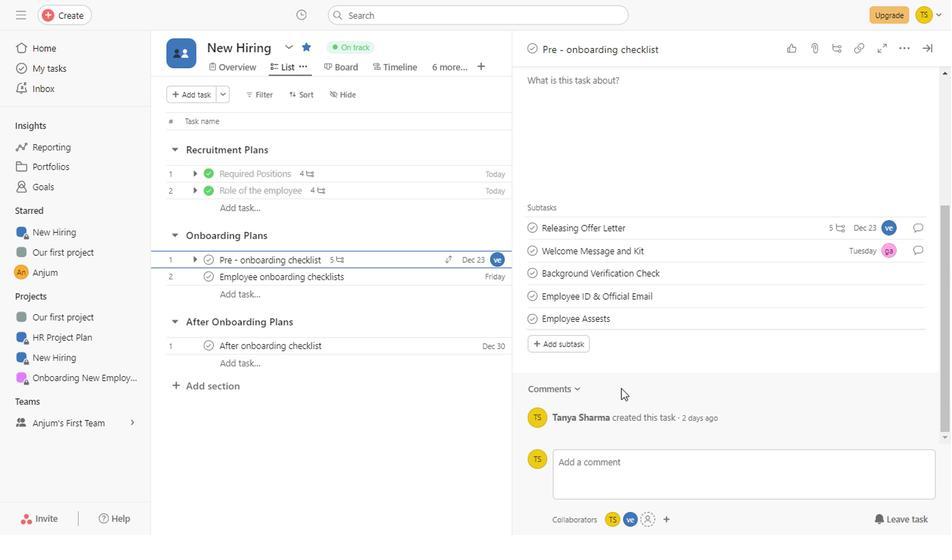 
Action: Mouse scrolled (618, 388) with delta (0, 0)
Screenshot: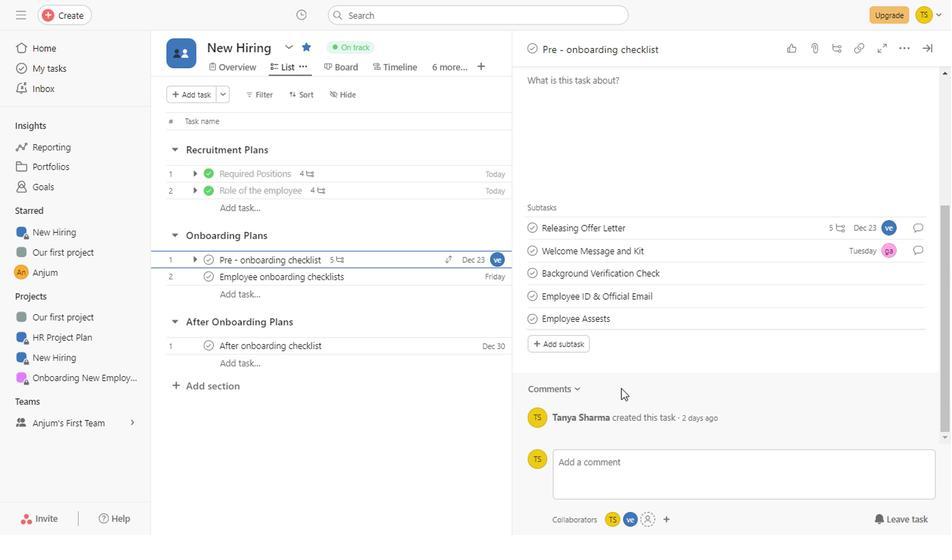 
Action: Mouse scrolled (618, 388) with delta (0, 0)
Screenshot: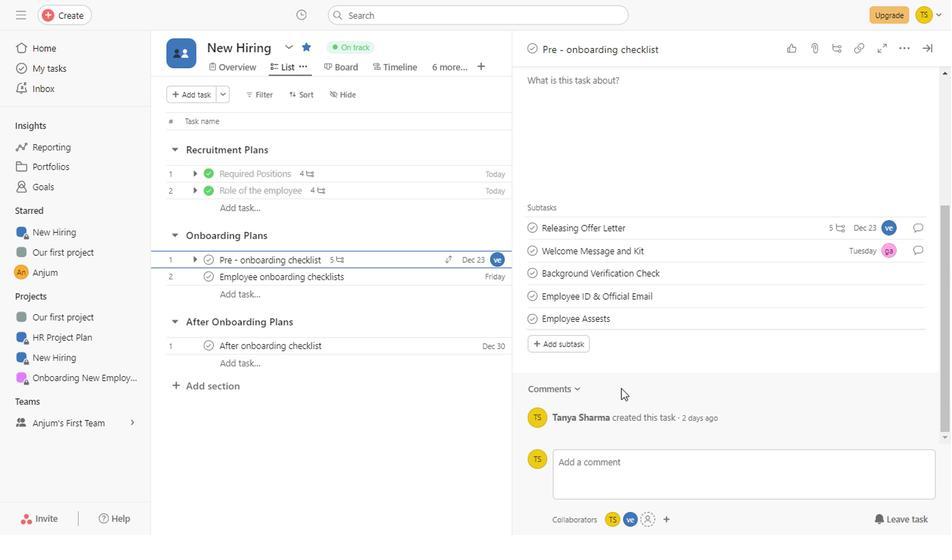 
Action: Mouse scrolled (618, 388) with delta (0, 0)
Screenshot: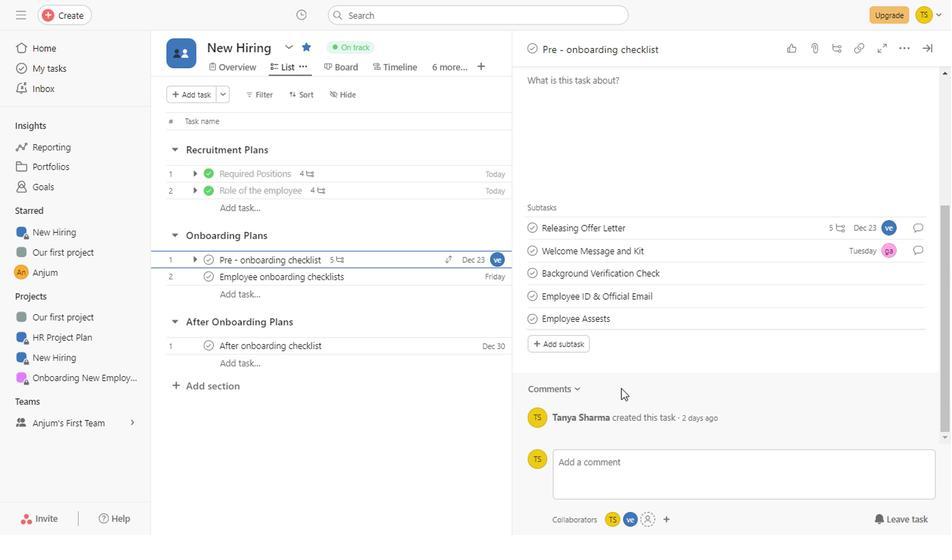 
Action: Mouse scrolled (618, 388) with delta (0, 0)
Screenshot: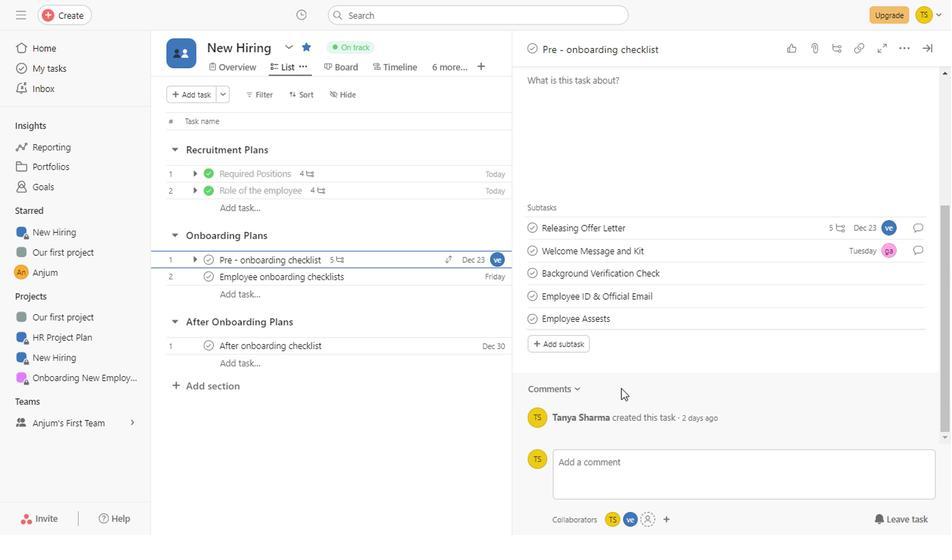 
Action: Mouse scrolled (618, 388) with delta (0, 0)
Screenshot: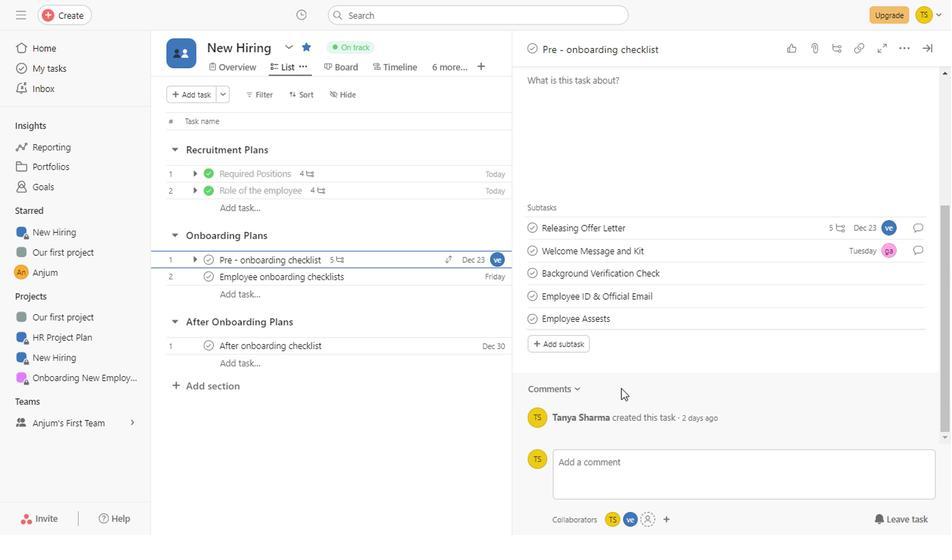 
Action: Mouse scrolled (618, 388) with delta (0, 0)
Screenshot: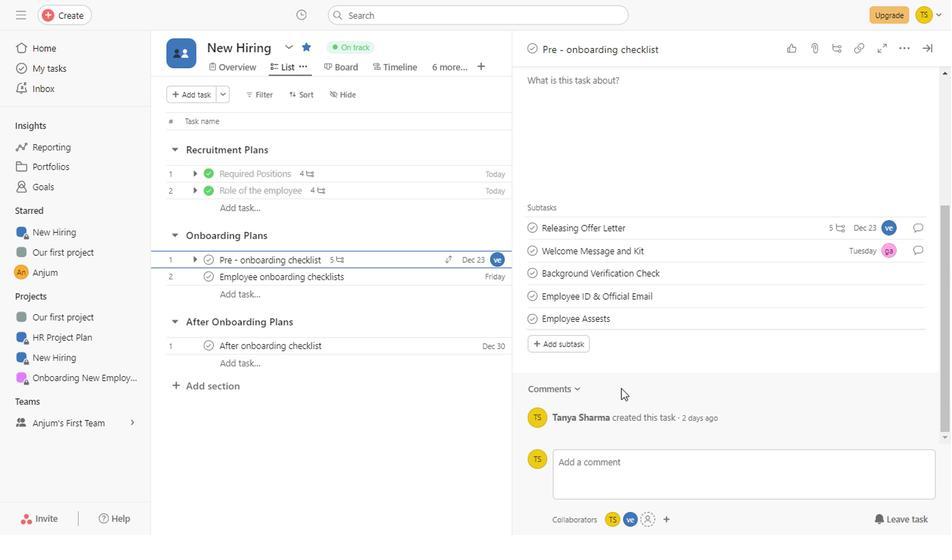 
Action: Mouse scrolled (618, 388) with delta (0, 0)
Screenshot: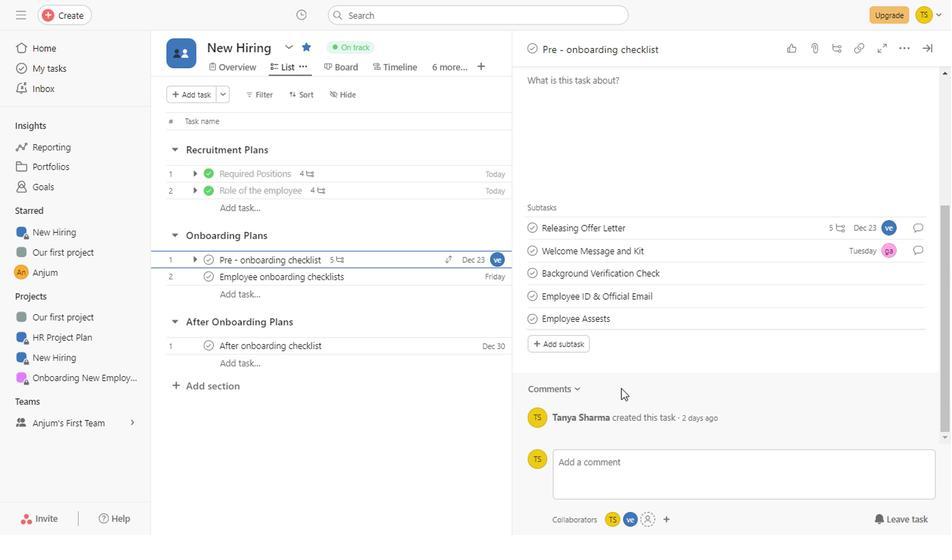 
Action: Mouse scrolled (618, 388) with delta (0, 0)
Screenshot: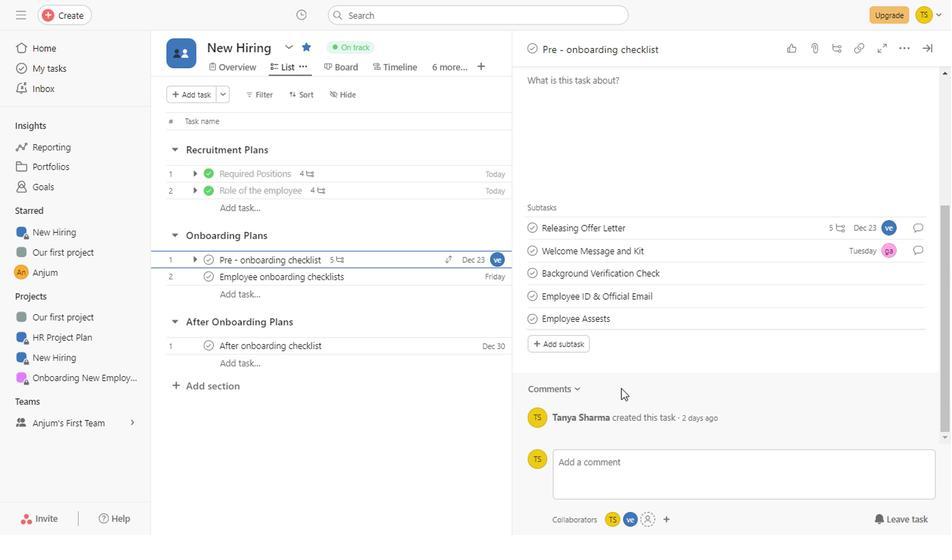 
Action: Mouse scrolled (618, 388) with delta (0, 0)
Screenshot: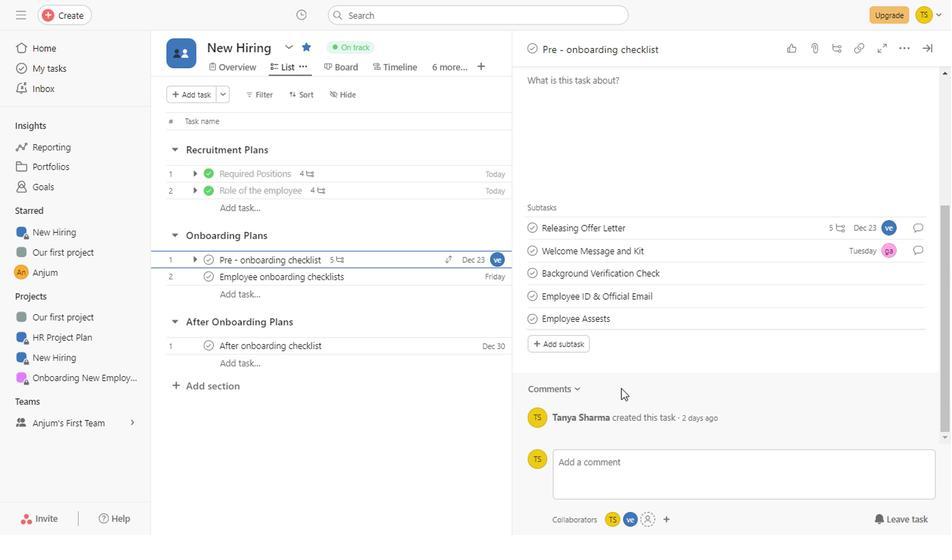 
Action: Mouse scrolled (618, 388) with delta (0, 0)
Screenshot: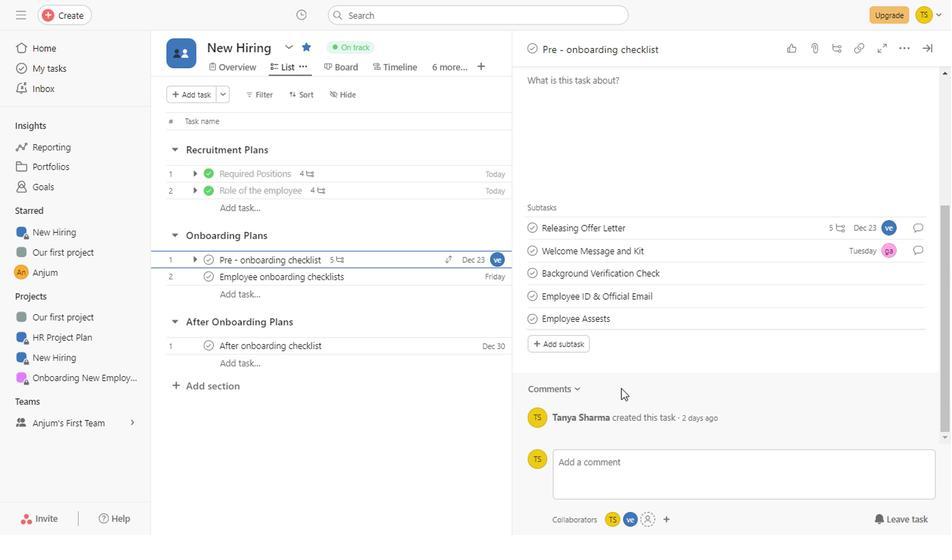 
Action: Mouse scrolled (618, 388) with delta (0, 0)
Screenshot: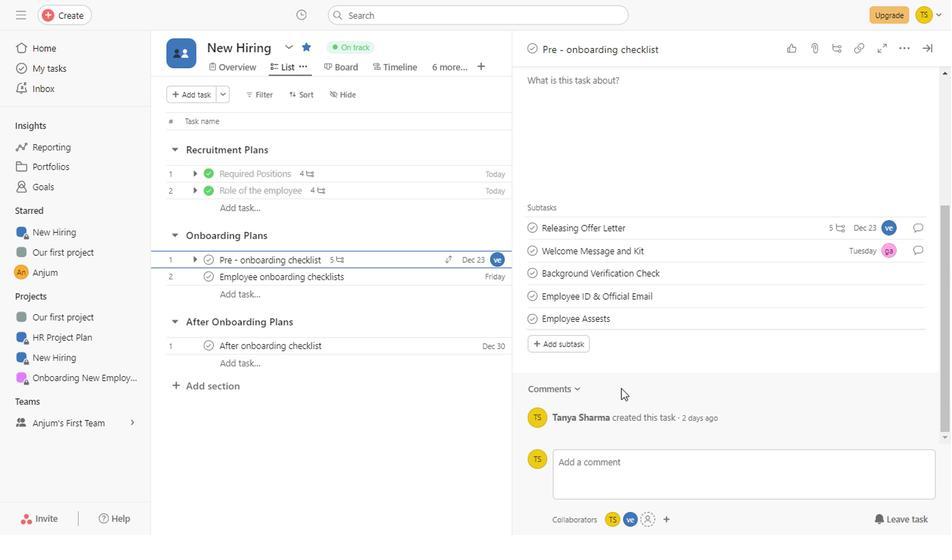 
Action: Mouse scrolled (618, 388) with delta (0, 0)
Screenshot: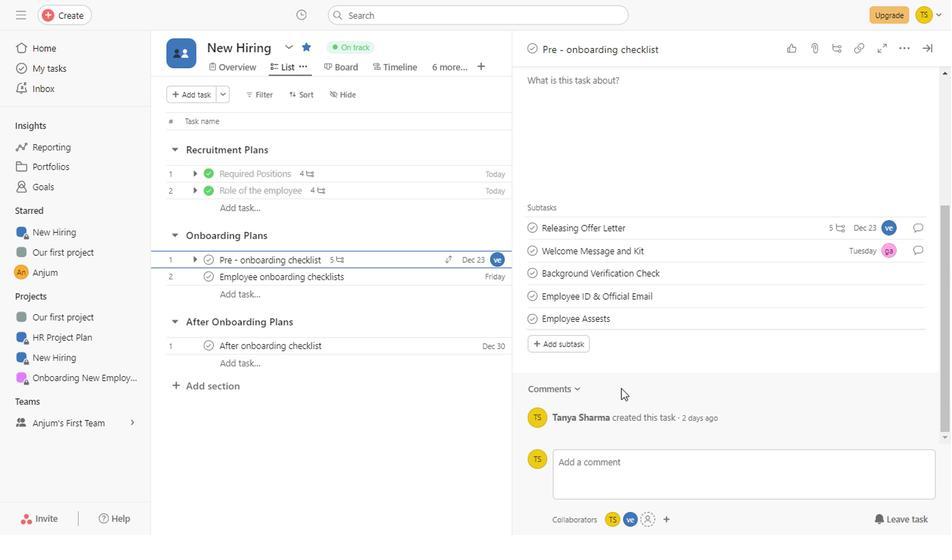 
Action: Mouse scrolled (618, 388) with delta (0, 0)
Screenshot: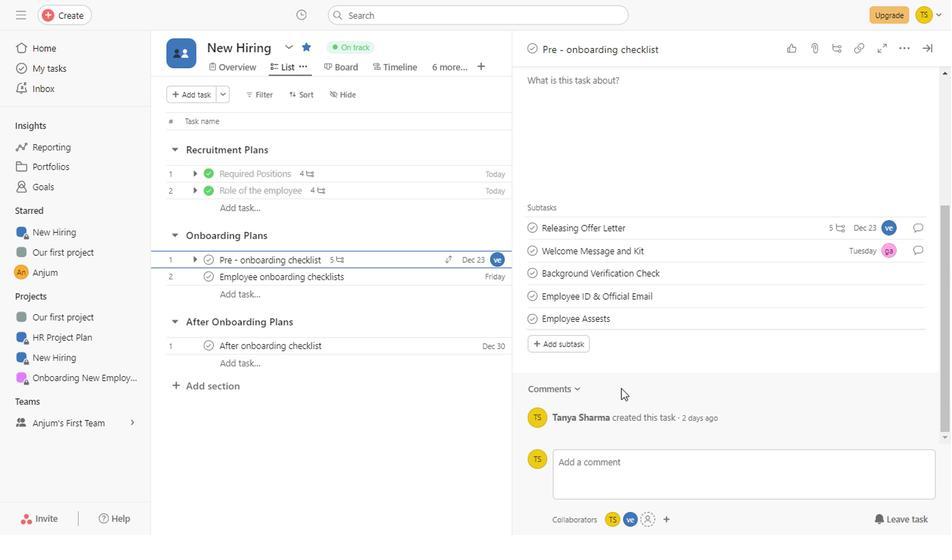 
Action: Mouse scrolled (618, 388) with delta (0, 0)
Screenshot: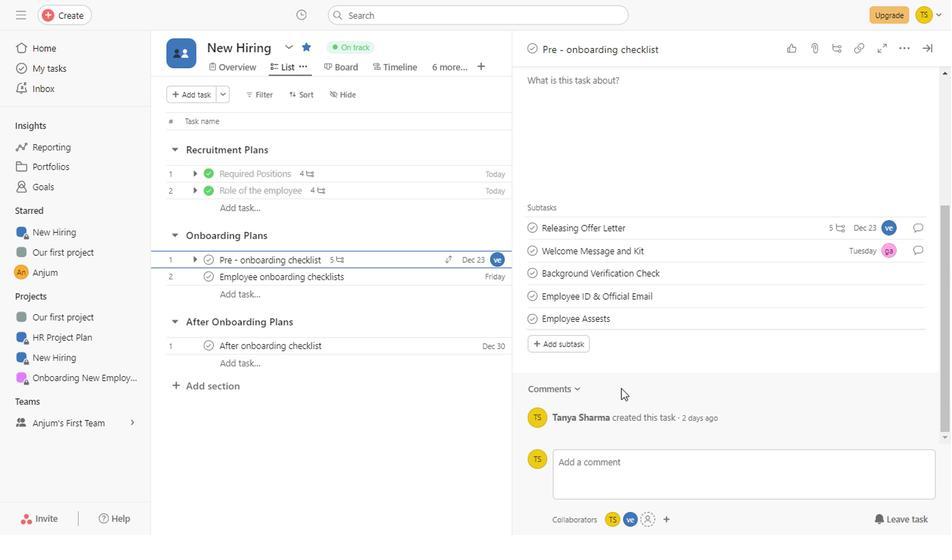 
Action: Mouse scrolled (618, 388) with delta (0, 0)
Screenshot: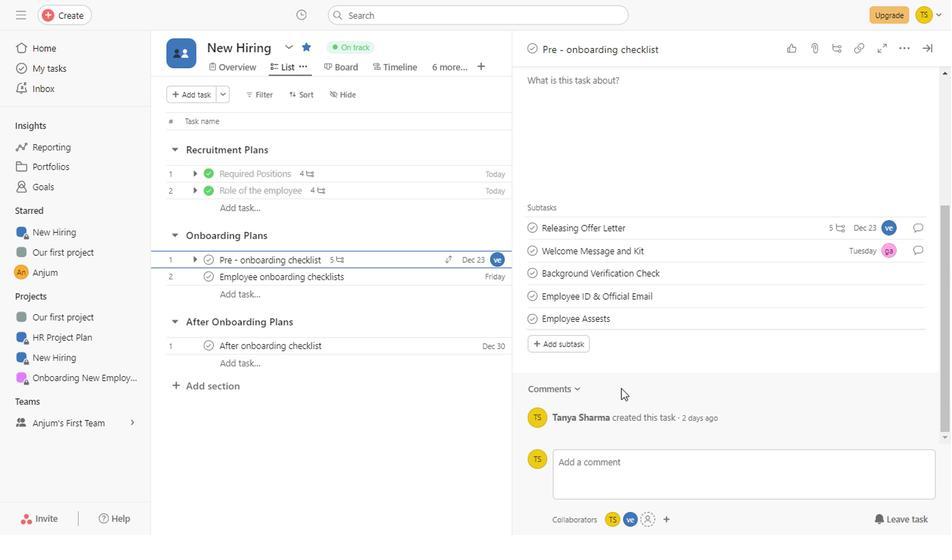 
Action: Mouse moved to (921, 52)
Screenshot: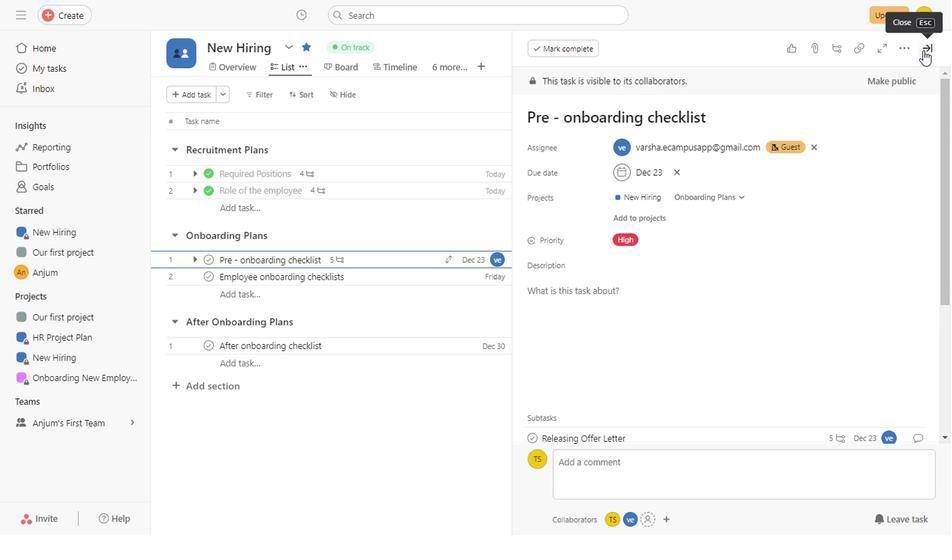 
Action: Mouse pressed left at (921, 52)
Screenshot: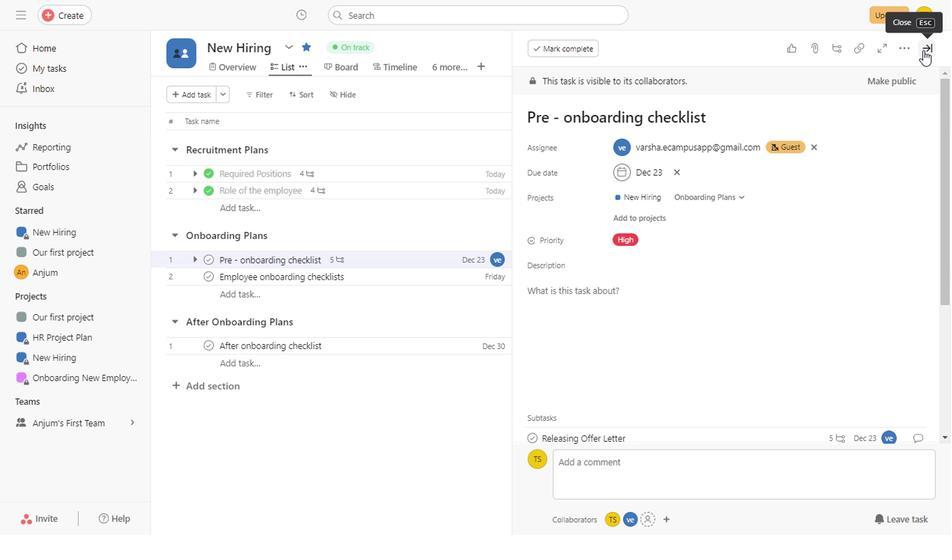 
Action: Mouse moved to (350, 70)
Screenshot: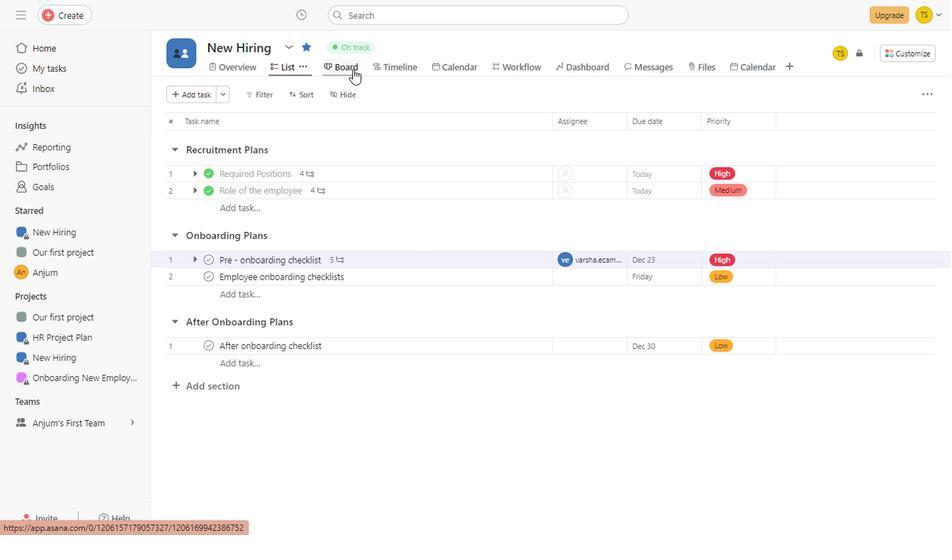 
Action: Mouse pressed left at (350, 70)
Screenshot: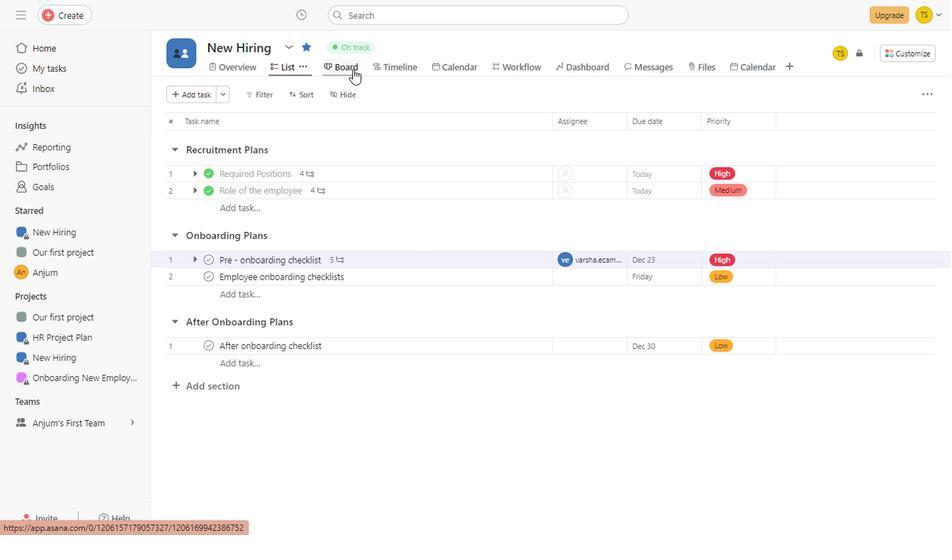 
Action: Mouse moved to (312, 206)
Screenshot: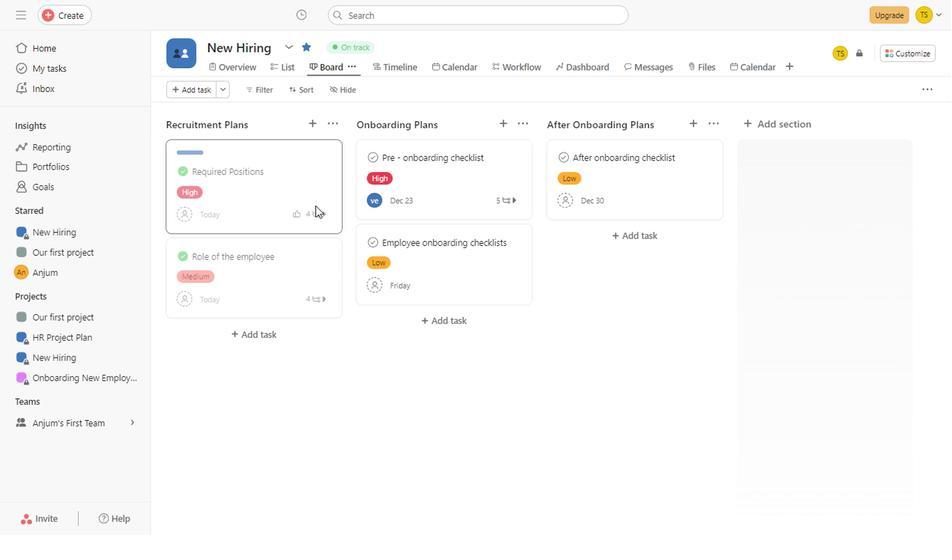 
Action: Mouse pressed left at (312, 206)
Screenshot: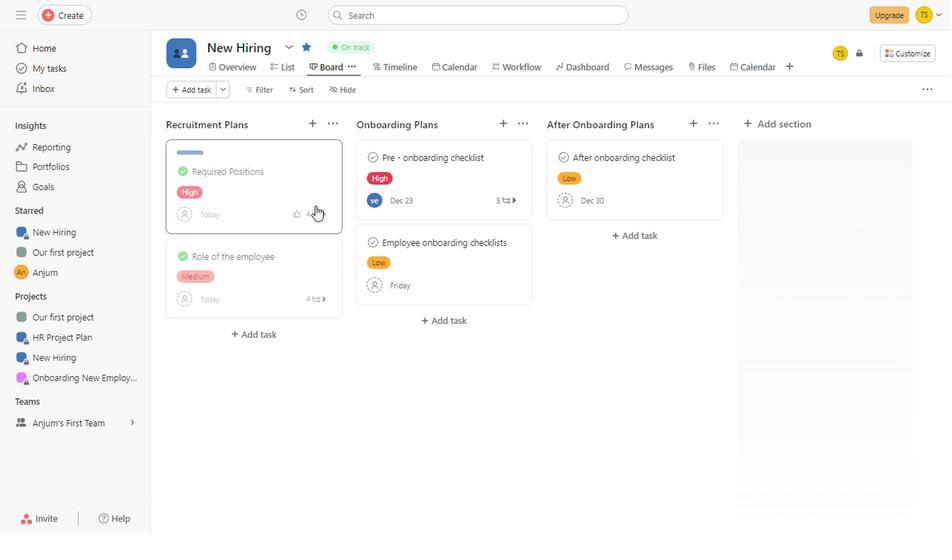 
Action: Mouse moved to (927, 44)
Screenshot: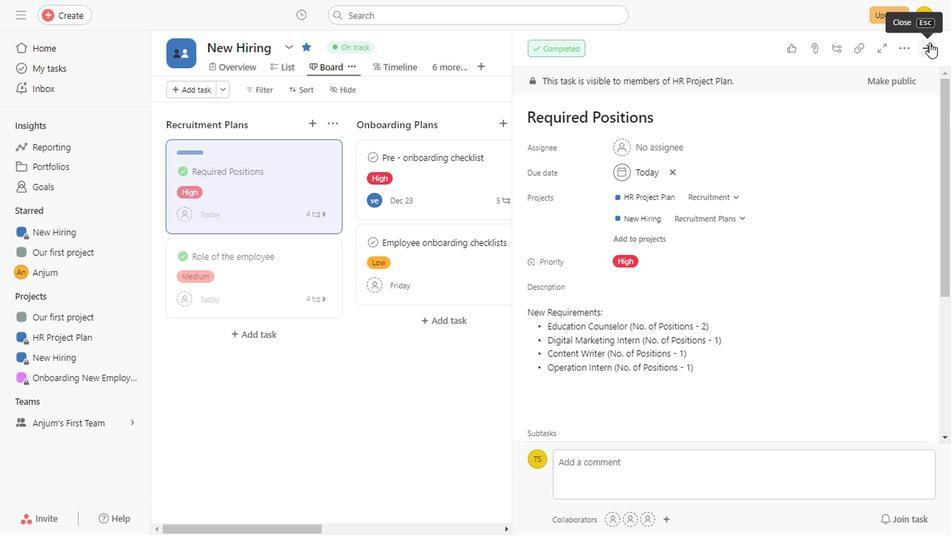 
Action: Mouse pressed left at (927, 44)
Screenshot: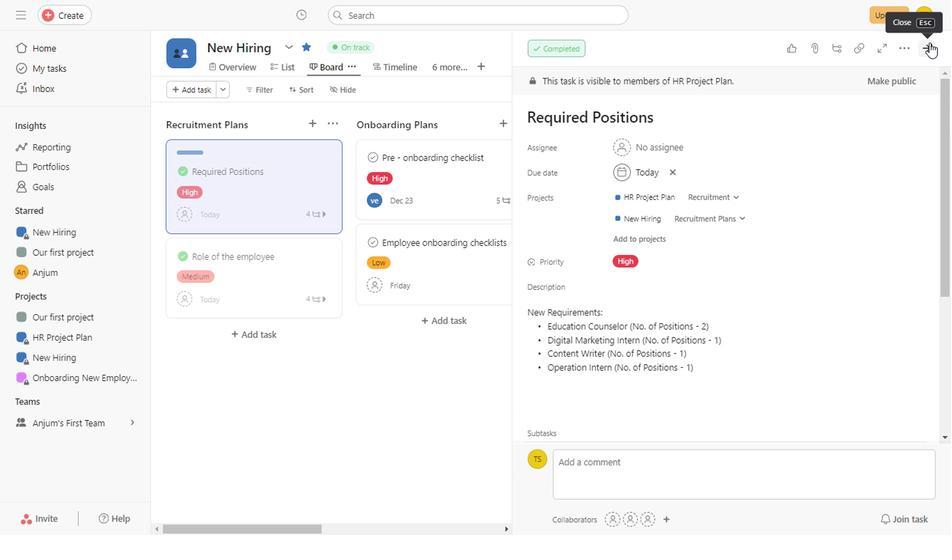 
Action: Mouse moved to (317, 211)
Screenshot: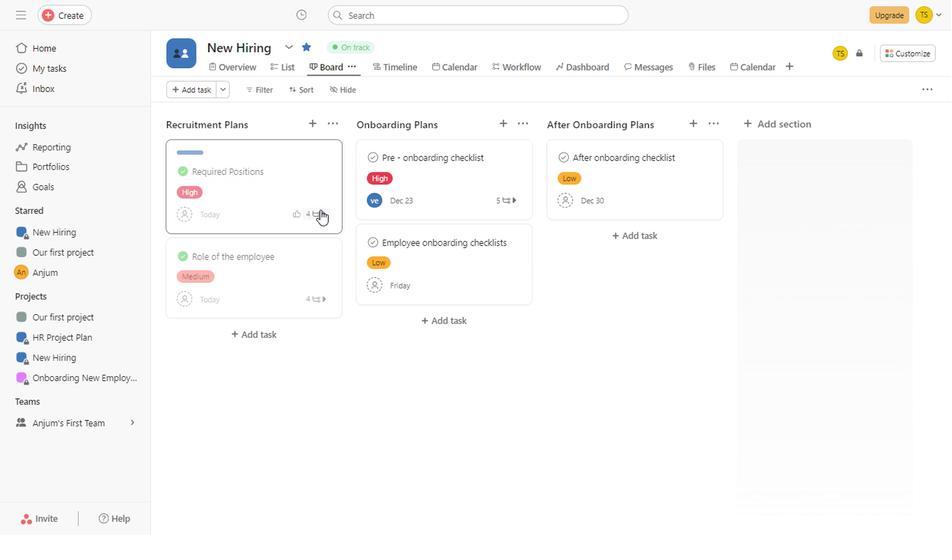 
Action: Mouse pressed left at (317, 211)
Screenshot: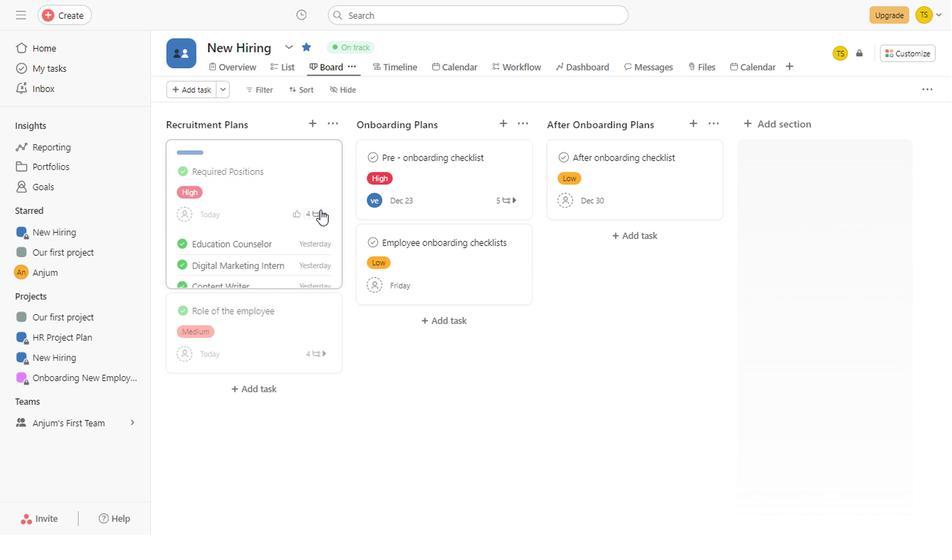 
Action: Mouse moved to (315, 411)
Screenshot: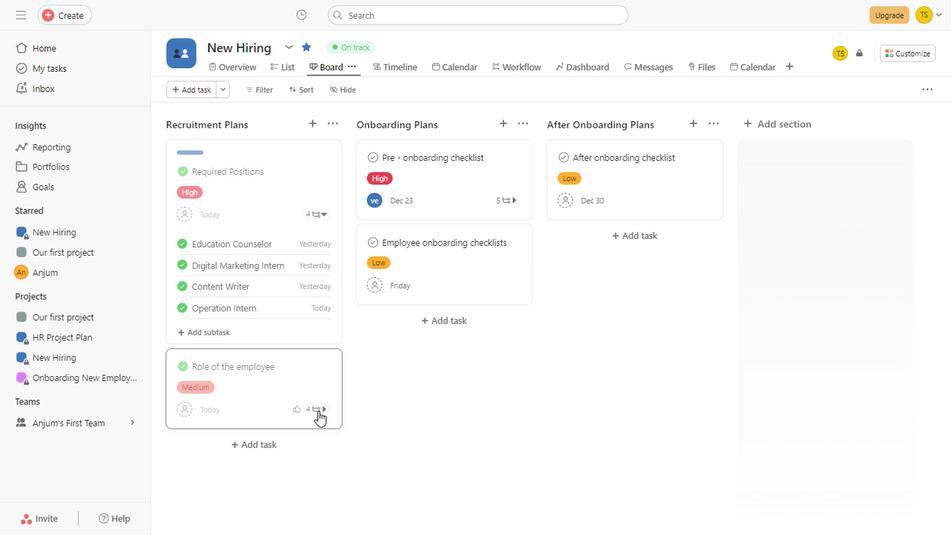 
Action: Mouse pressed left at (315, 411)
Screenshot: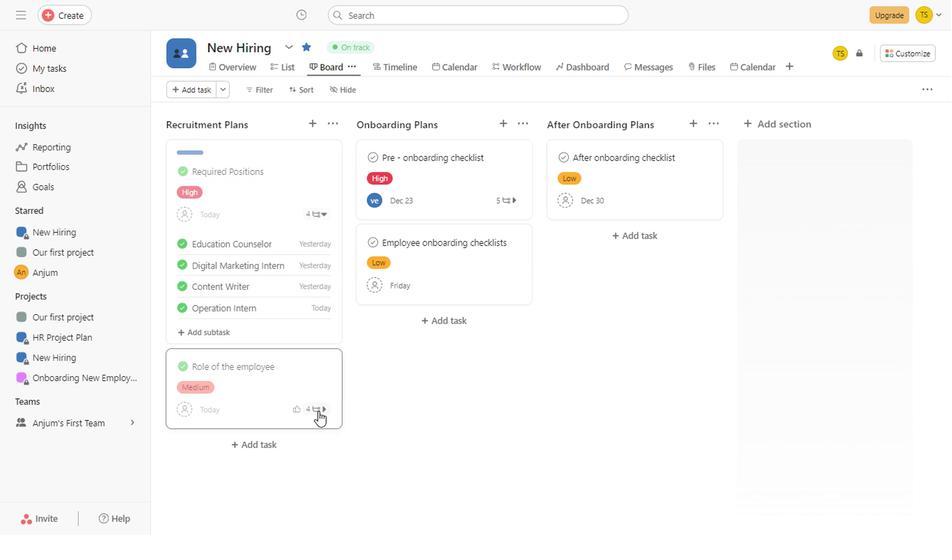 
Action: Mouse moved to (343, 507)
Screenshot: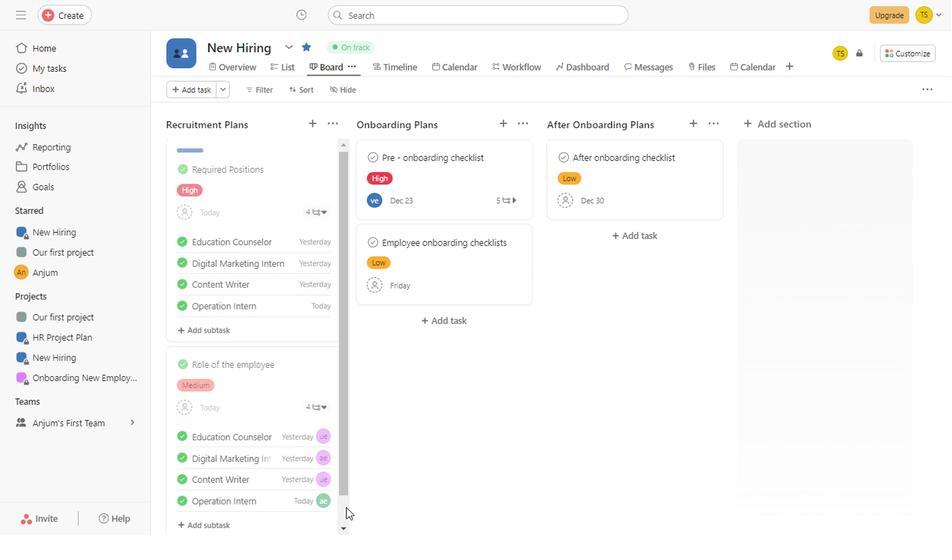 
Action: Mouse pressed left at (343, 507)
Screenshot: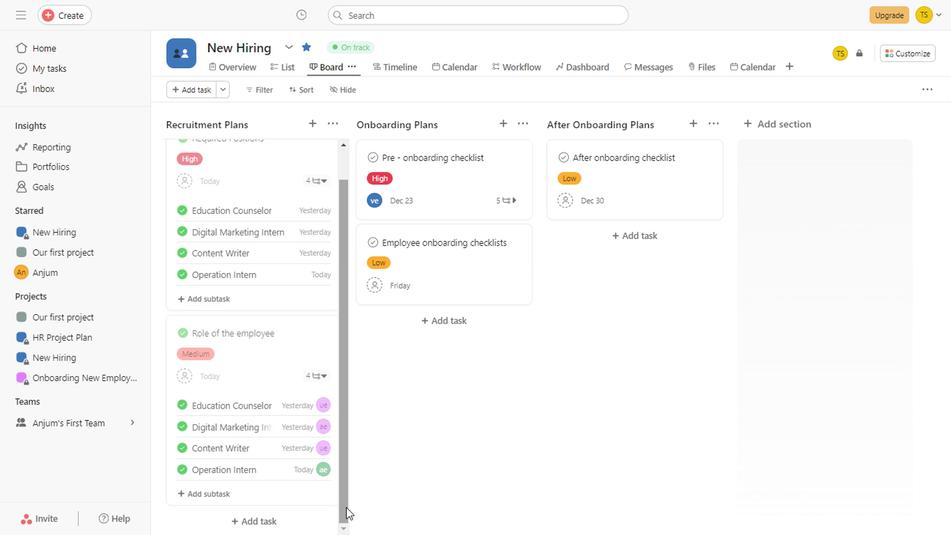 
Action: Mouse pressed left at (343, 507)
Screenshot: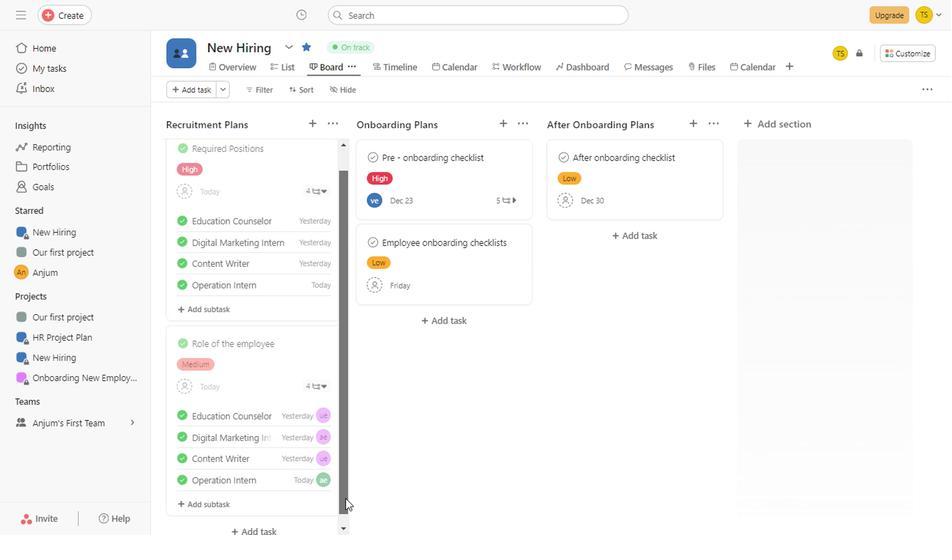
Action: Mouse moved to (492, 196)
Screenshot: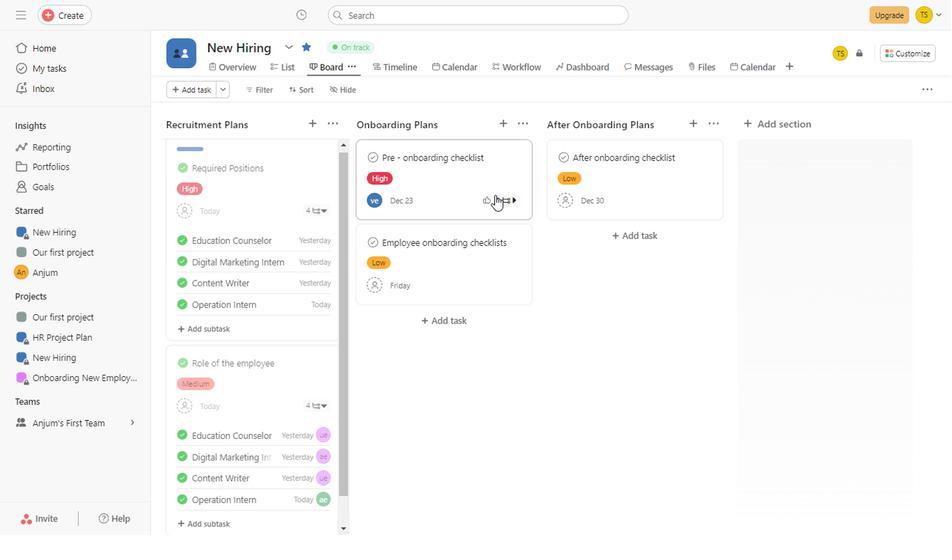 
Action: Mouse pressed left at (492, 196)
Screenshot: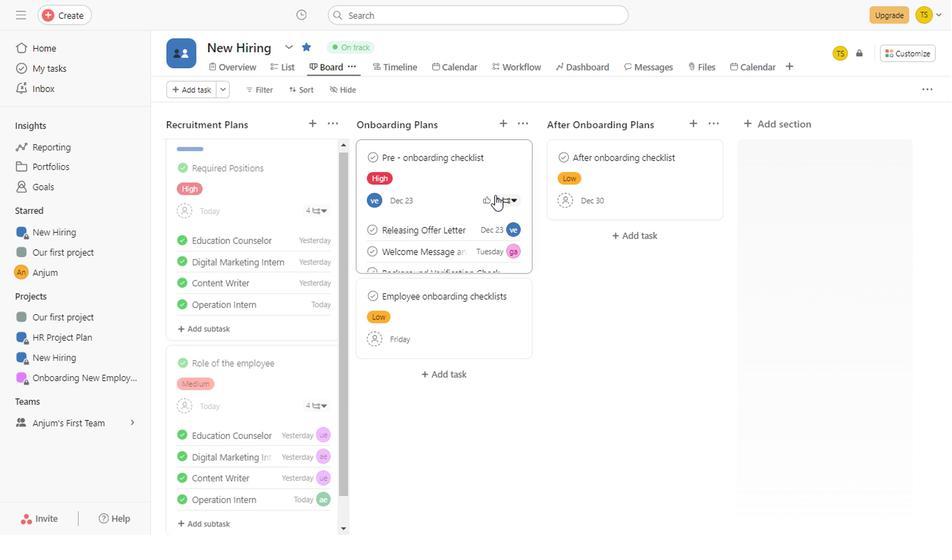 
Action: Mouse moved to (257, 88)
Screenshot: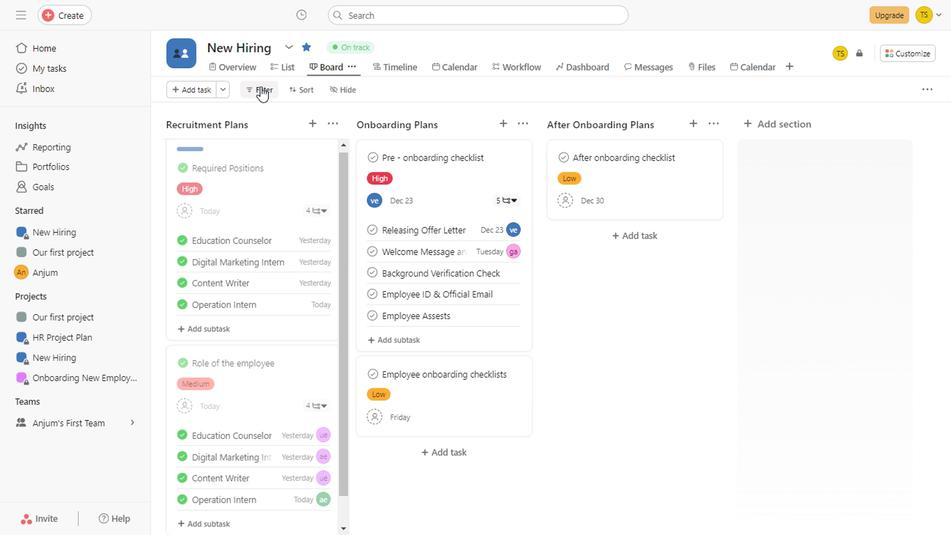 
Action: Mouse pressed left at (257, 88)
Screenshot: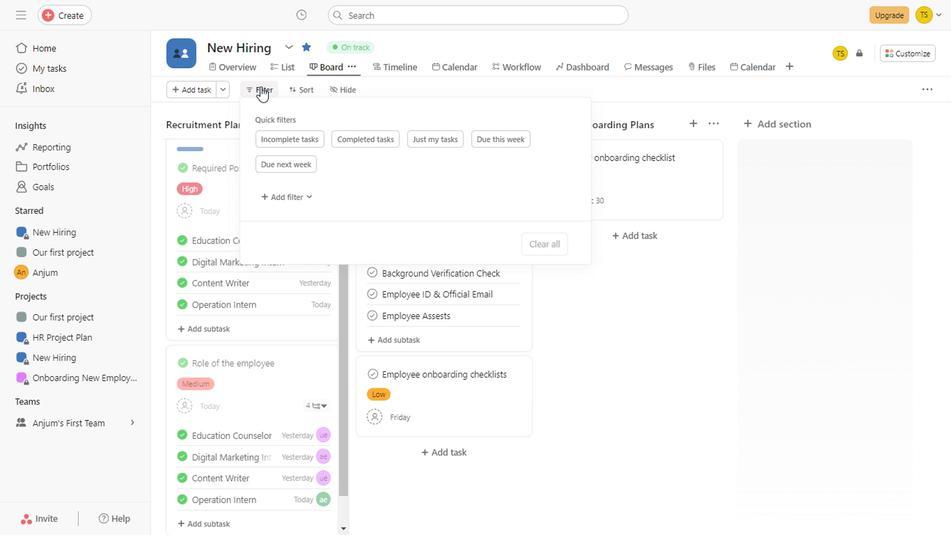 
Action: Mouse moved to (304, 139)
Screenshot: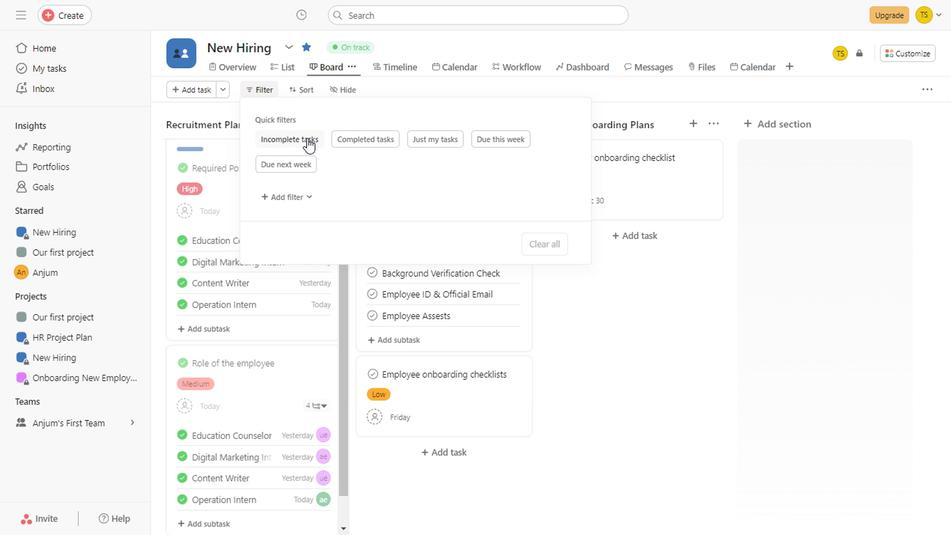 
Action: Mouse pressed left at (304, 139)
Screenshot: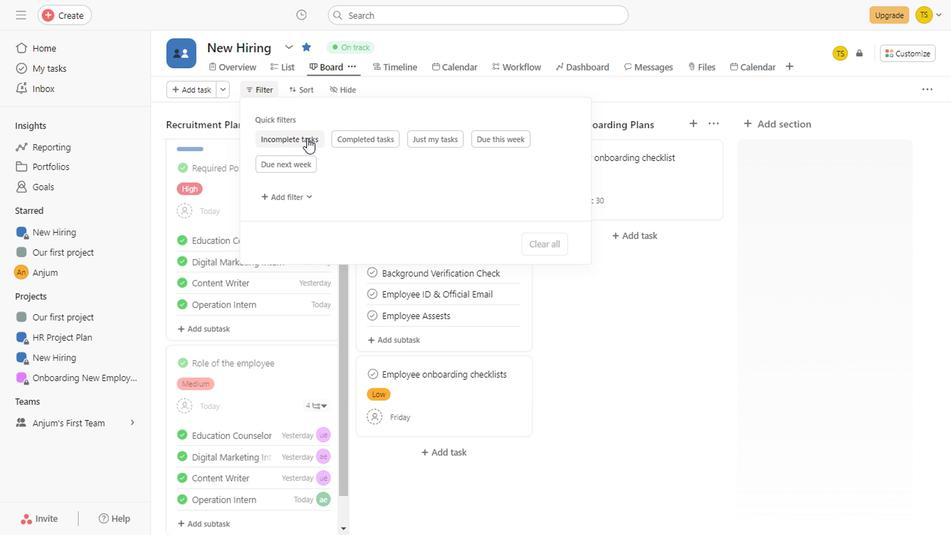 
Action: Mouse moved to (637, 361)
Screenshot: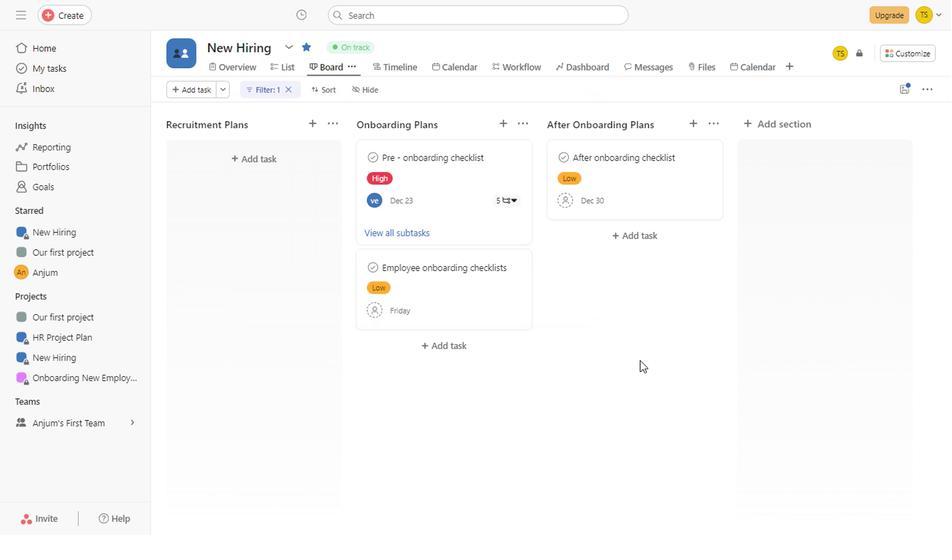 
Action: Mouse pressed left at (637, 361)
Screenshot: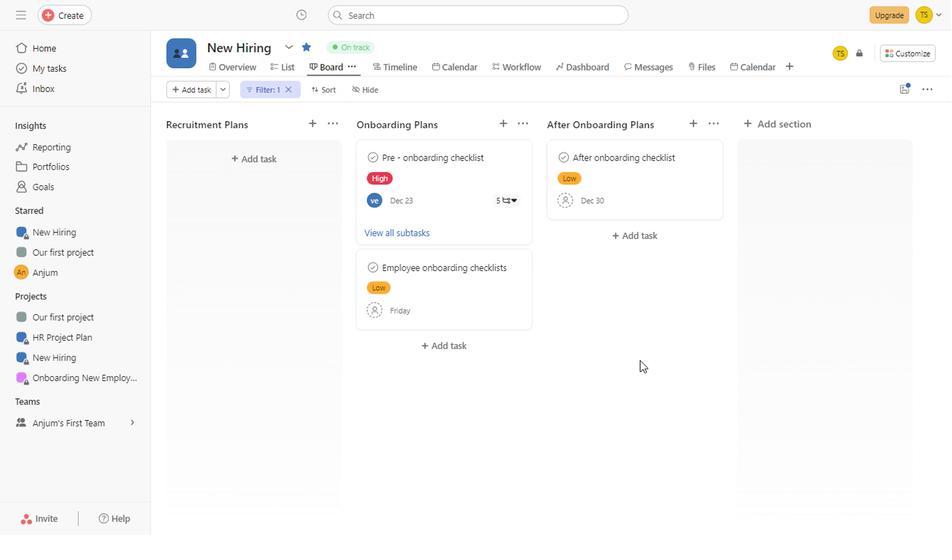 
Action: Mouse moved to (271, 91)
Screenshot: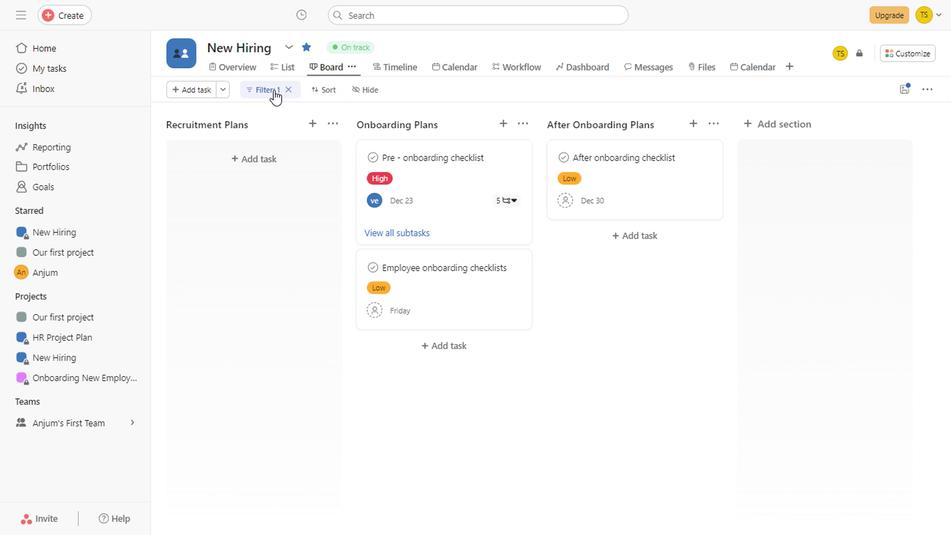 
Action: Mouse pressed left at (271, 91)
Screenshot: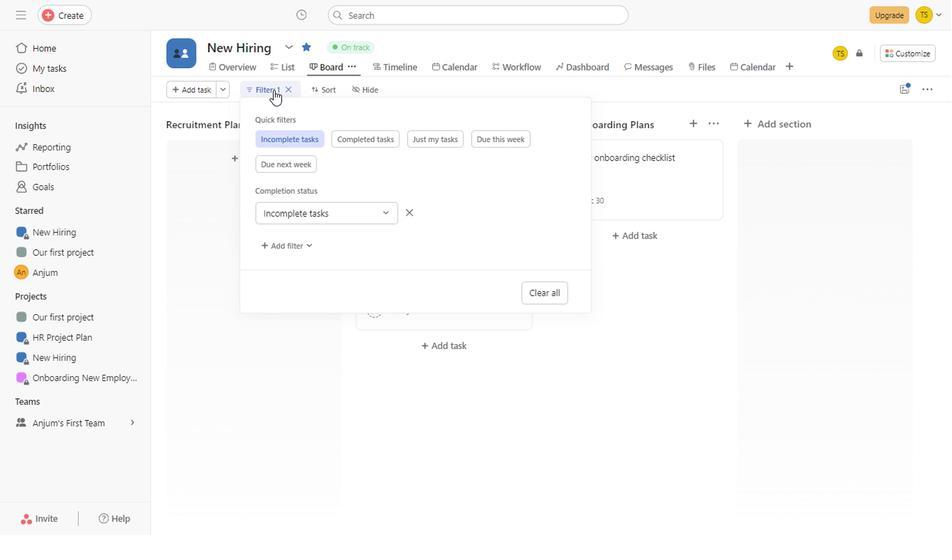
Action: Mouse moved to (403, 205)
Screenshot: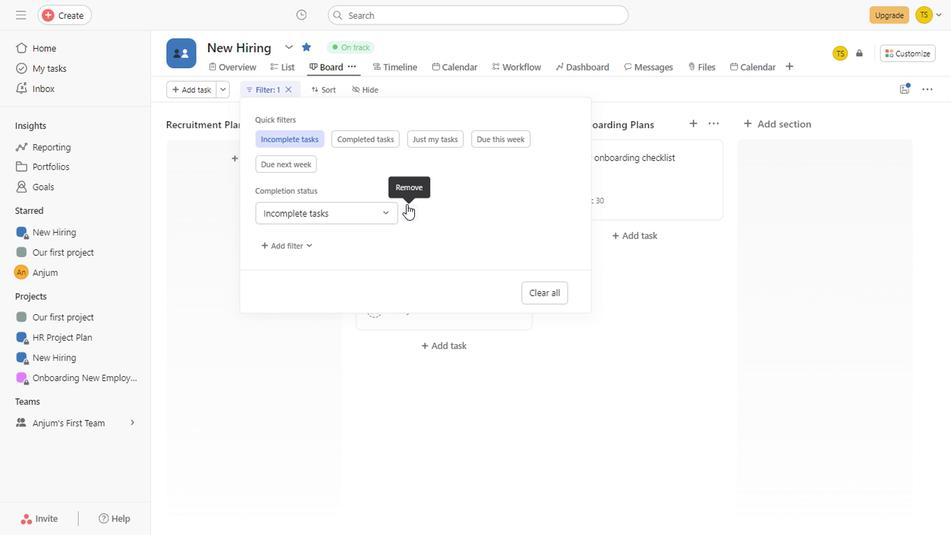 
Action: Mouse pressed left at (403, 205)
Screenshot: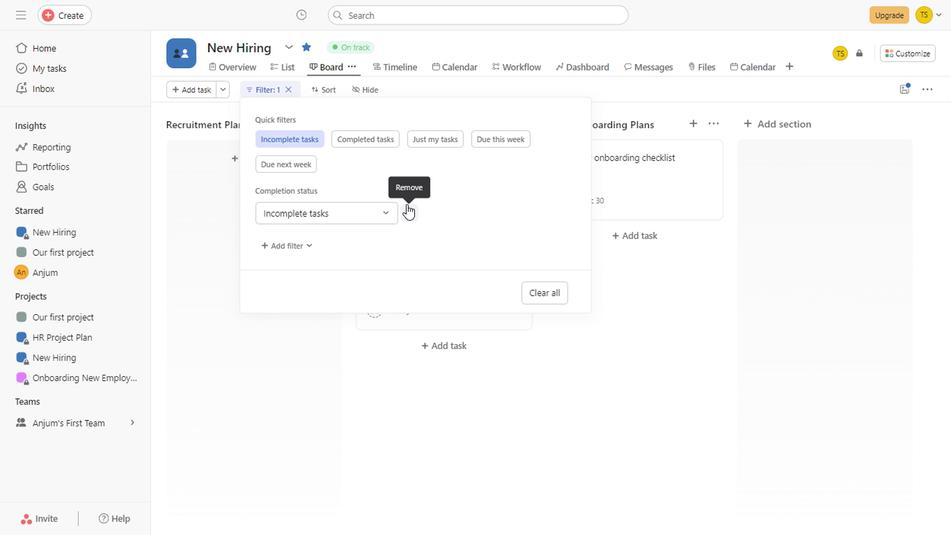 
Action: Mouse moved to (353, 141)
Screenshot: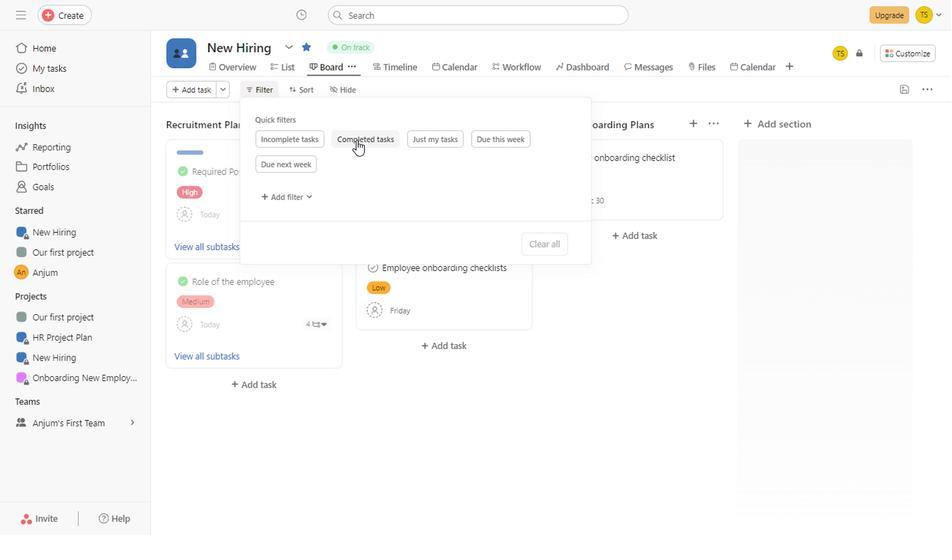 
Action: Mouse pressed left at (353, 141)
Screenshot: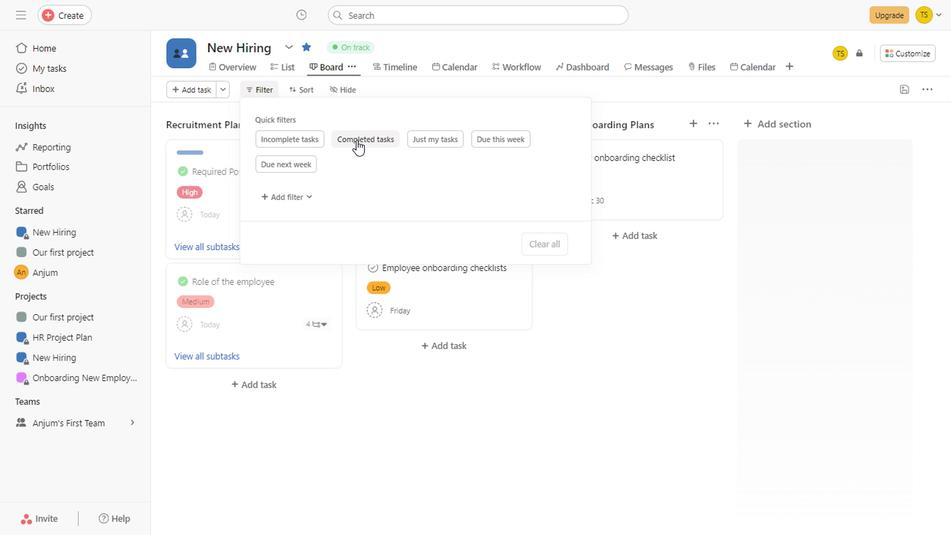 
Action: Mouse moved to (650, 287)
Screenshot: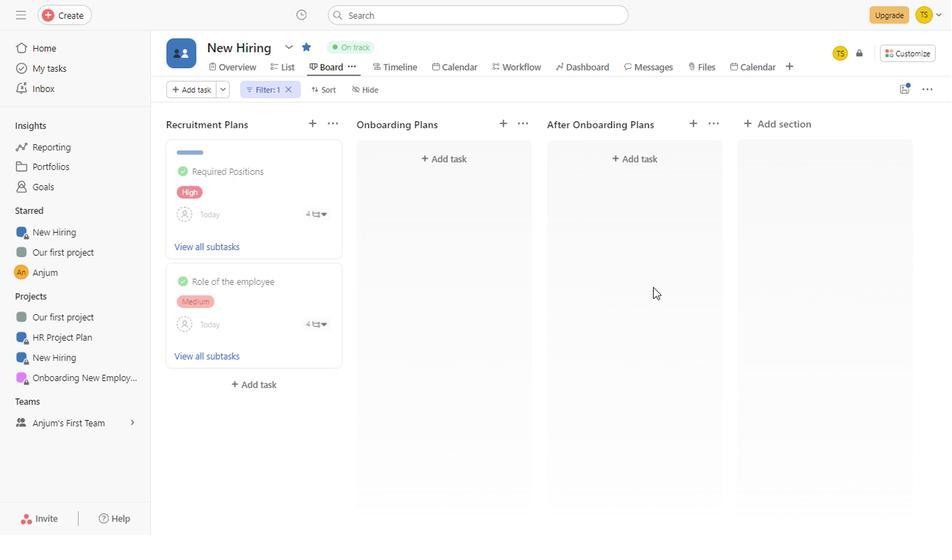 
Action: Mouse pressed left at (650, 287)
Screenshot: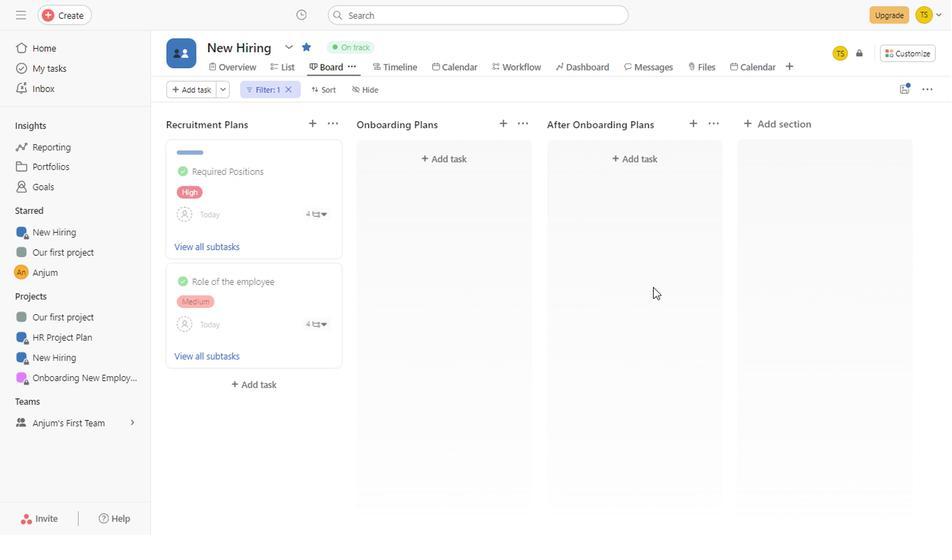
Action: Mouse moved to (270, 87)
Screenshot: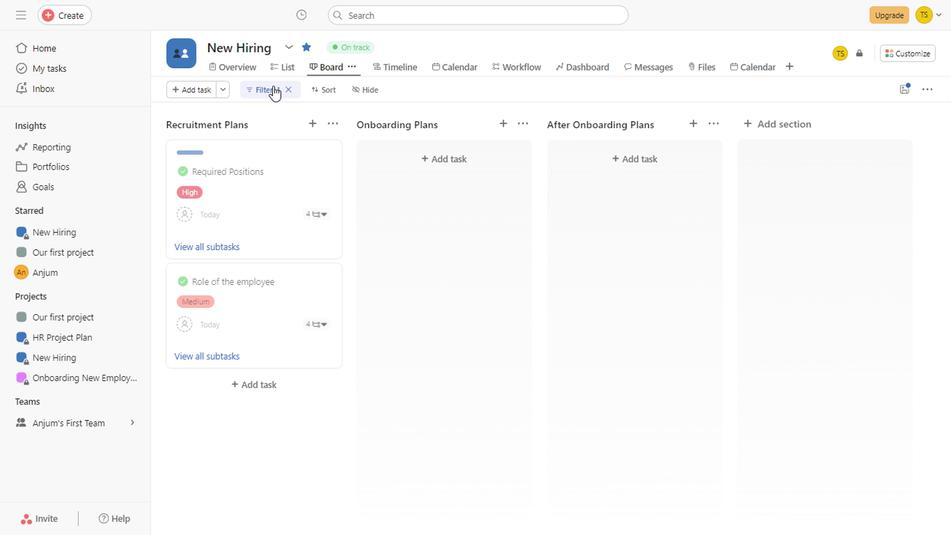 
Action: Mouse pressed left at (270, 87)
Screenshot: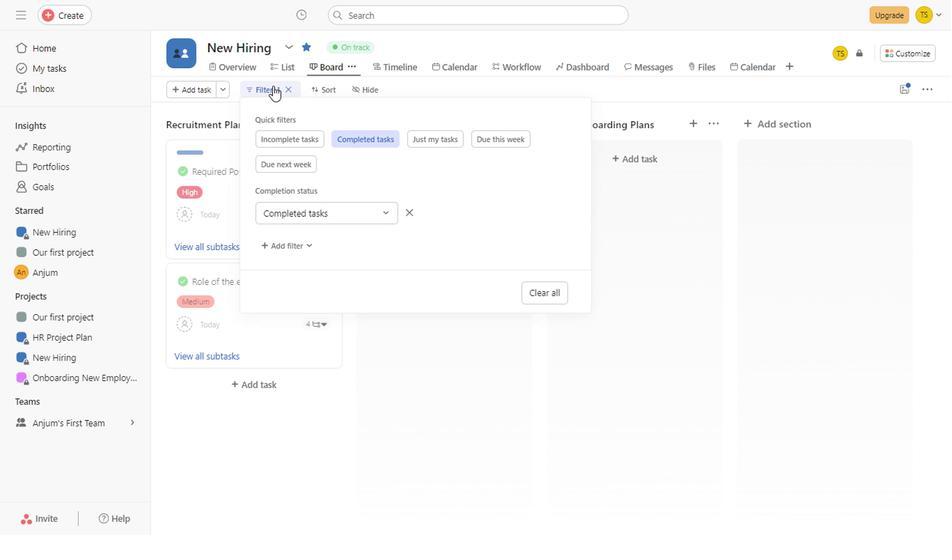 
Action: Mouse moved to (407, 214)
Screenshot: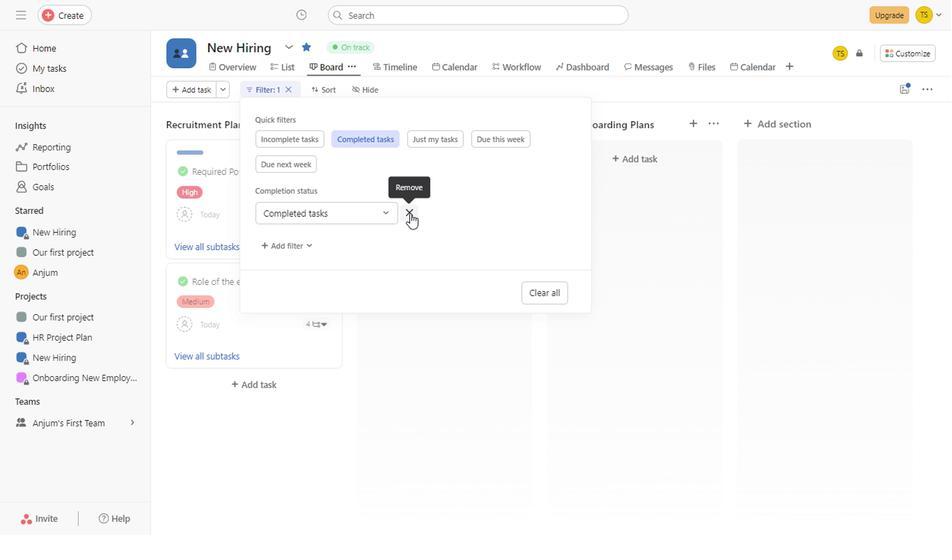 
Action: Mouse pressed left at (407, 214)
Screenshot: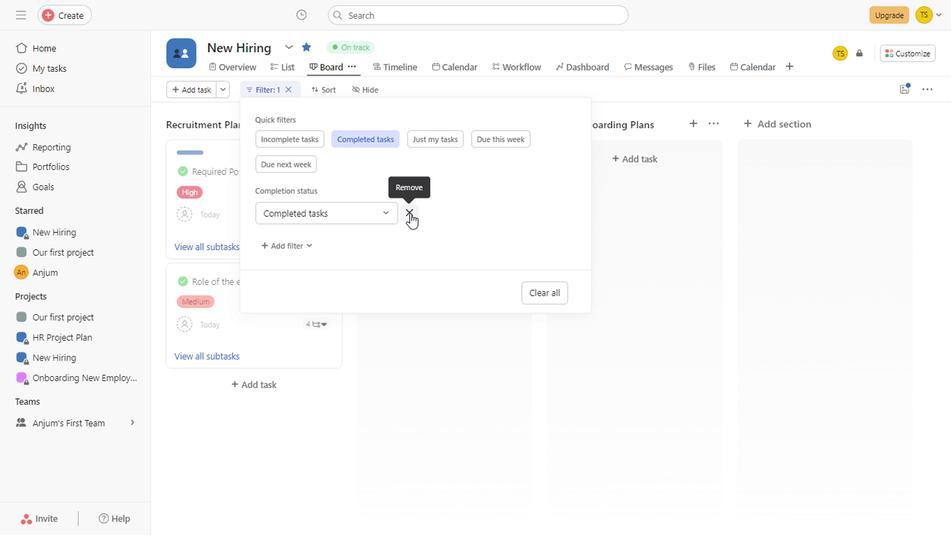
Action: Mouse moved to (484, 142)
Screenshot: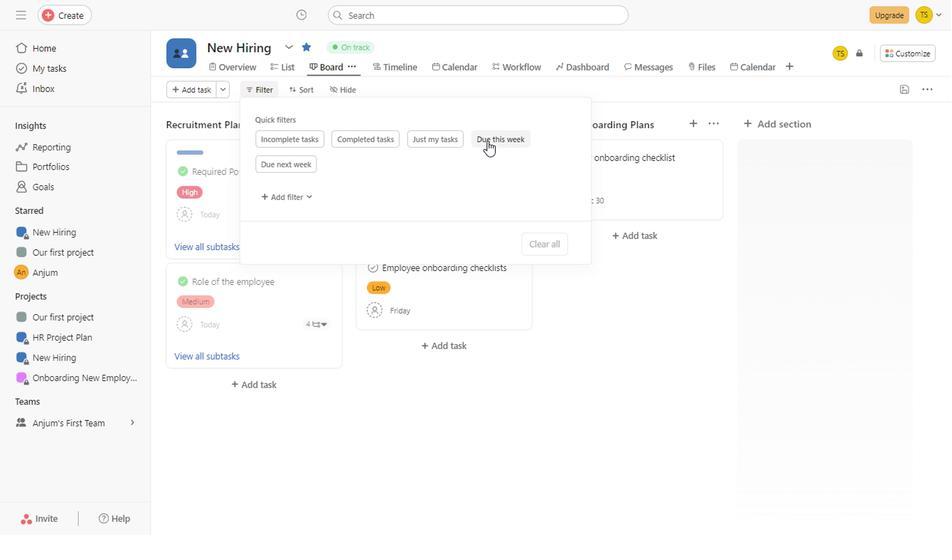 
Action: Mouse pressed left at (484, 142)
Screenshot: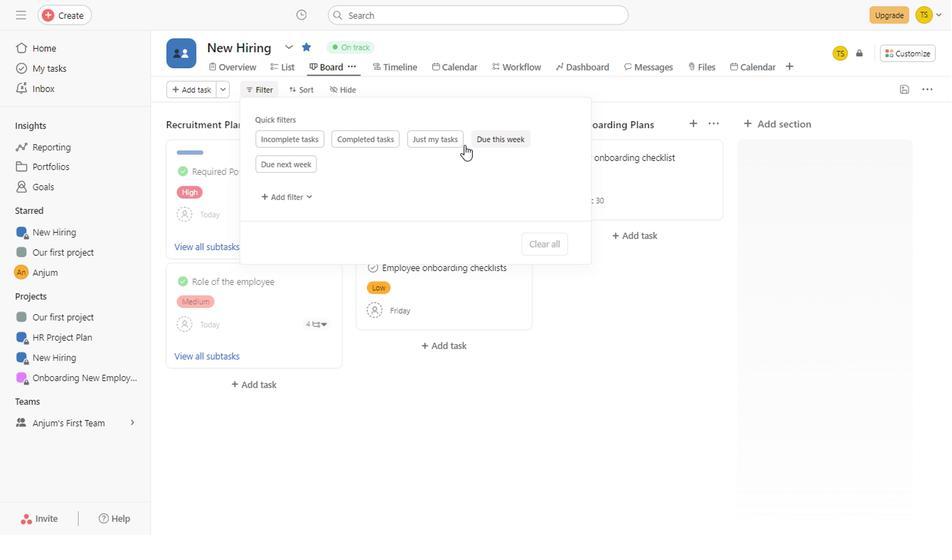 
Action: Mouse moved to (283, 162)
Screenshot: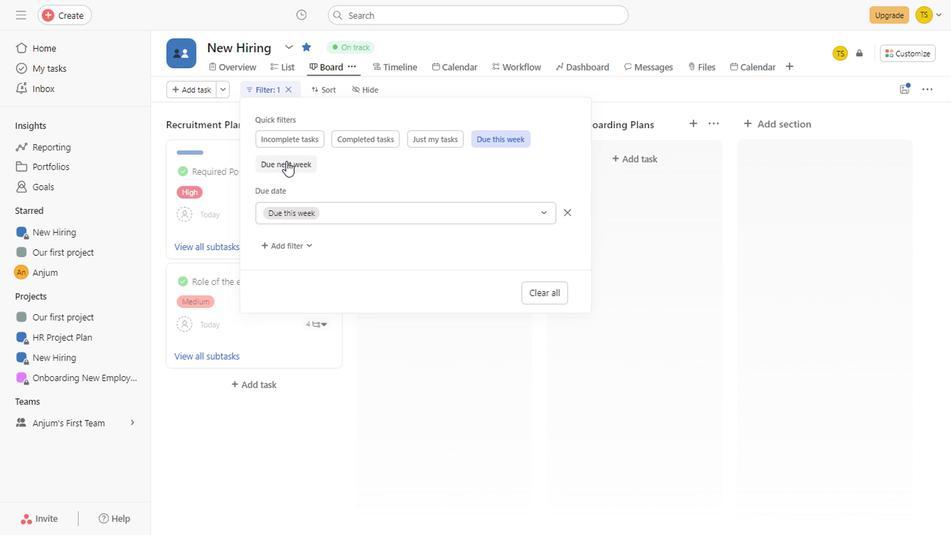 
Action: Mouse pressed left at (283, 162)
Screenshot: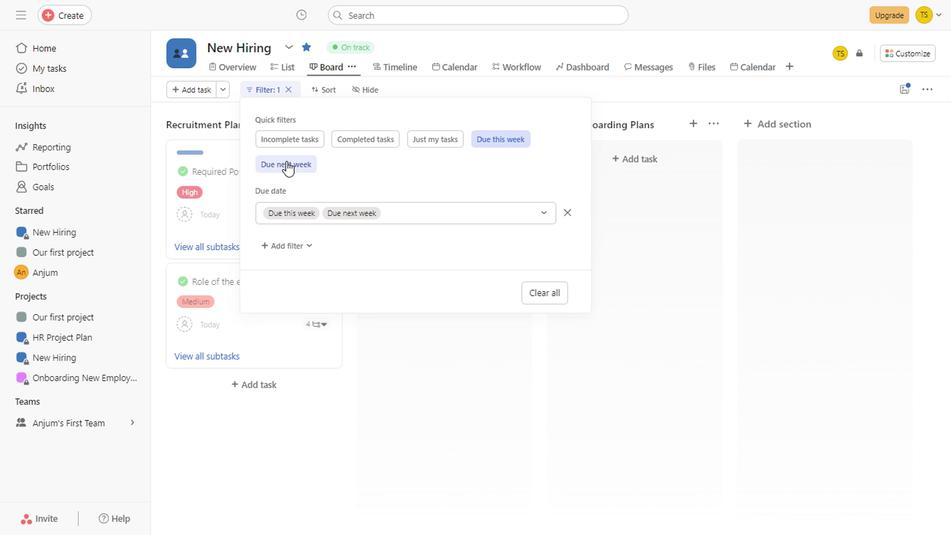 
Action: Mouse moved to (442, 410)
Screenshot: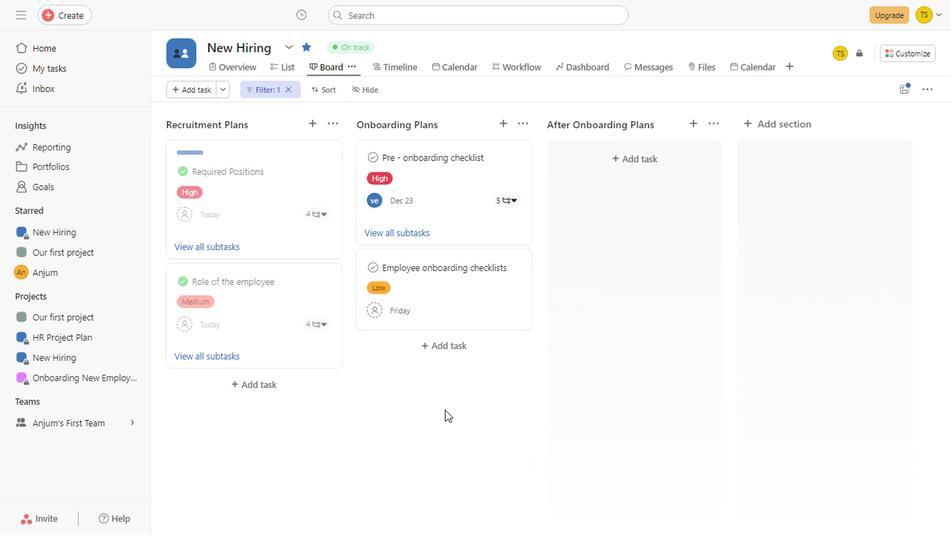 
Action: Mouse pressed left at (442, 410)
Screenshot: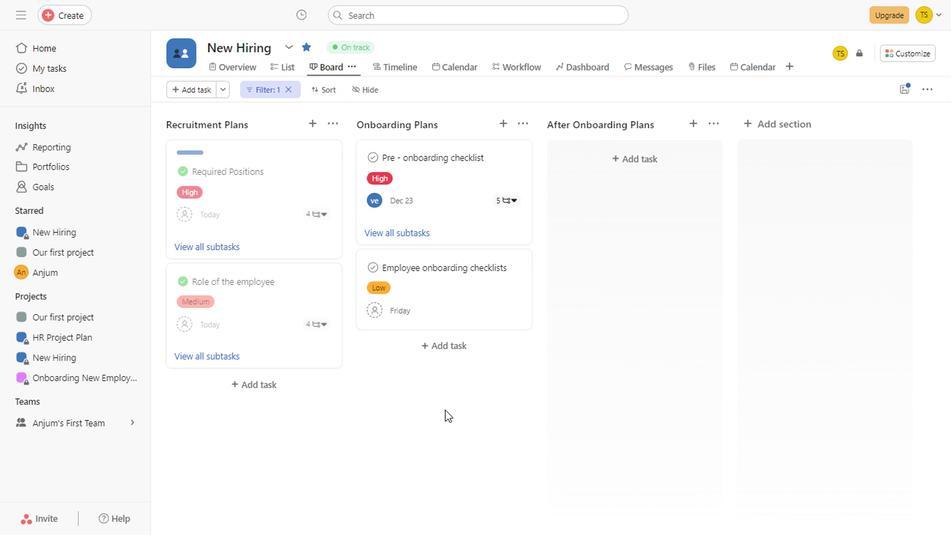 
Action: Mouse moved to (321, 91)
Screenshot: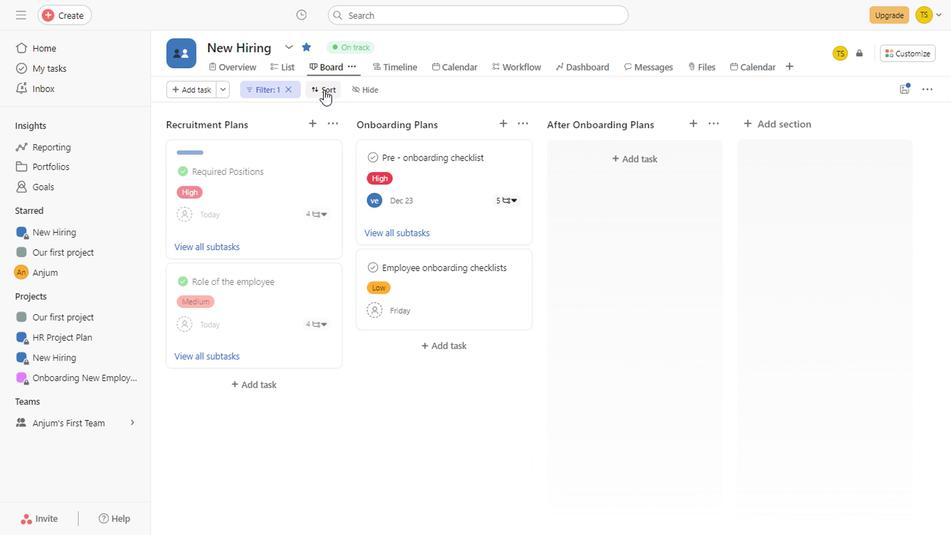 
Action: Mouse pressed left at (321, 91)
Screenshot: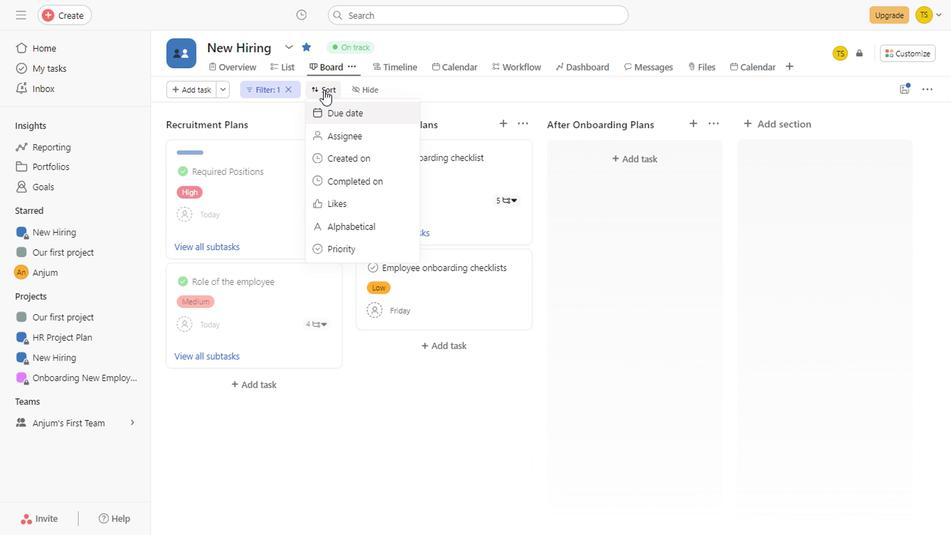
Action: Mouse moved to (338, 182)
Screenshot: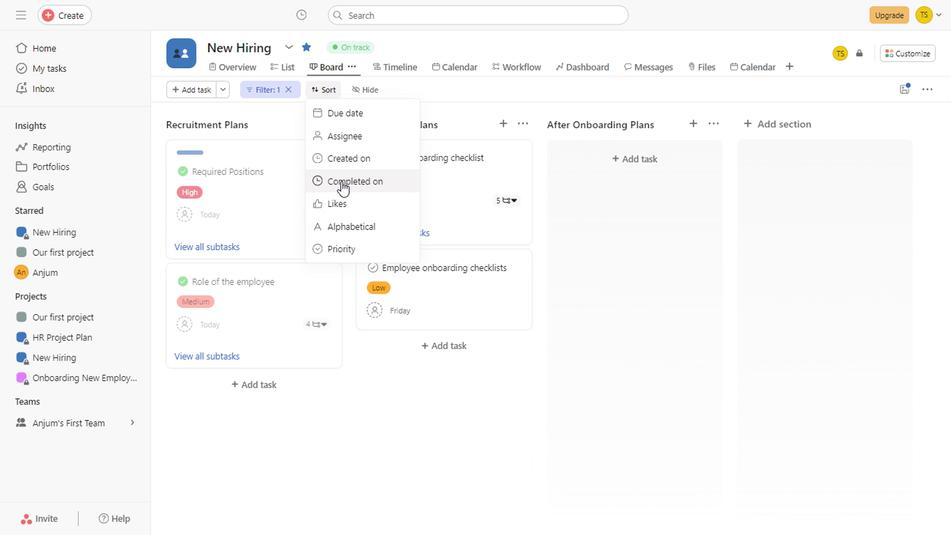 
Action: Mouse pressed left at (338, 182)
Screenshot: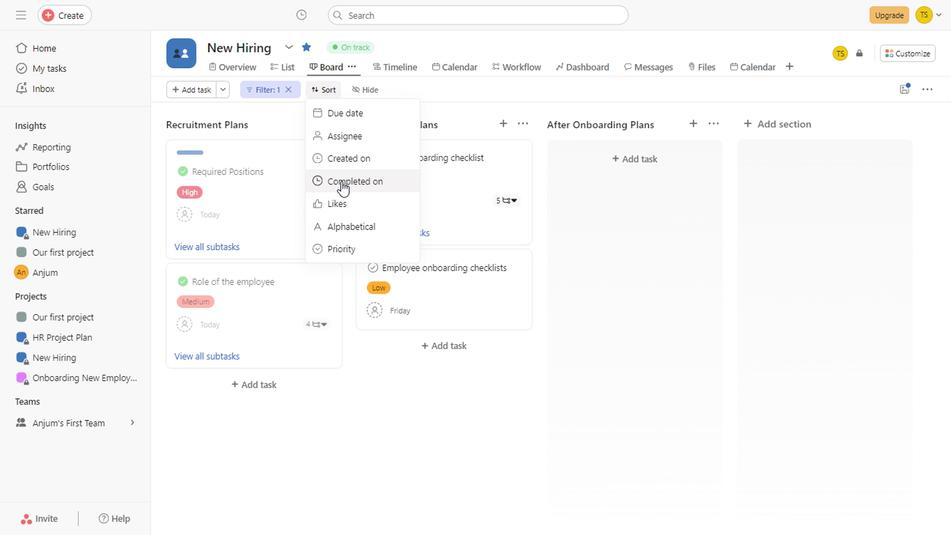 
Action: Mouse moved to (395, 83)
Screenshot: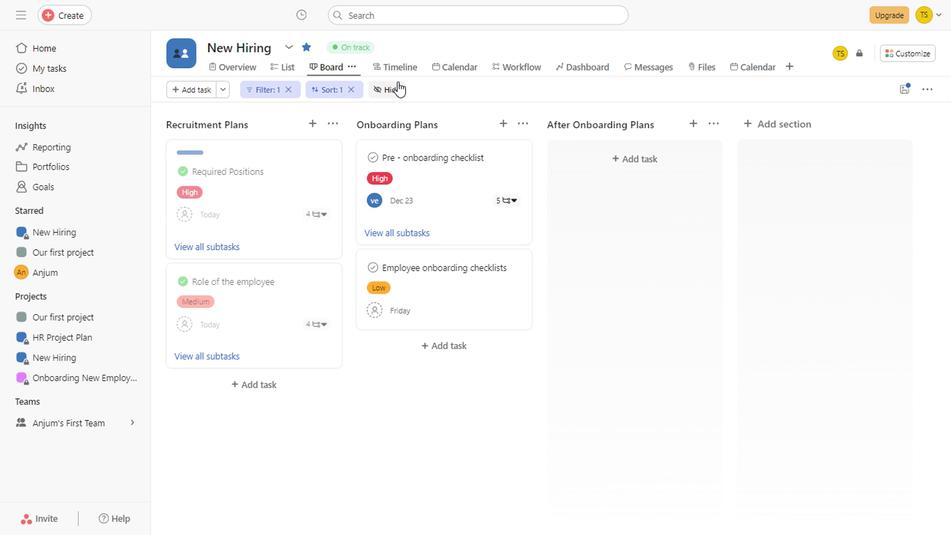 
Action: Mouse pressed left at (395, 83)
Screenshot: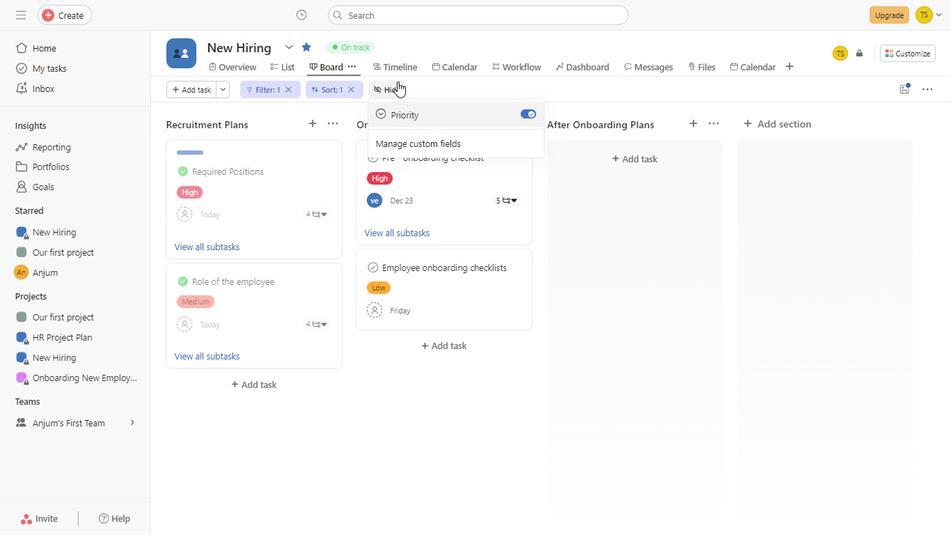 
Action: Mouse moved to (393, 69)
Screenshot: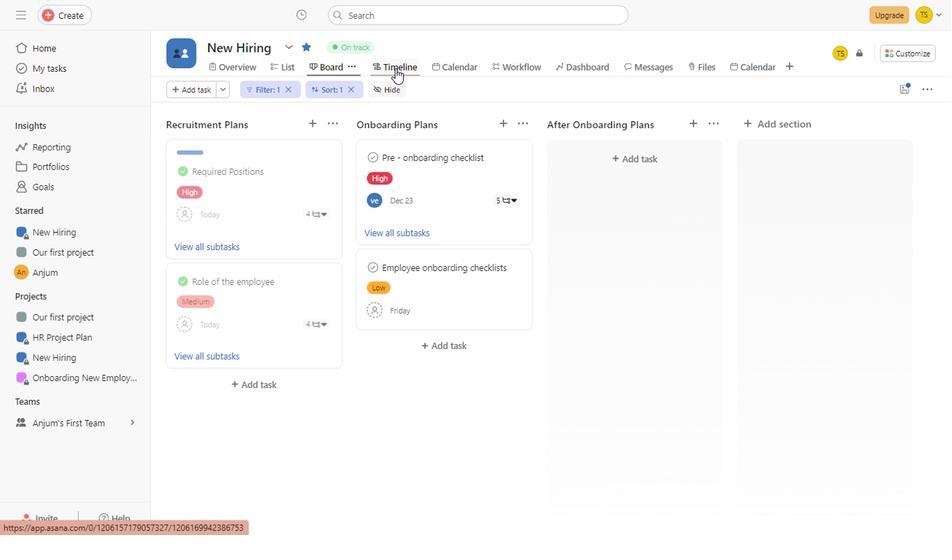 
Action: Mouse pressed left at (393, 69)
Screenshot: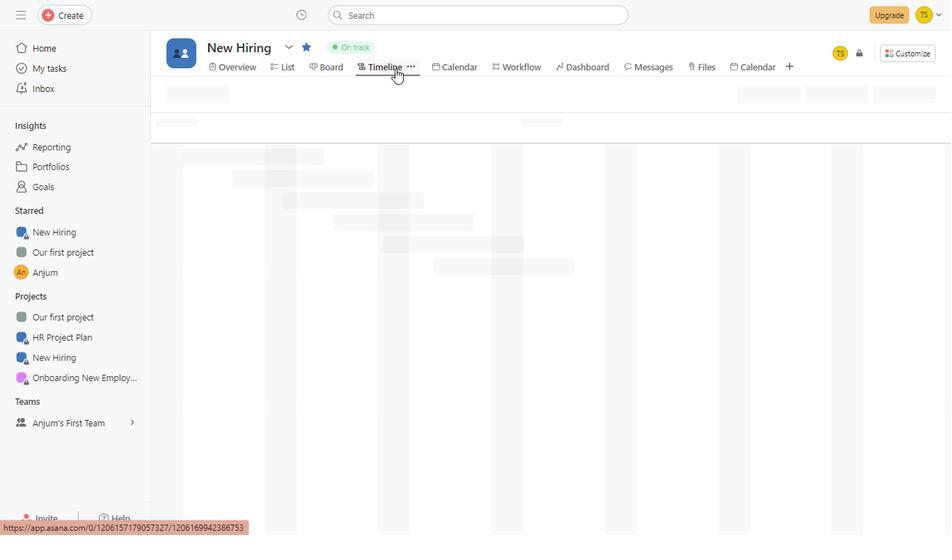 
Action: Mouse moved to (287, 70)
Screenshot: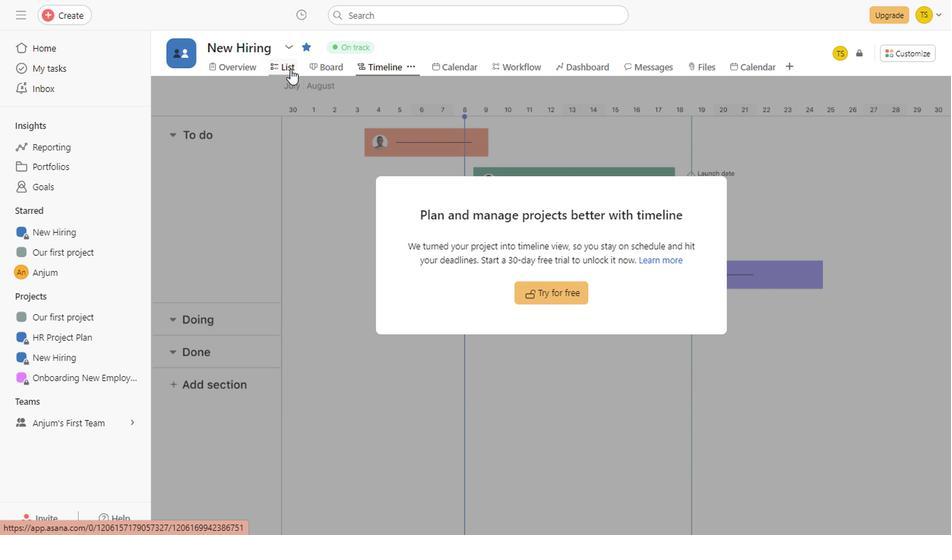 
Action: Mouse pressed left at (287, 70)
Screenshot: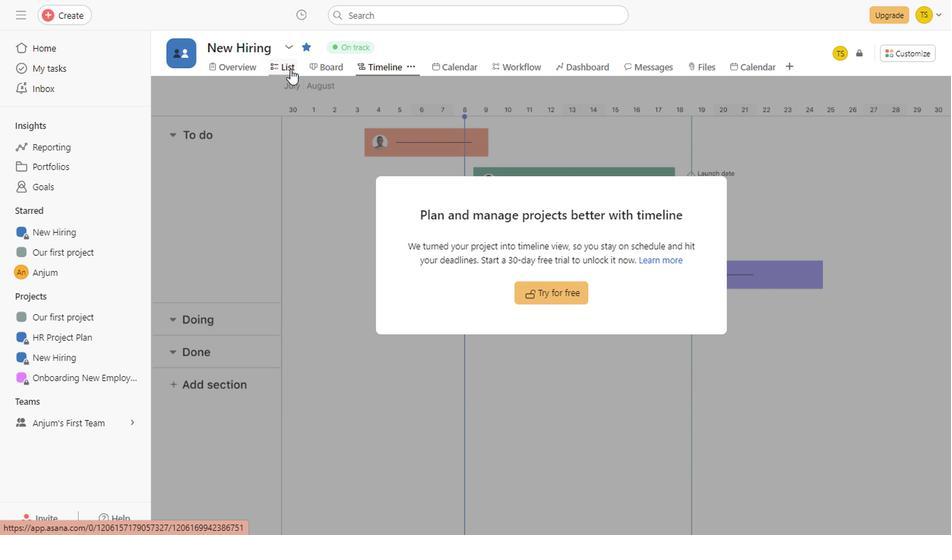
Action: Mouse moved to (255, 101)
Screenshot: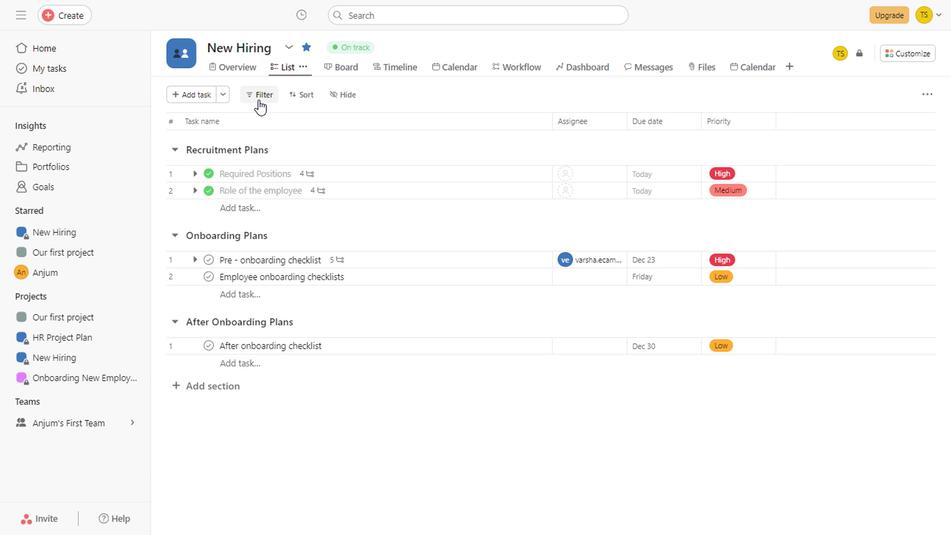 
Action: Mouse pressed left at (255, 101)
Screenshot: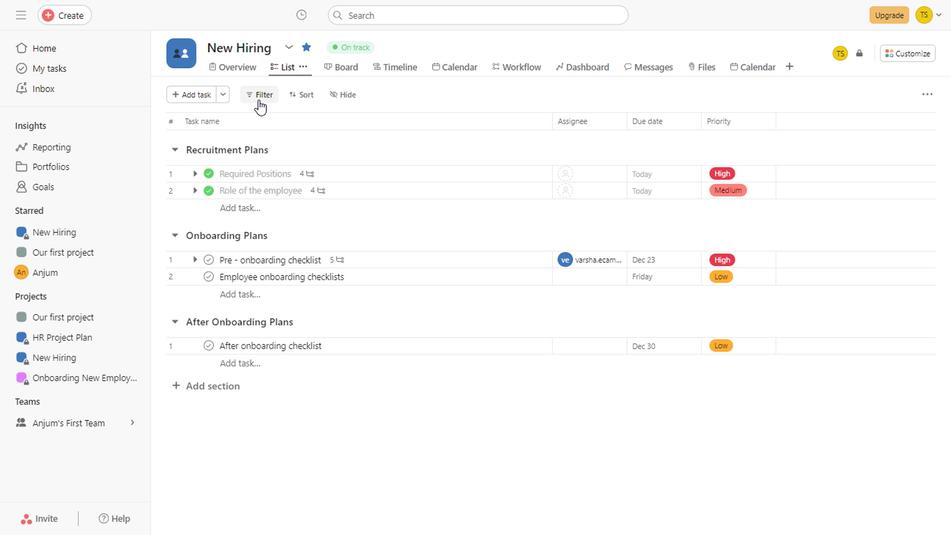 
Action: Mouse moved to (295, 90)
Screenshot: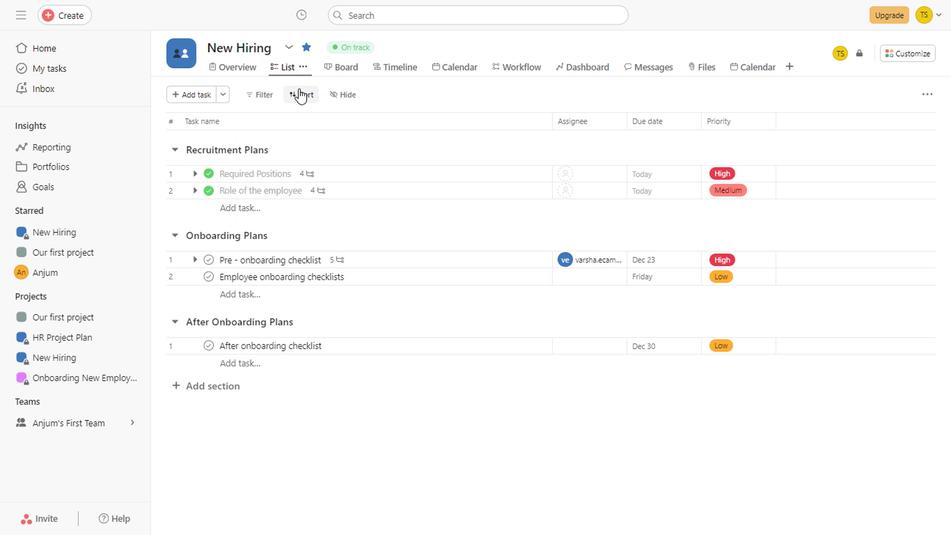 
Action: Mouse pressed left at (295, 90)
Screenshot: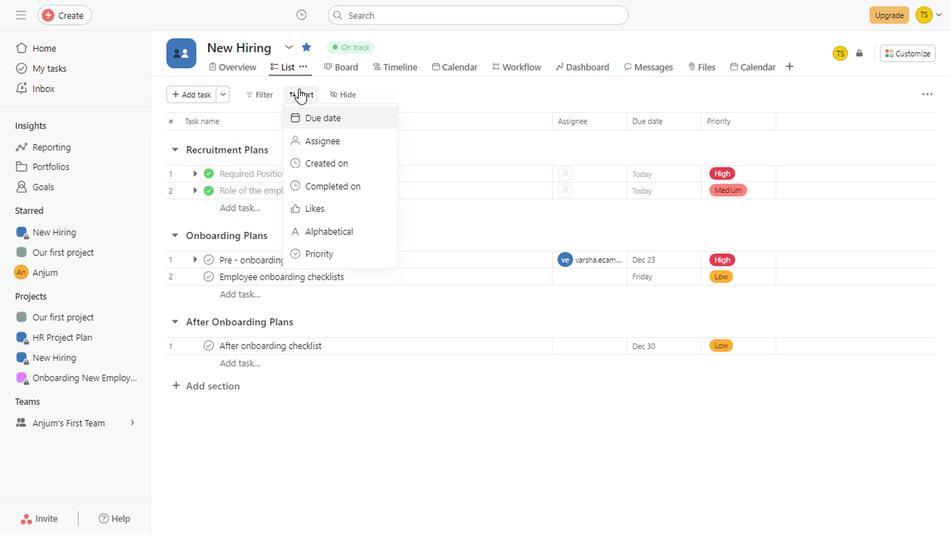 
Action: Mouse moved to (323, 151)
Screenshot: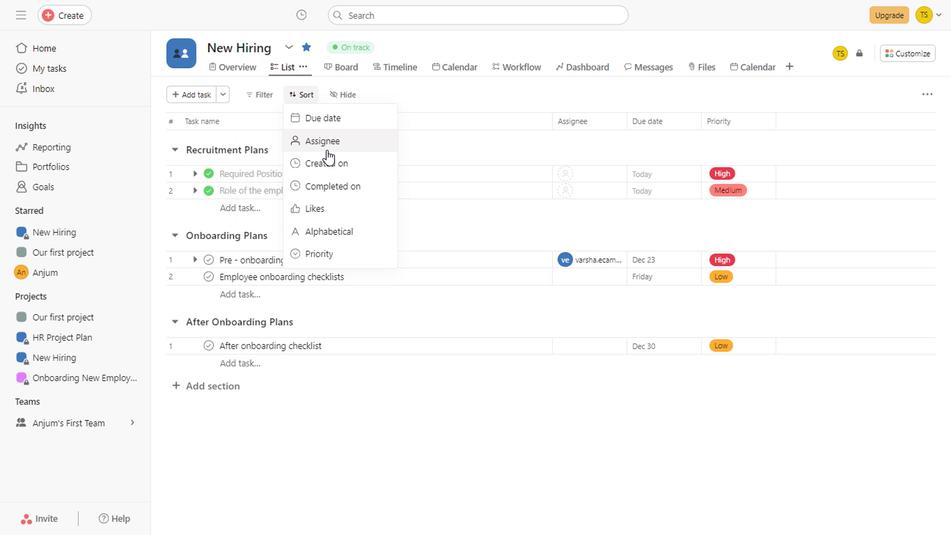 
Action: Mouse pressed left at (323, 151)
Screenshot: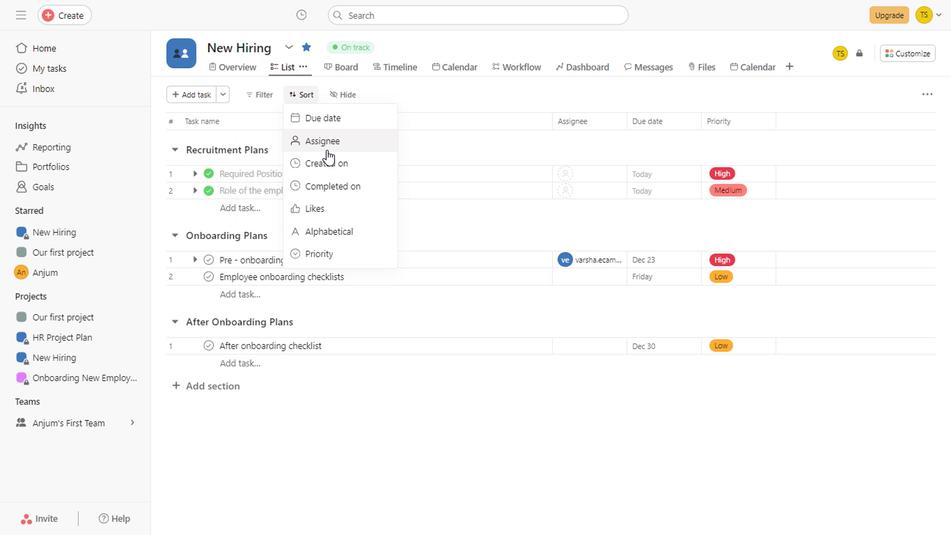 
Action: Mouse moved to (303, 91)
Screenshot: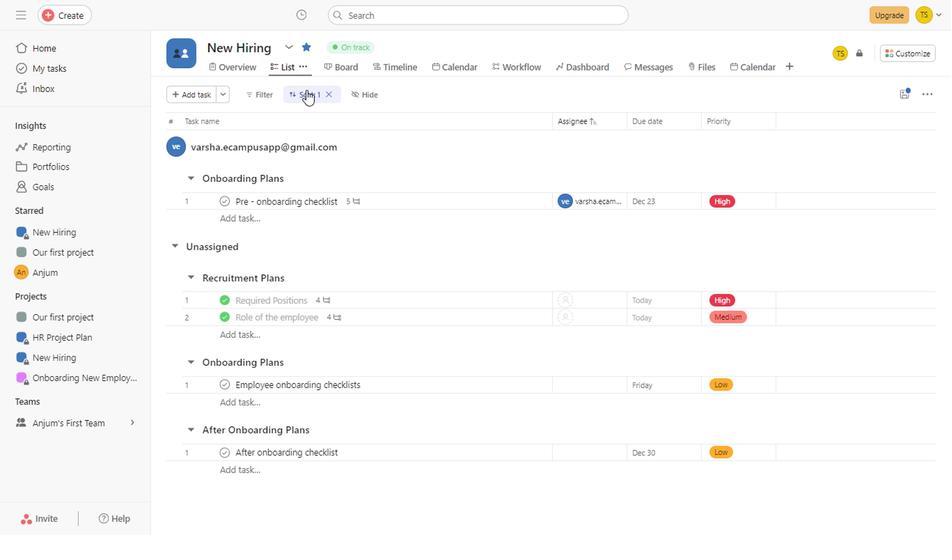 
Action: Mouse pressed left at (303, 91)
Screenshot: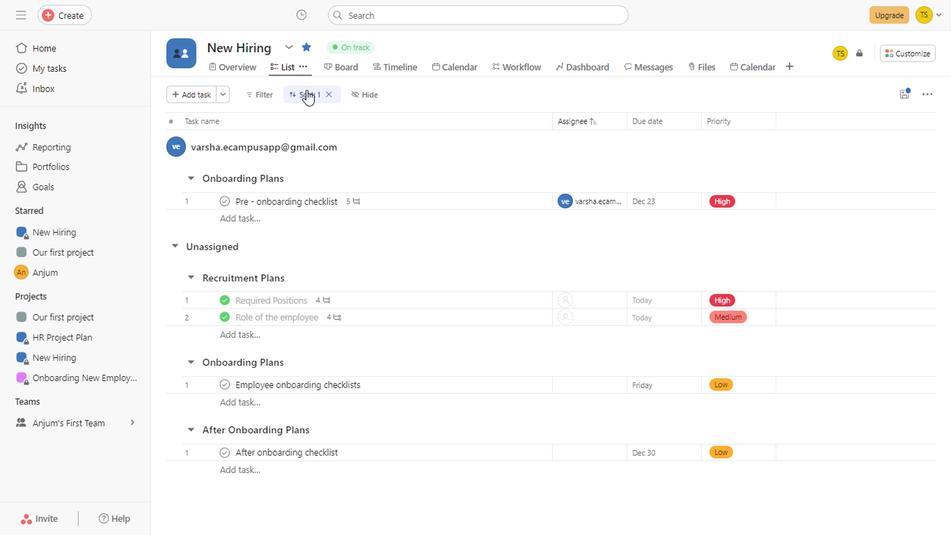 
Action: Mouse moved to (330, 92)
Screenshot: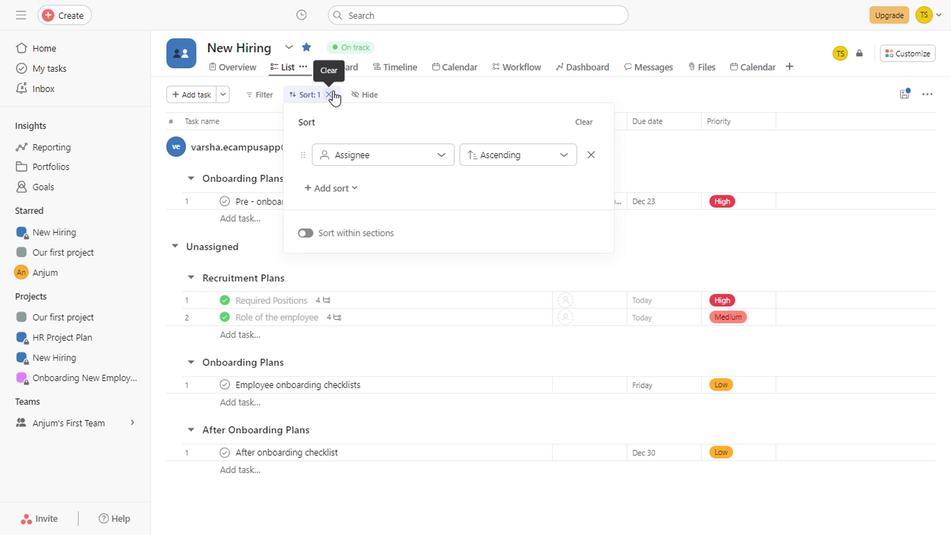 
Action: Mouse pressed left at (330, 92)
Screenshot: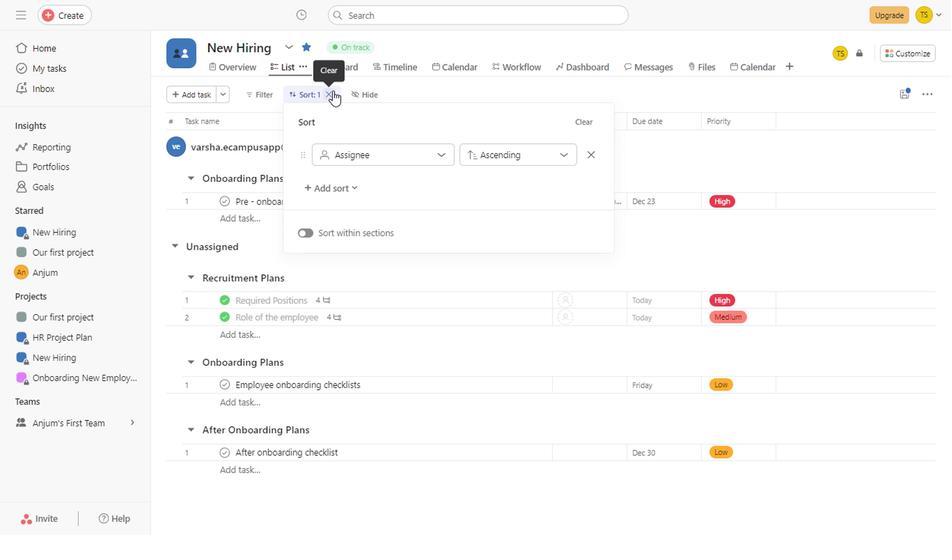 
Action: Mouse moved to (295, 95)
Screenshot: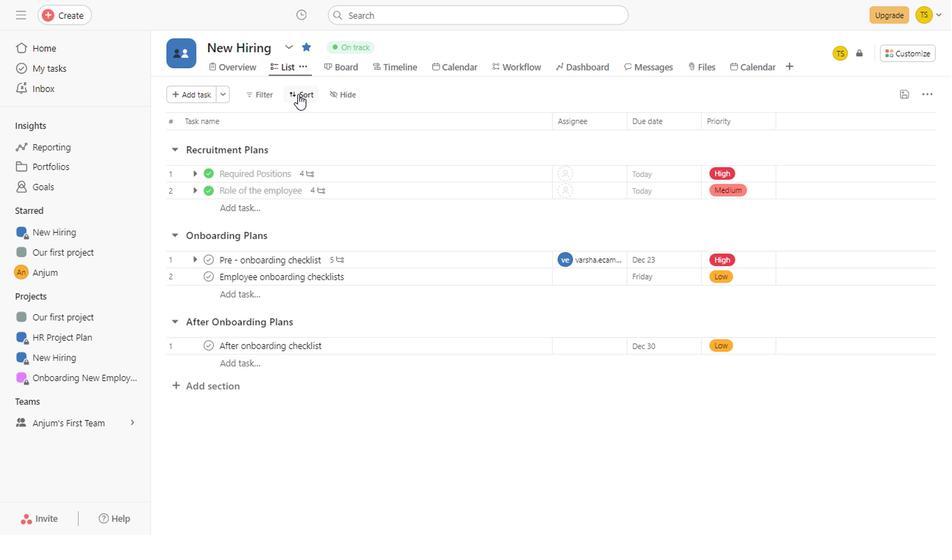 
Action: Mouse pressed left at (295, 95)
Screenshot: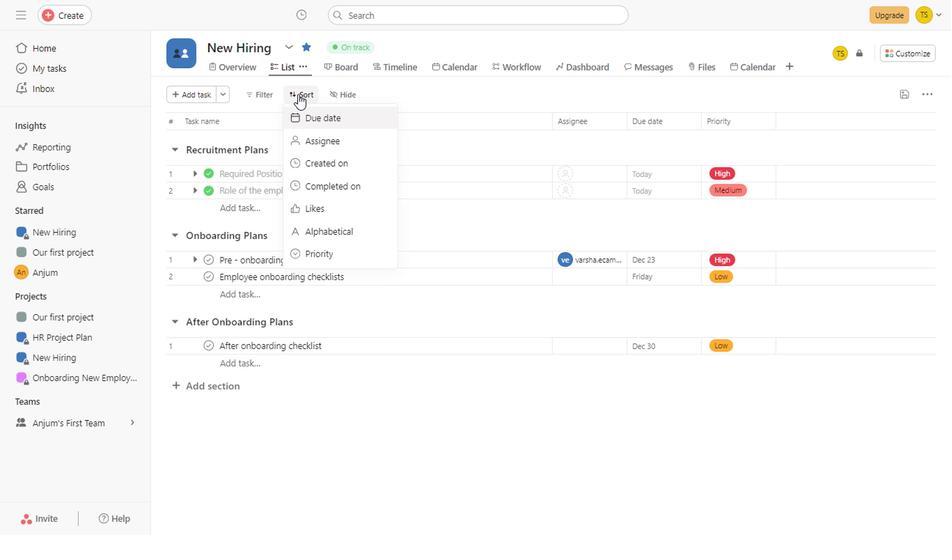 
Action: Mouse moved to (323, 192)
Screenshot: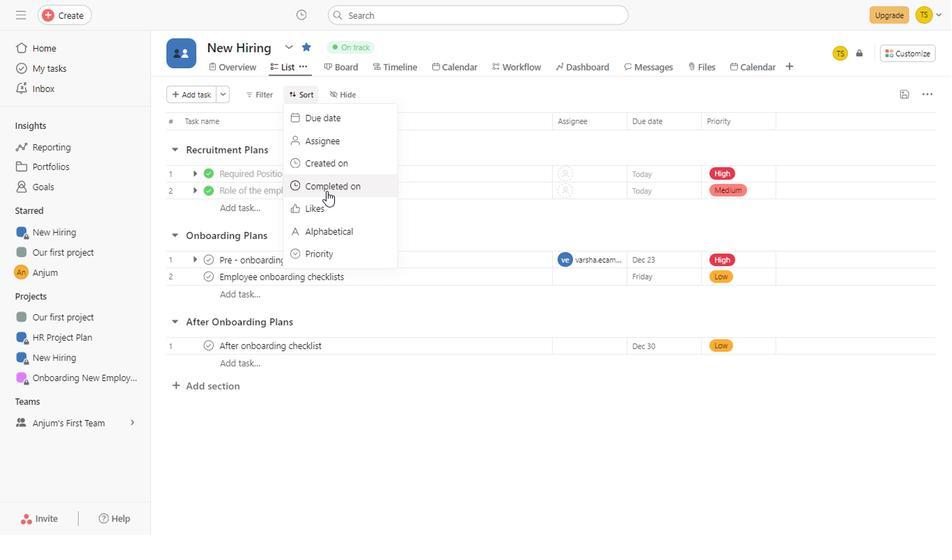 
Action: Mouse pressed left at (323, 192)
Screenshot: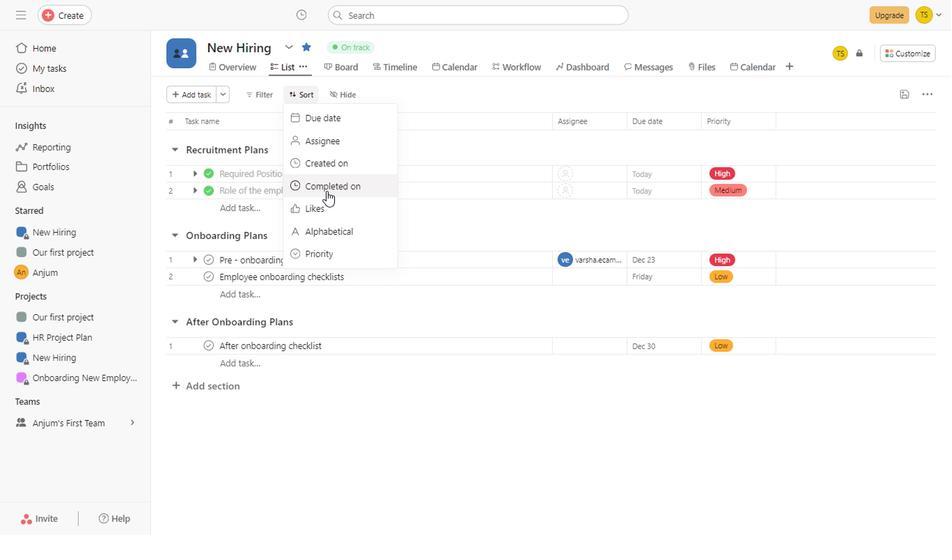 
Action: Mouse moved to (394, 295)
Screenshot: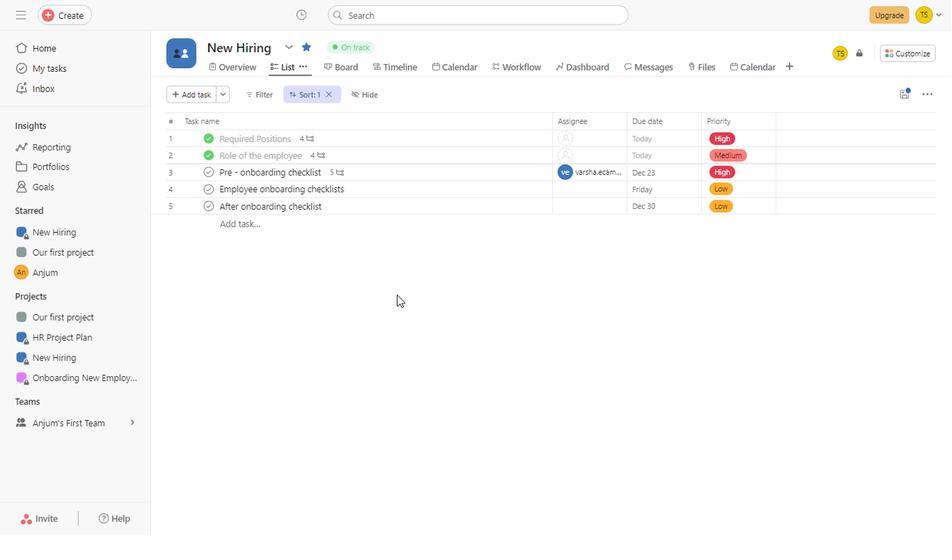 
Action: Mouse pressed left at (394, 295)
Screenshot: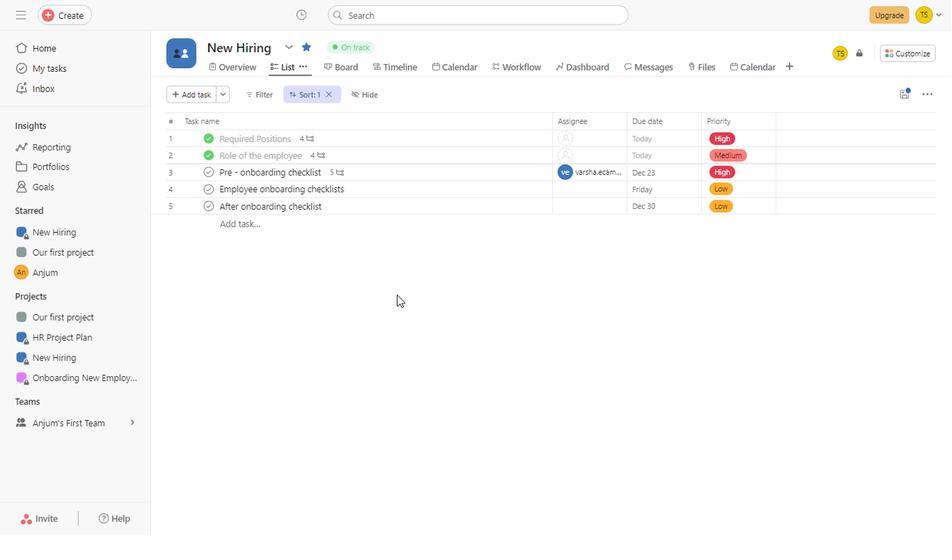 
Action: Mouse moved to (363, 87)
Screenshot: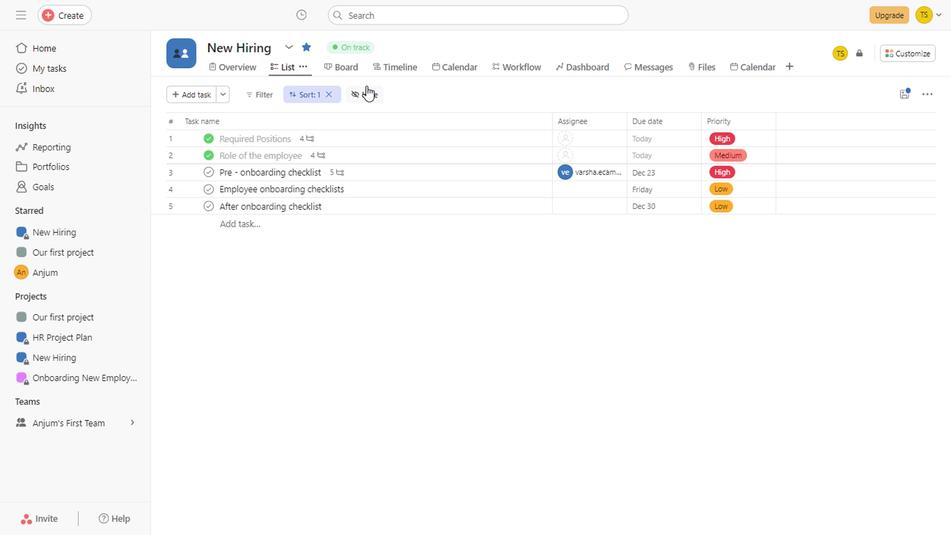 
Action: Mouse pressed left at (363, 87)
Screenshot: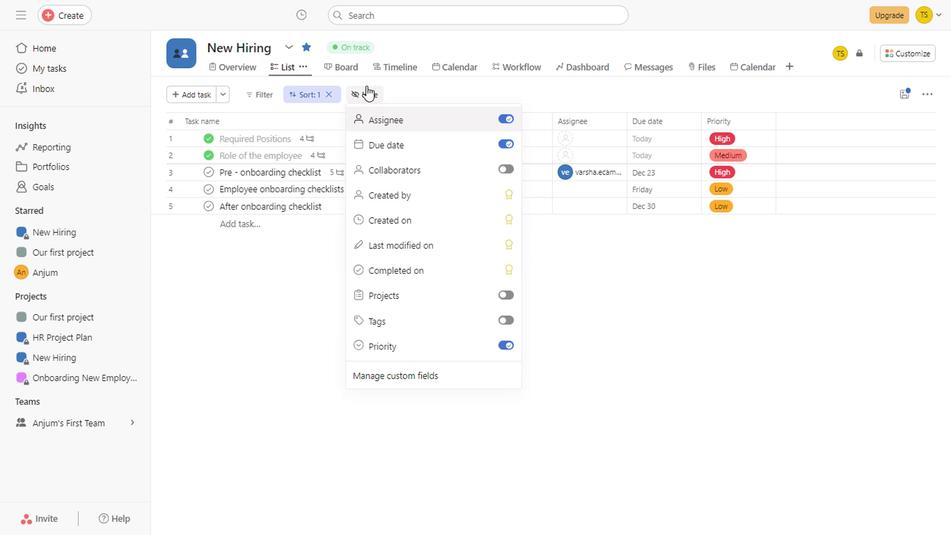 
Action: Mouse moved to (396, 245)
Screenshot: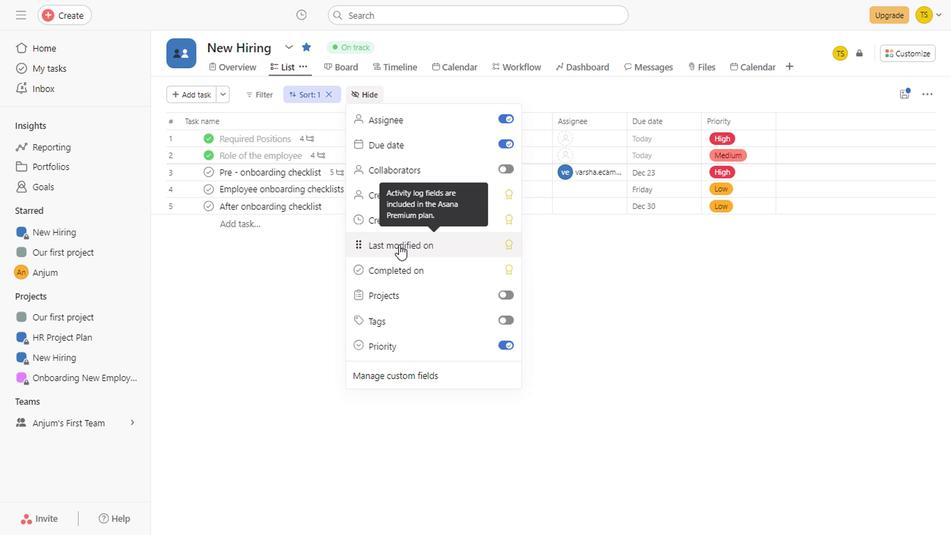 
Action: Mouse pressed left at (396, 245)
Screenshot: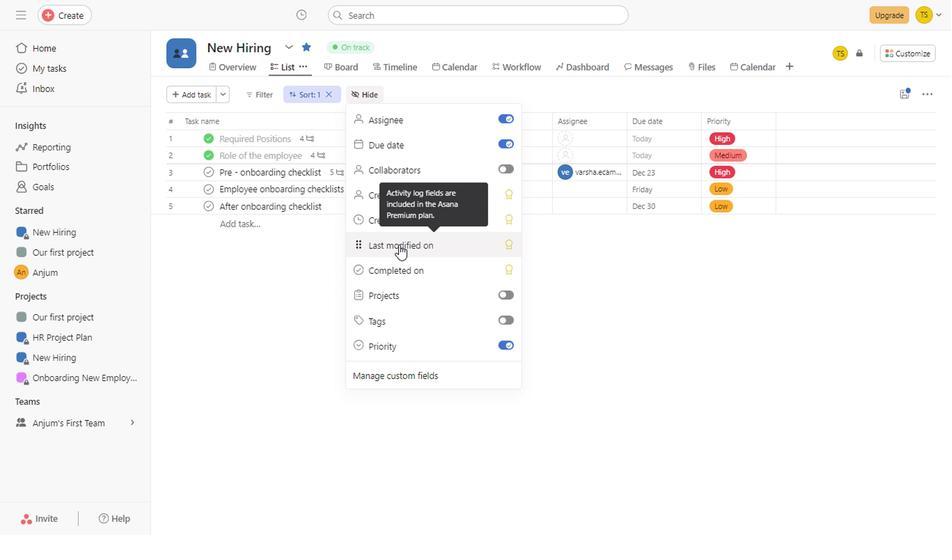
Action: Mouse moved to (60, 18)
Screenshot: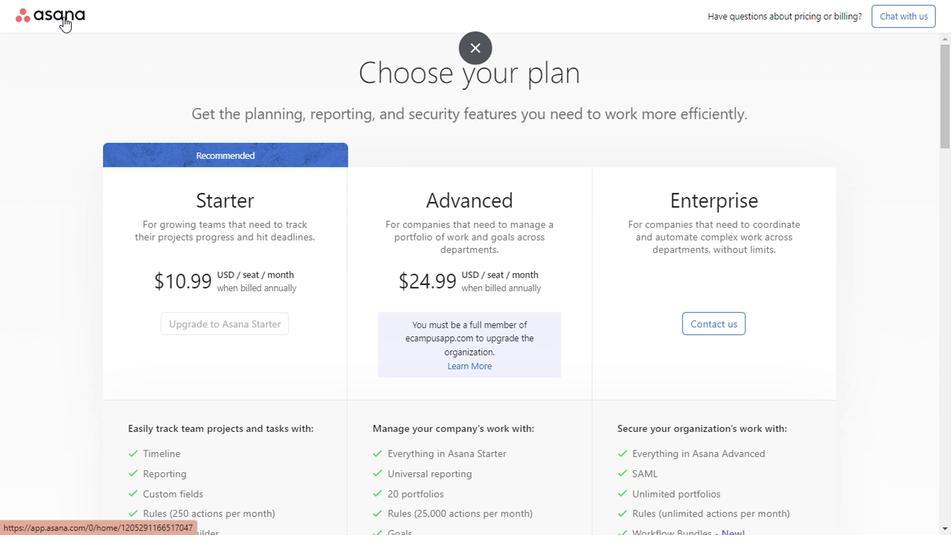 
Action: Mouse pressed left at (60, 18)
Screenshot: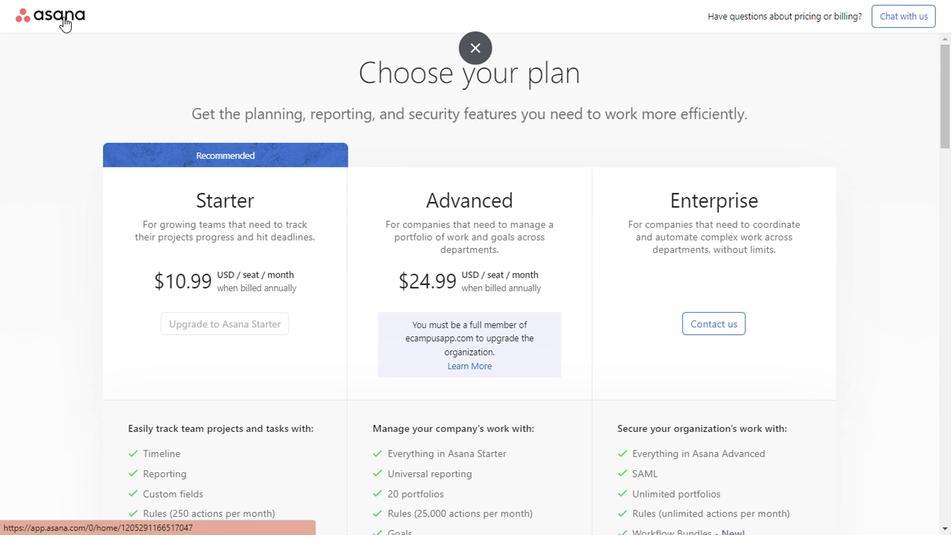 
Action: Mouse moved to (399, 294)
Screenshot: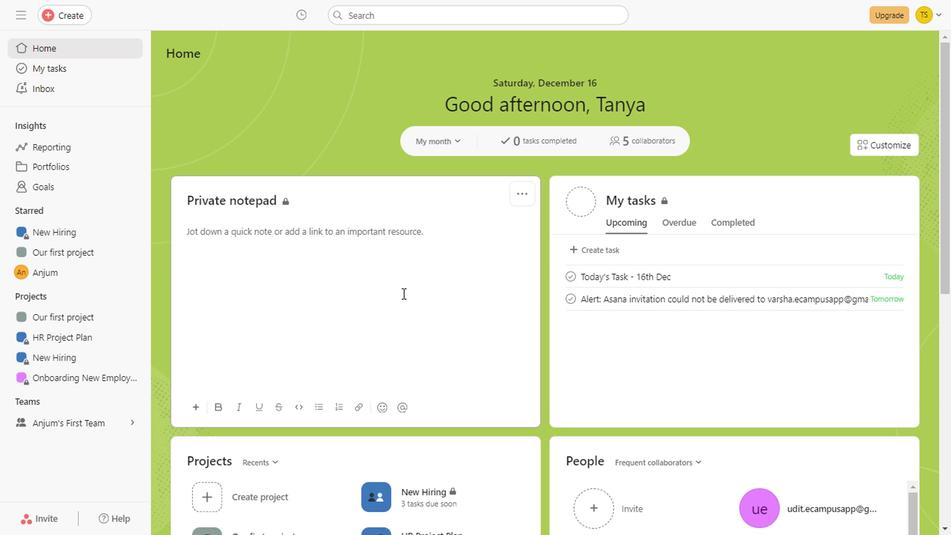 
Action: Mouse scrolled (399, 293) with delta (0, 0)
Screenshot: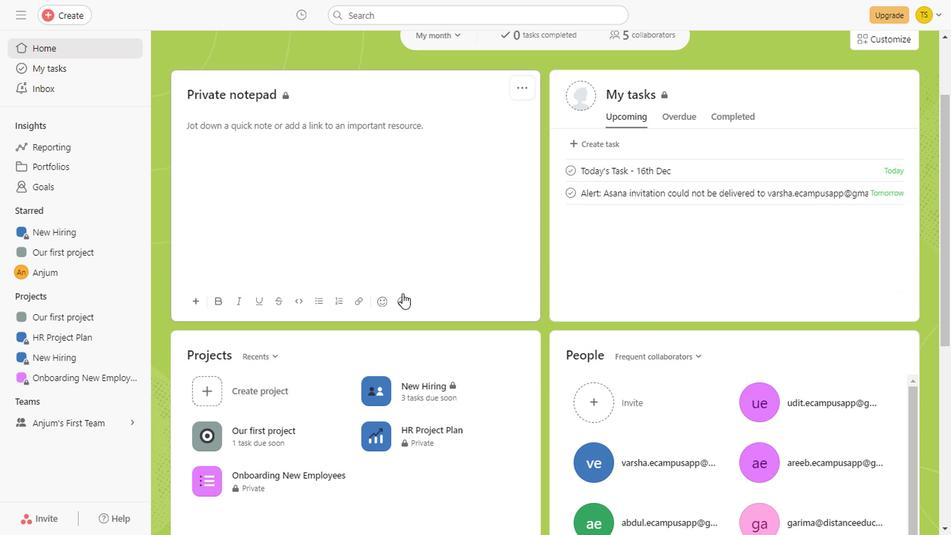 
Action: Mouse scrolled (399, 293) with delta (0, 0)
Screenshot: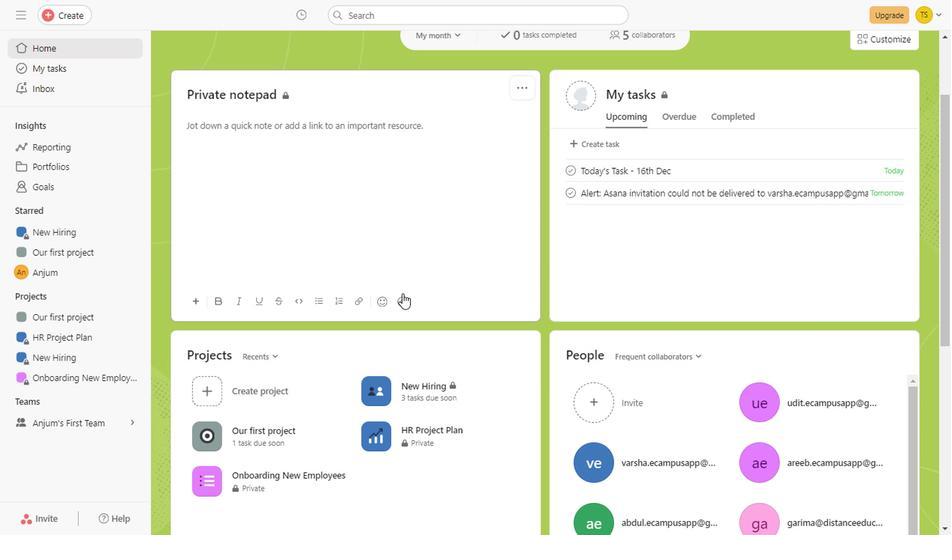 
Action: Mouse scrolled (399, 293) with delta (0, 0)
Screenshot: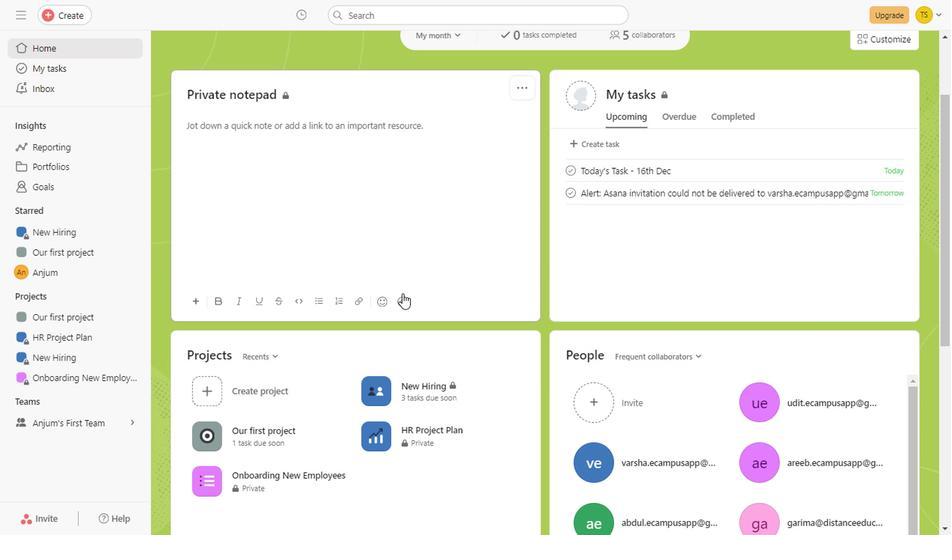 
Action: Mouse scrolled (399, 293) with delta (0, 0)
Screenshot: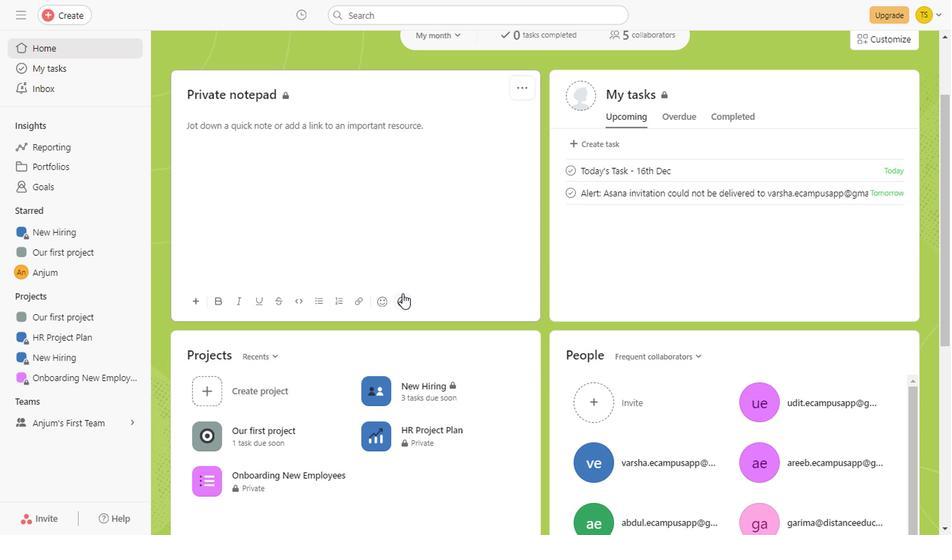
Action: Mouse scrolled (399, 293) with delta (0, 0)
Screenshot: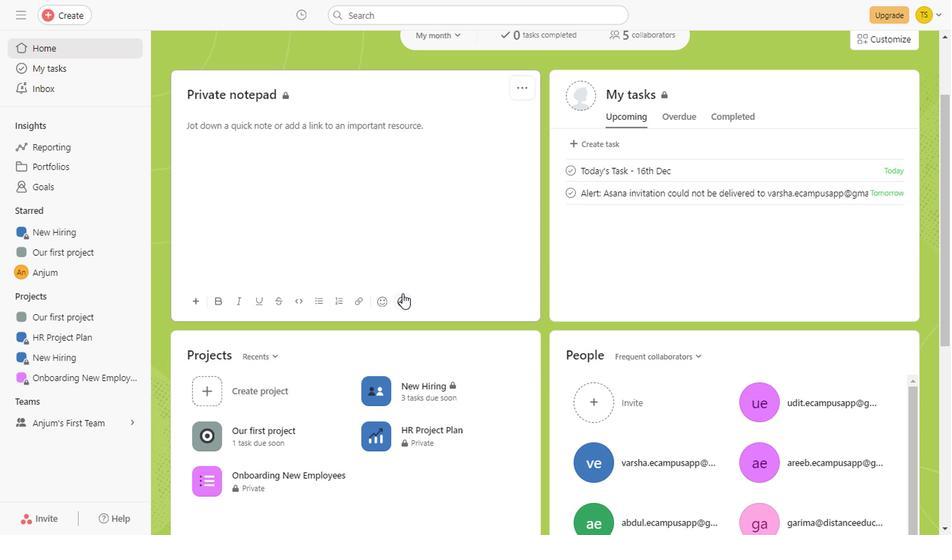 
Action: Mouse scrolled (399, 293) with delta (0, 0)
Screenshot: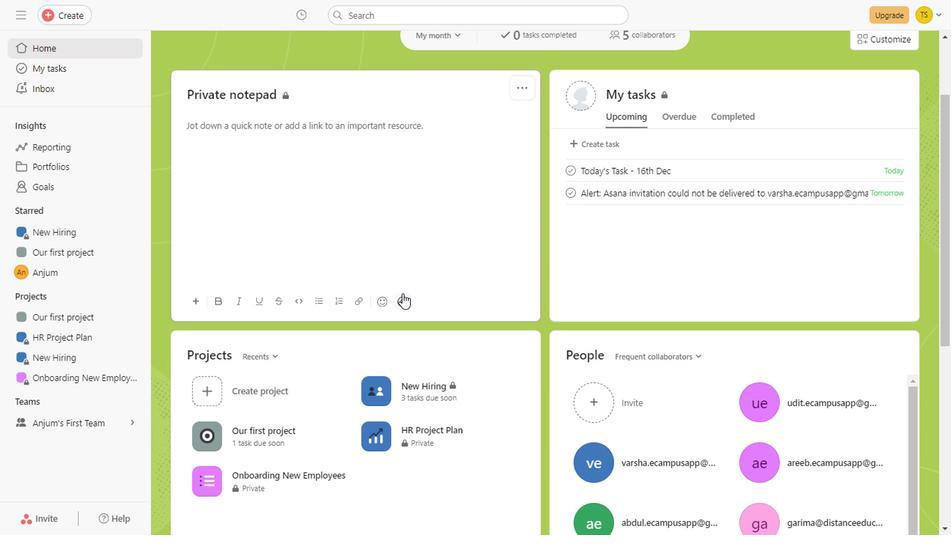 
Action: Mouse scrolled (399, 293) with delta (0, 0)
Screenshot: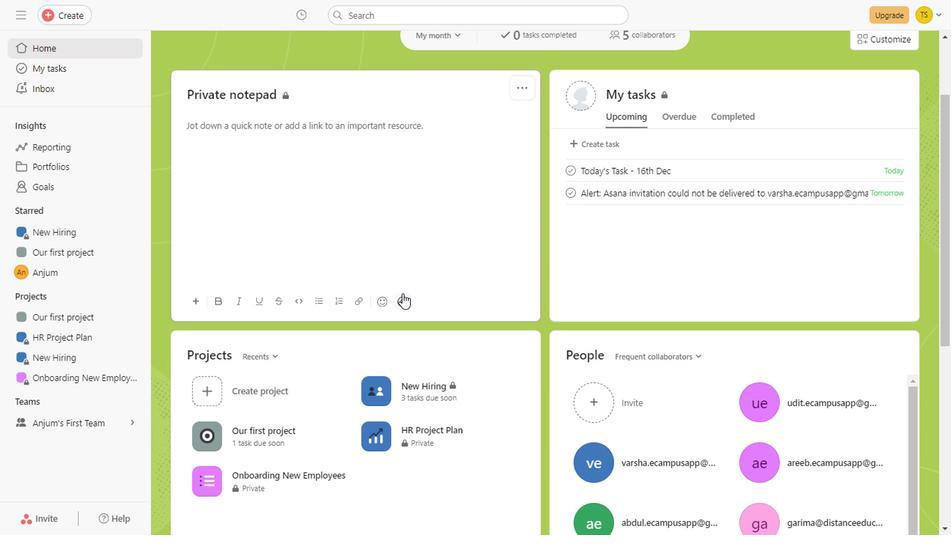 
Action: Mouse scrolled (399, 293) with delta (0, 0)
Screenshot: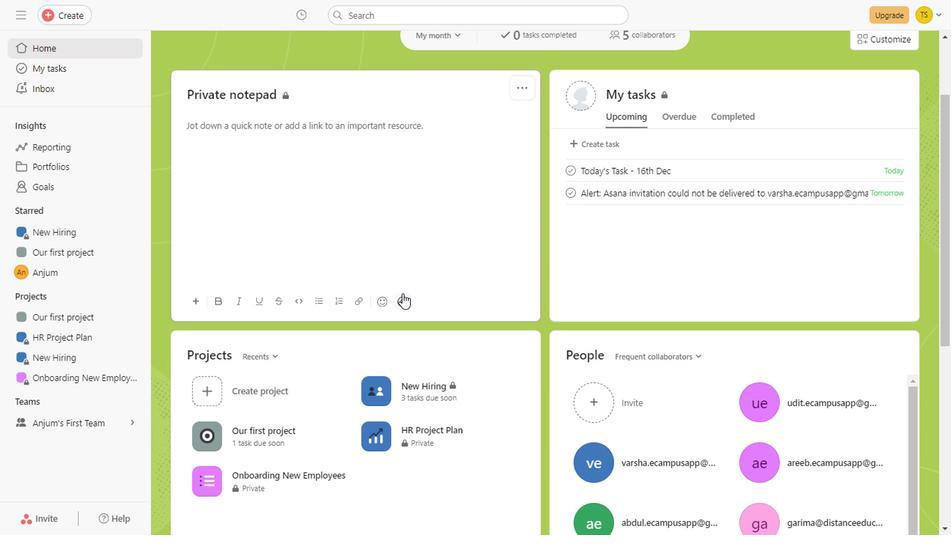 
Action: Mouse scrolled (399, 293) with delta (0, 0)
Screenshot: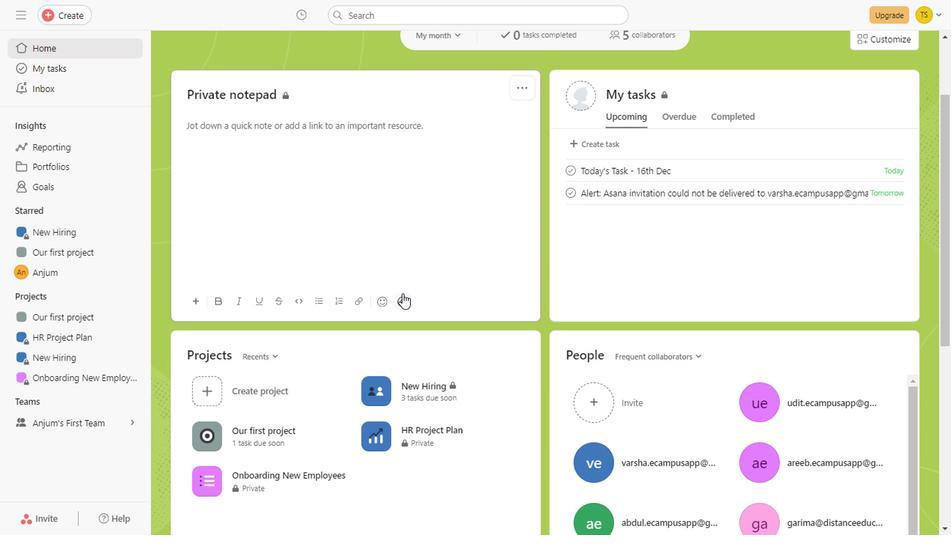 
Action: Mouse scrolled (399, 293) with delta (0, 0)
Screenshot: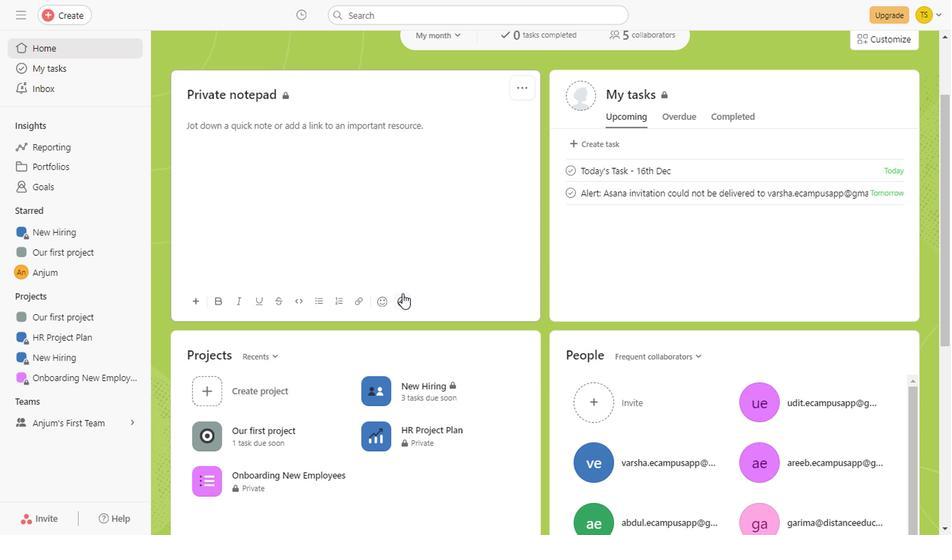 
Action: Mouse scrolled (399, 293) with delta (0, 0)
Screenshot: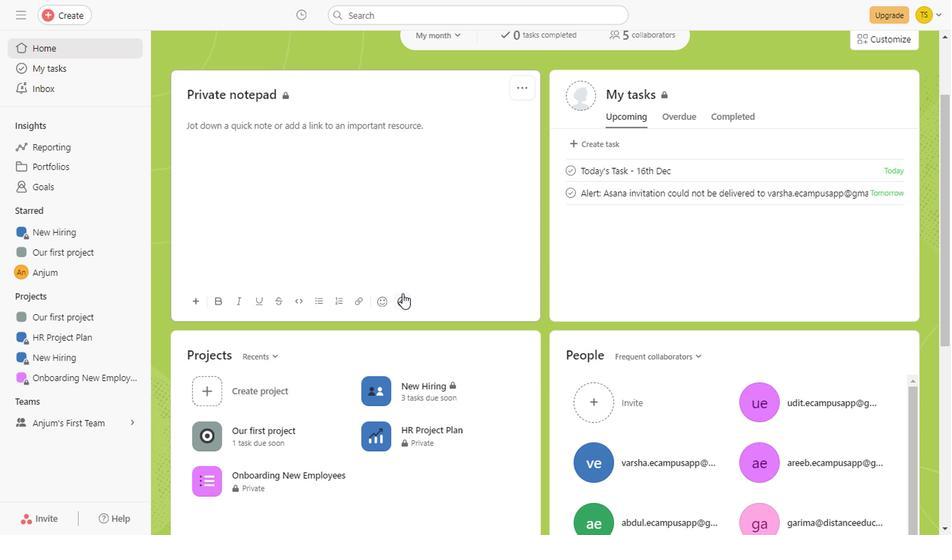 
Action: Mouse scrolled (399, 293) with delta (0, 0)
Screenshot: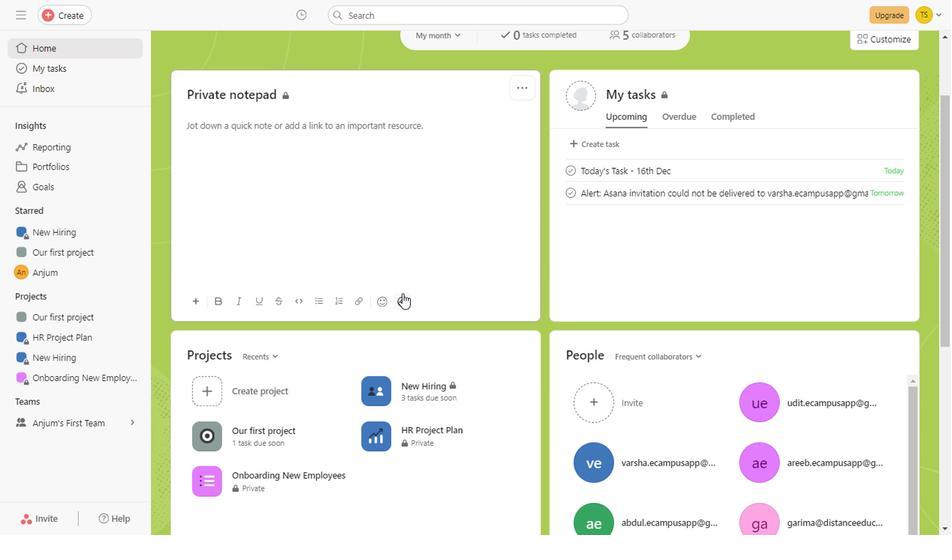 
Action: Mouse scrolled (399, 293) with delta (0, 0)
Screenshot: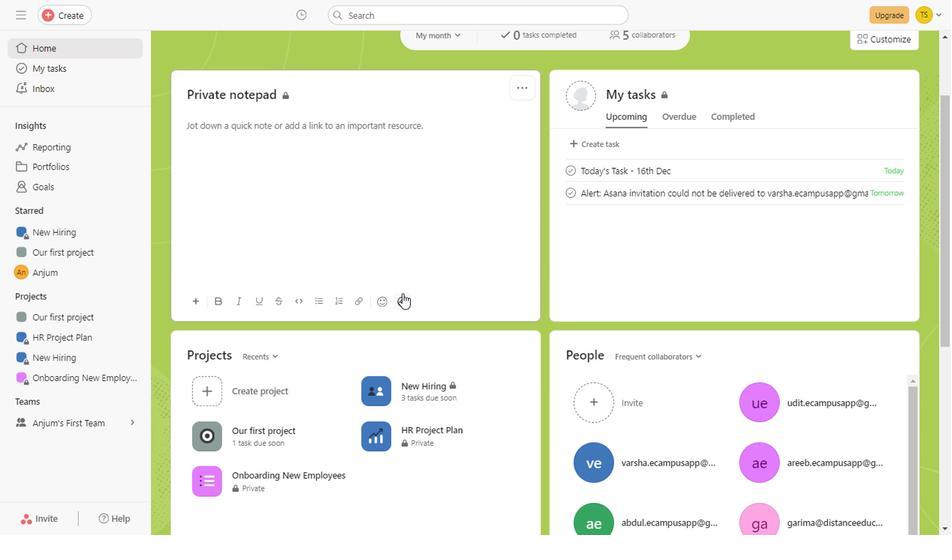 
Action: Mouse scrolled (399, 293) with delta (0, 0)
Screenshot: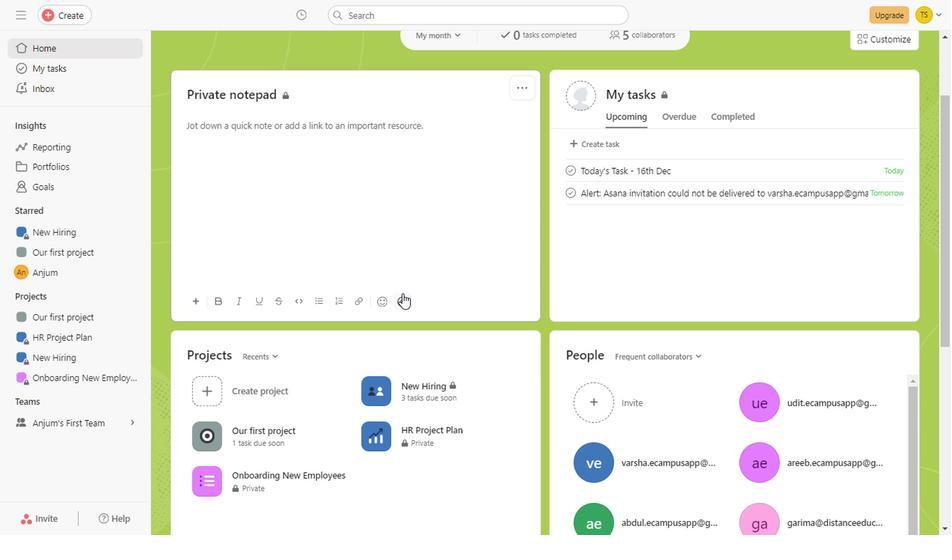 
Action: Mouse scrolled (399, 293) with delta (0, 0)
Screenshot: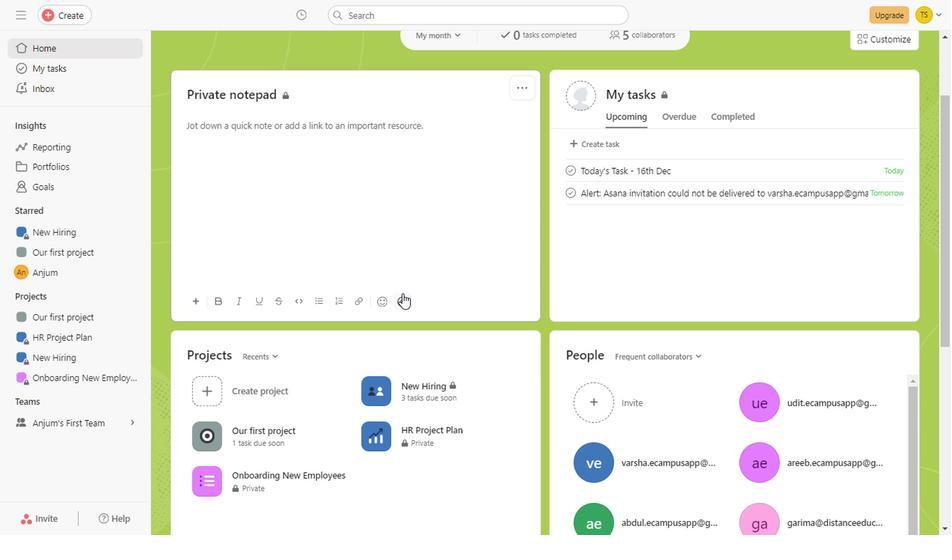 
Action: Mouse scrolled (399, 293) with delta (0, 0)
Screenshot: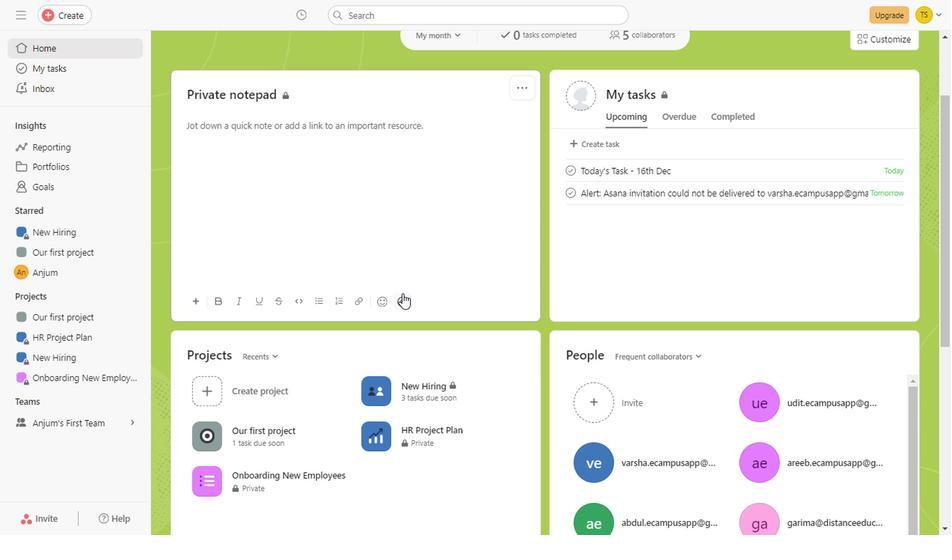 
Action: Mouse scrolled (399, 293) with delta (0, 0)
Screenshot: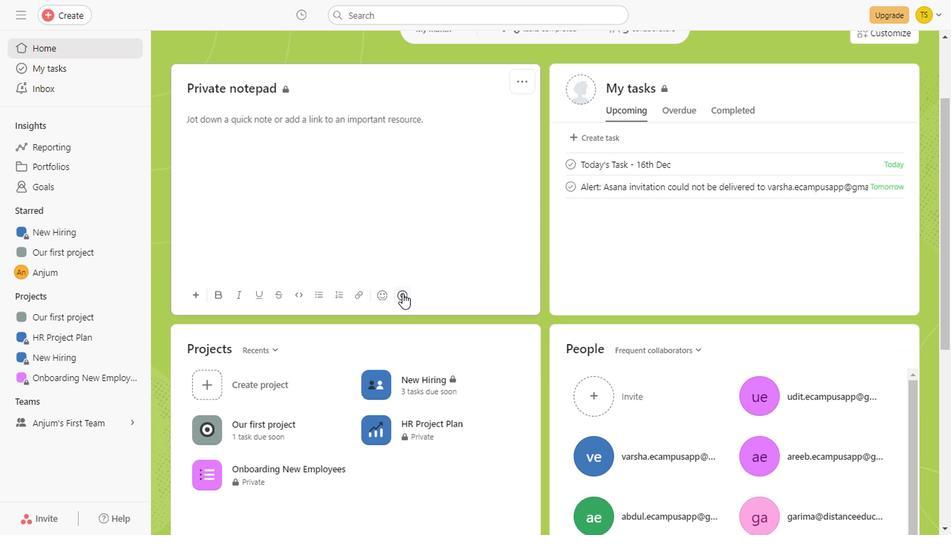 
Action: Mouse scrolled (399, 293) with delta (0, 0)
Screenshot: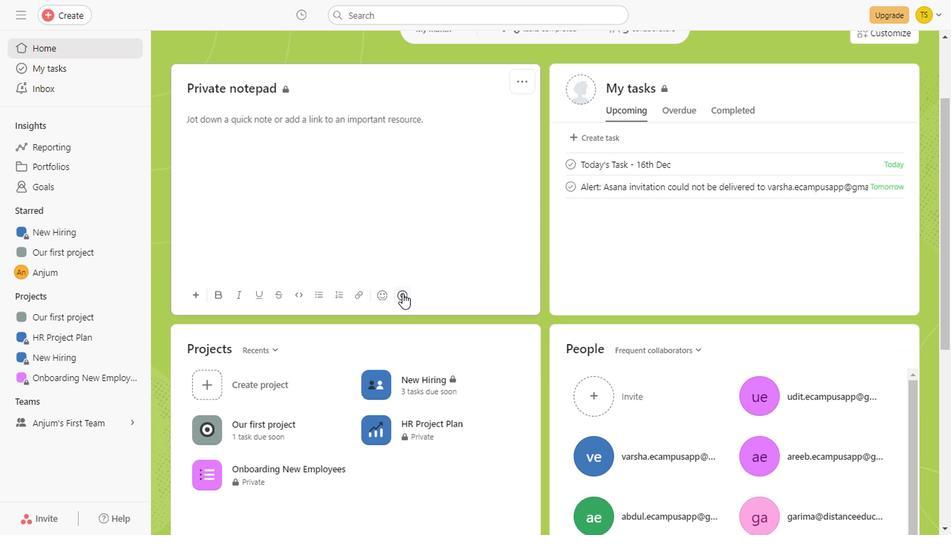 
Action: Mouse scrolled (399, 293) with delta (0, 0)
Screenshot: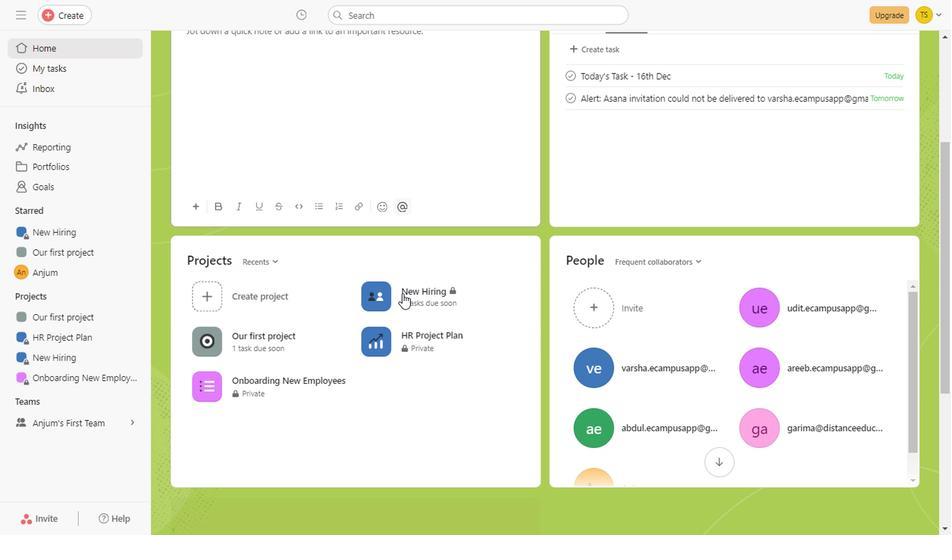 
Action: Mouse scrolled (399, 293) with delta (0, 0)
Screenshot: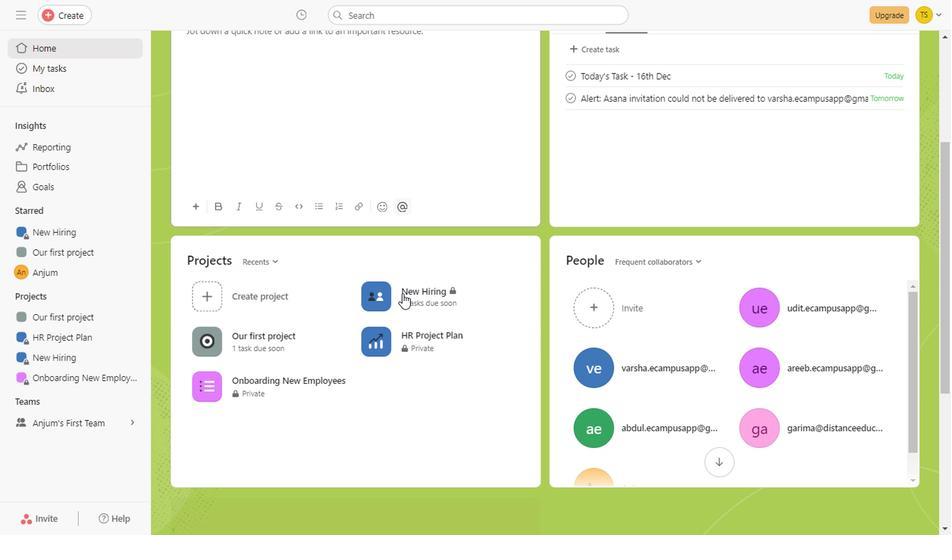 
Action: Mouse scrolled (399, 293) with delta (0, 0)
Screenshot: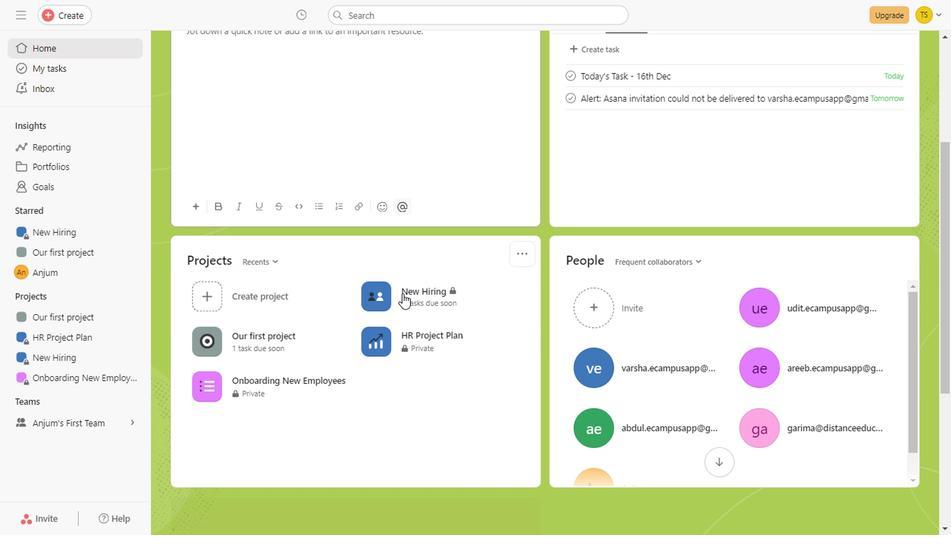 
Action: Mouse scrolled (399, 293) with delta (0, 0)
Screenshot: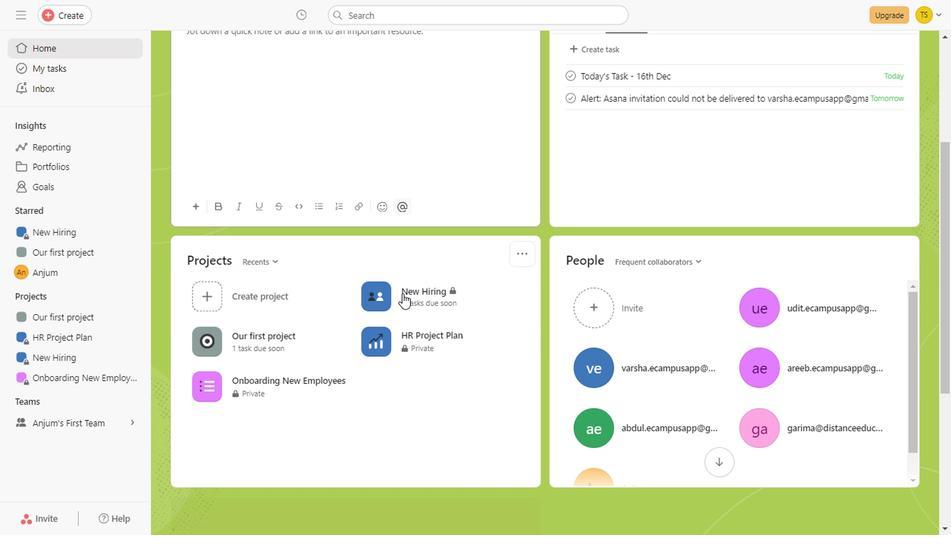 
Action: Mouse scrolled (399, 293) with delta (0, 0)
Screenshot: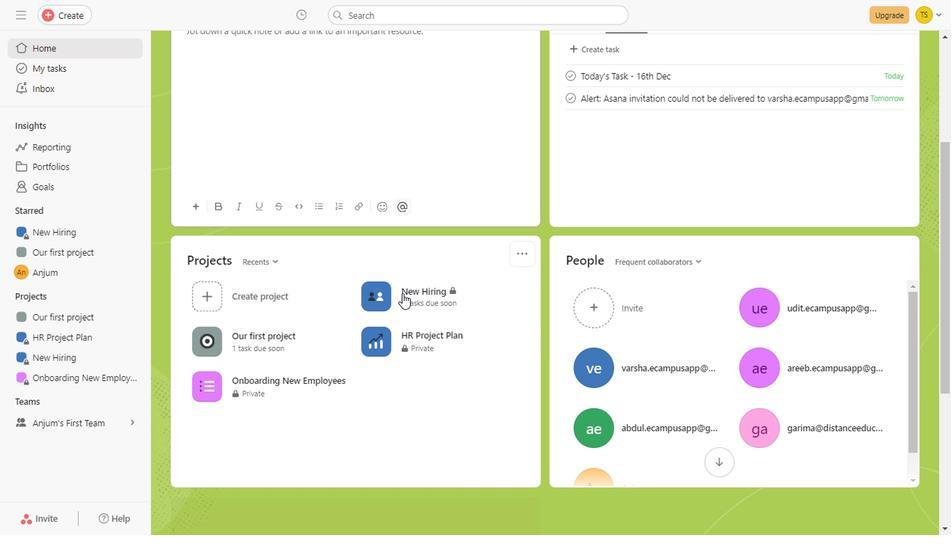 
Action: Mouse scrolled (399, 293) with delta (0, 0)
Screenshot: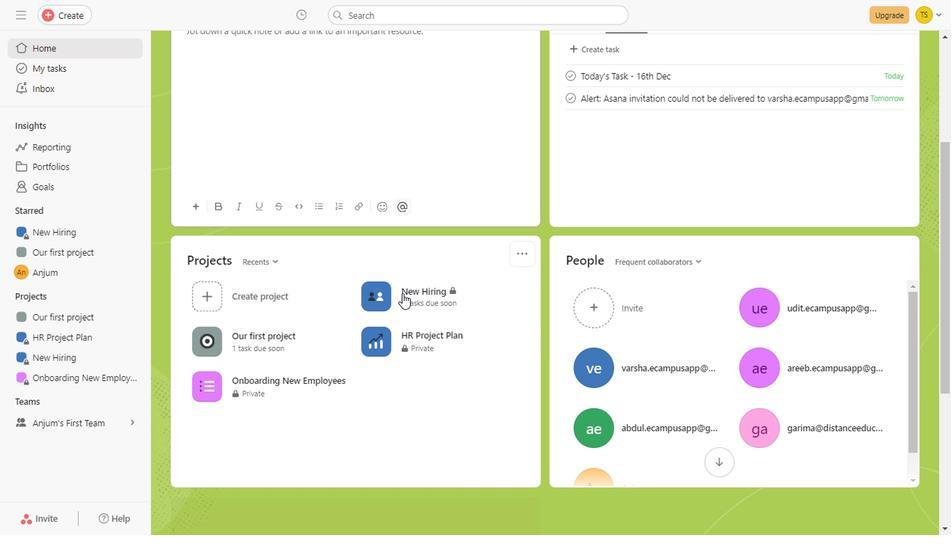 
Action: Mouse scrolled (399, 293) with delta (0, 0)
Screenshot: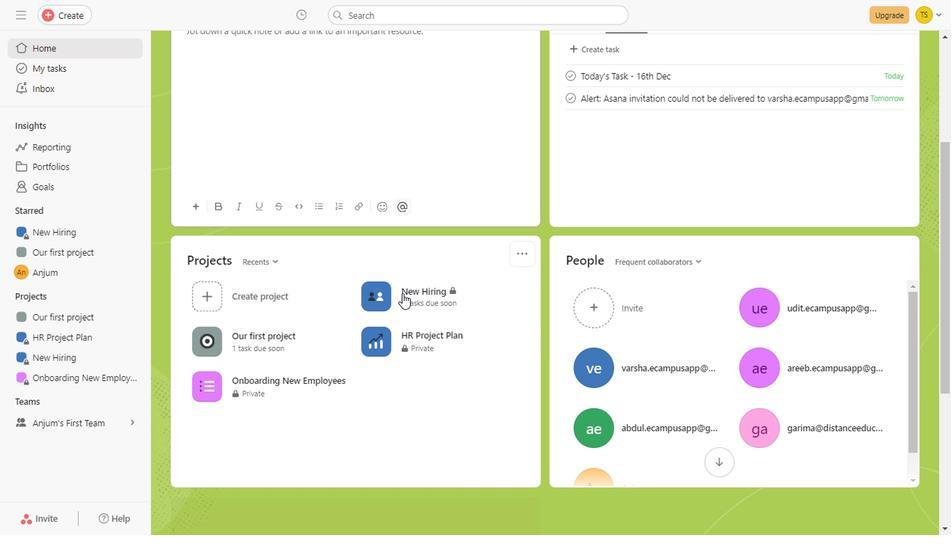 
Action: Mouse scrolled (399, 293) with delta (0, 0)
Screenshot: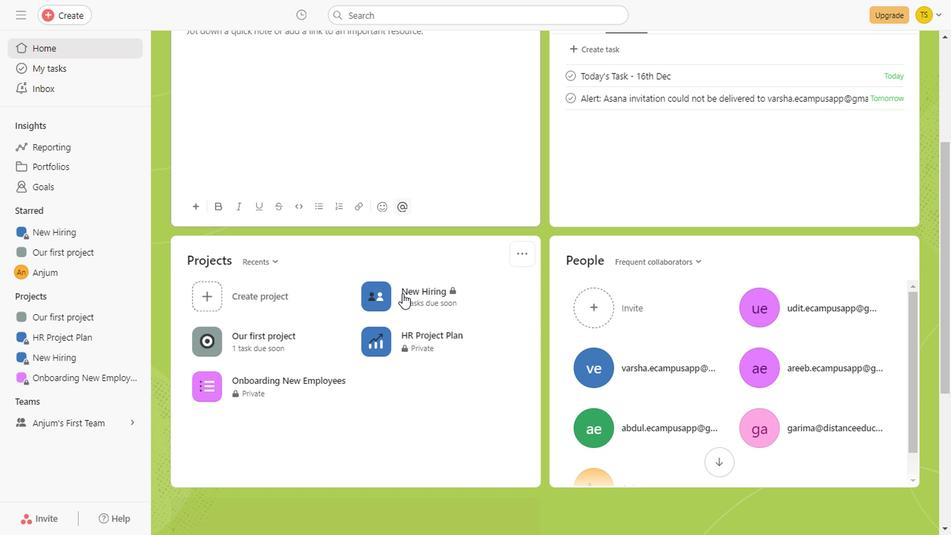 
Action: Mouse scrolled (399, 293) with delta (0, 0)
Screenshot: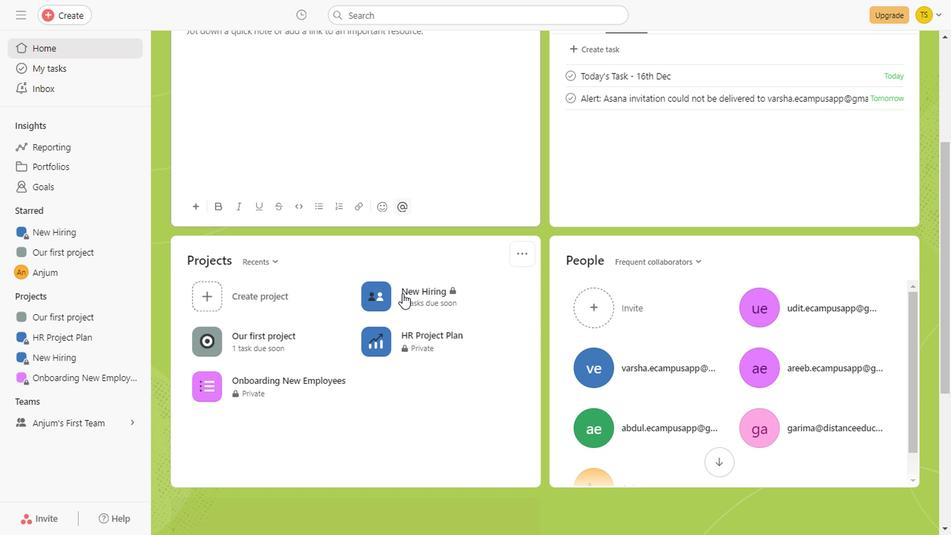 
Action: Mouse scrolled (399, 293) with delta (0, 0)
Screenshot: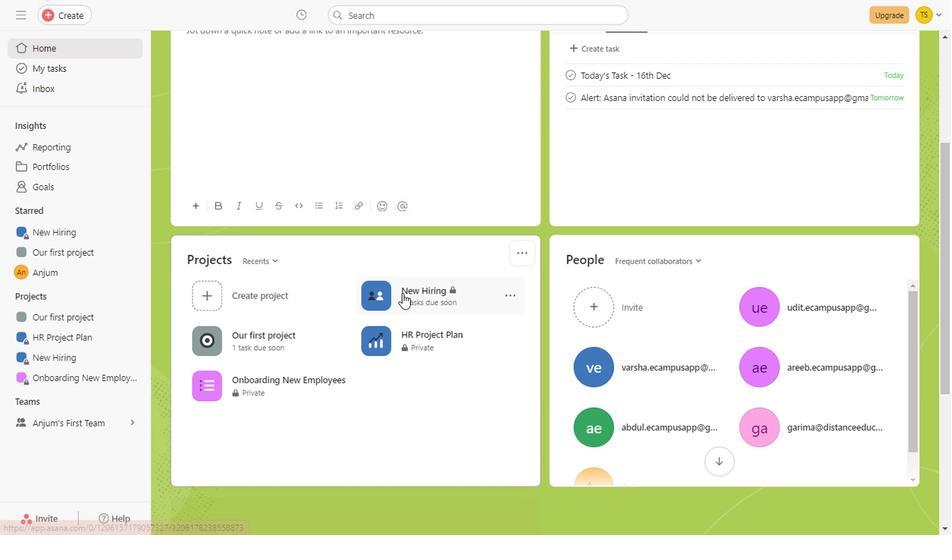 
Action: Mouse scrolled (399, 293) with delta (0, 0)
Screenshot: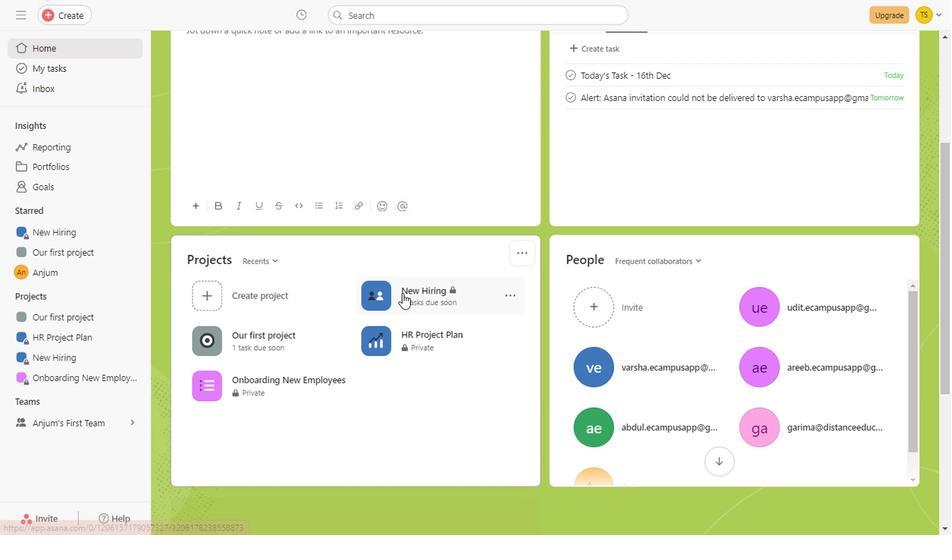 
Action: Mouse scrolled (399, 293) with delta (0, 0)
Screenshot: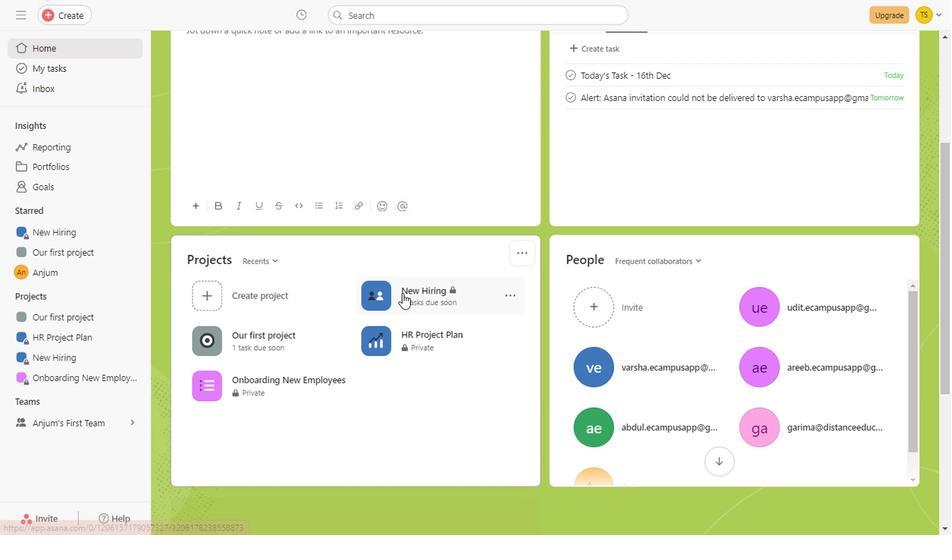
Action: Mouse scrolled (399, 293) with delta (0, 0)
Screenshot: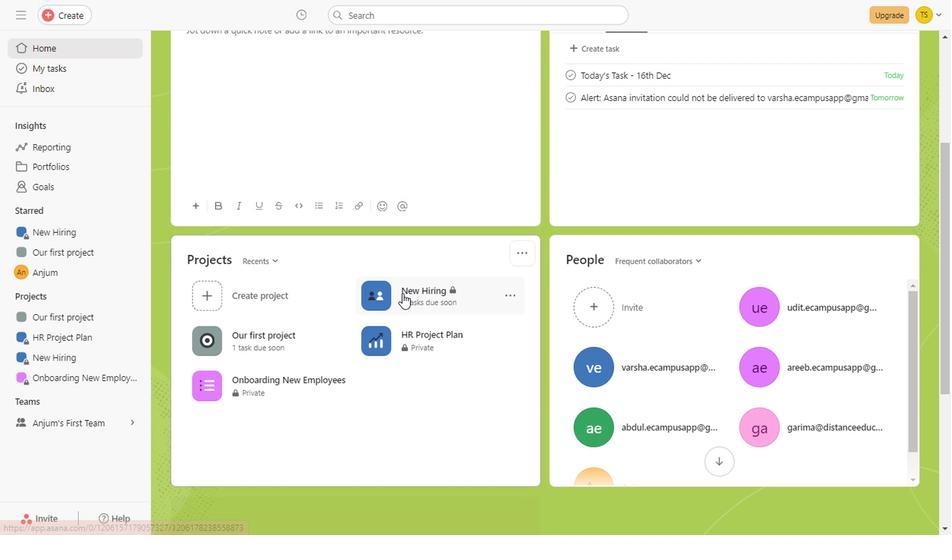 
Action: Mouse scrolled (399, 293) with delta (0, 0)
Screenshot: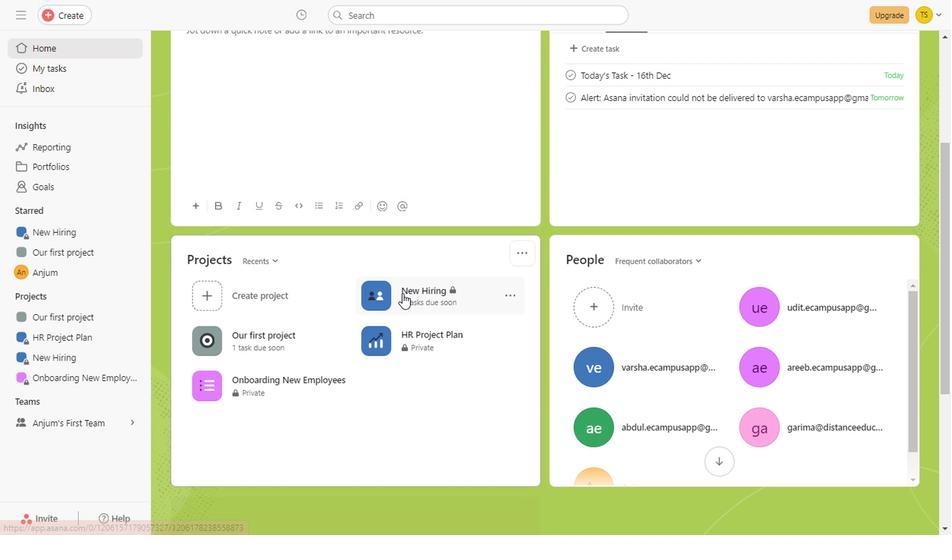 
Action: Mouse scrolled (399, 293) with delta (0, 0)
